 Task: Change  the formatting of the data to 'Which is Greater than 10 'In conditional formating, put the option 'Red Text. 'add another formatting option Format As Table, insert the option 'Light Gray, Table style light 1 ', change the format of Column Width to 15In the sheet  Expense Monitoring Toolbook
Action: Mouse moved to (102, 115)
Screenshot: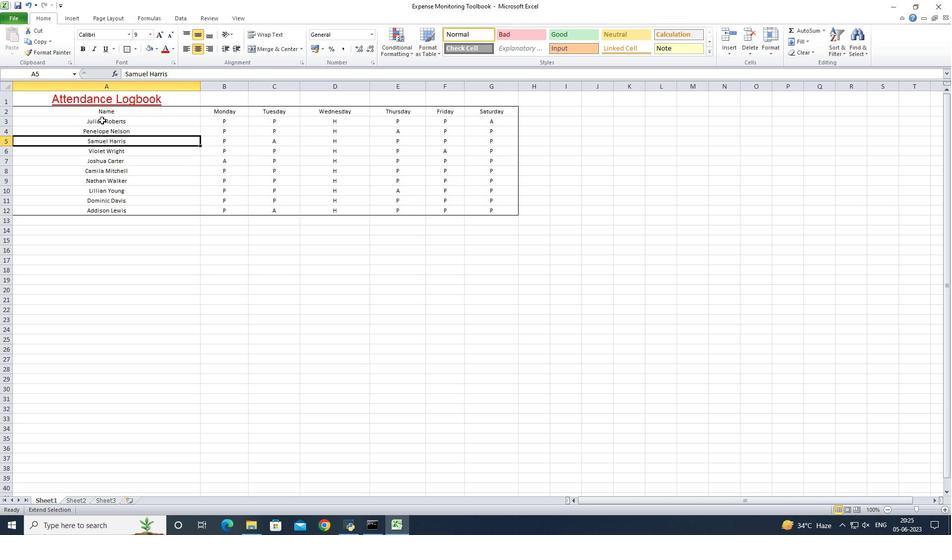 
Action: Mouse pressed left at (102, 115)
Screenshot: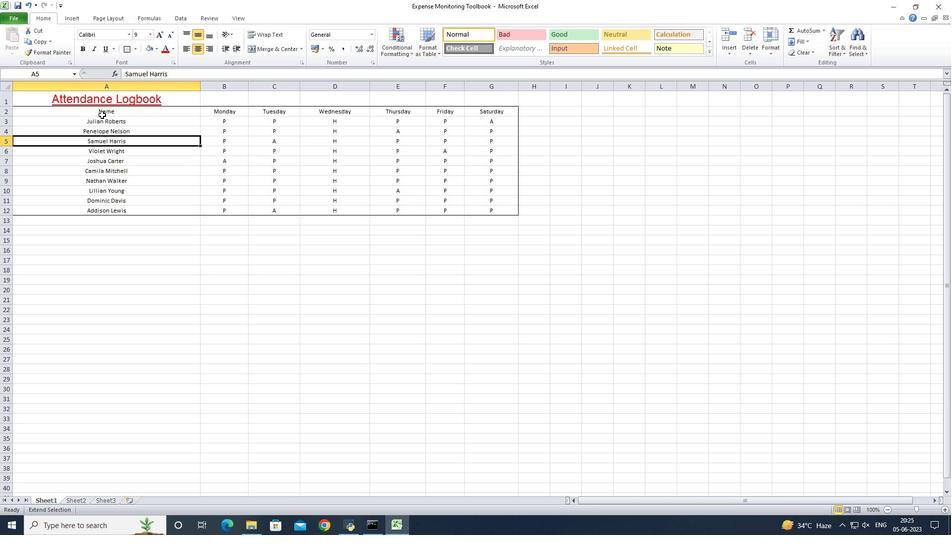 
Action: Mouse moved to (79, 119)
Screenshot: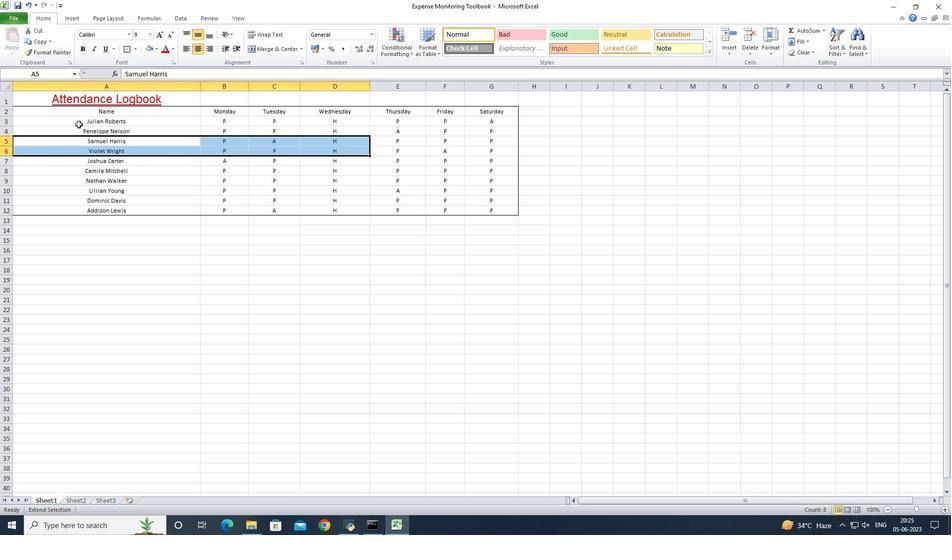 
Action: Mouse pressed left at (79, 119)
Screenshot: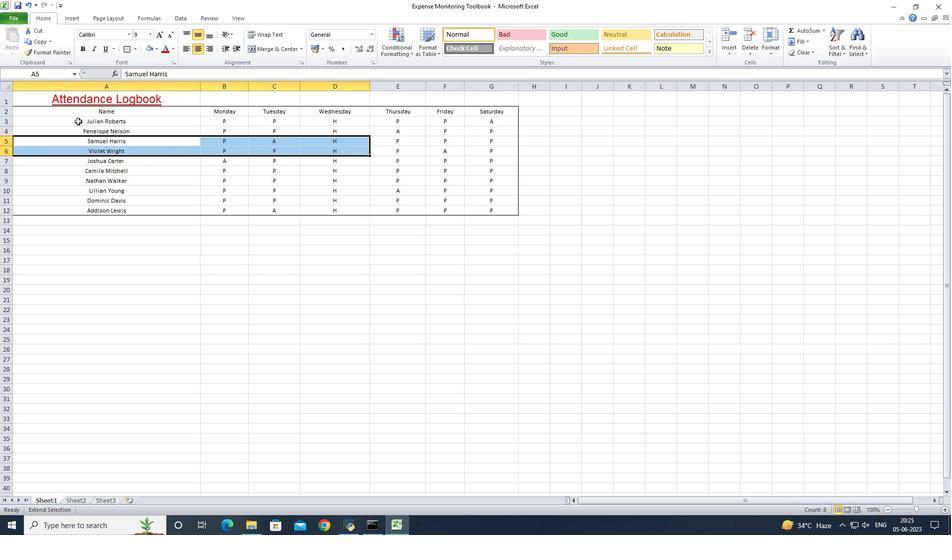 
Action: Mouse moved to (461, 37)
Screenshot: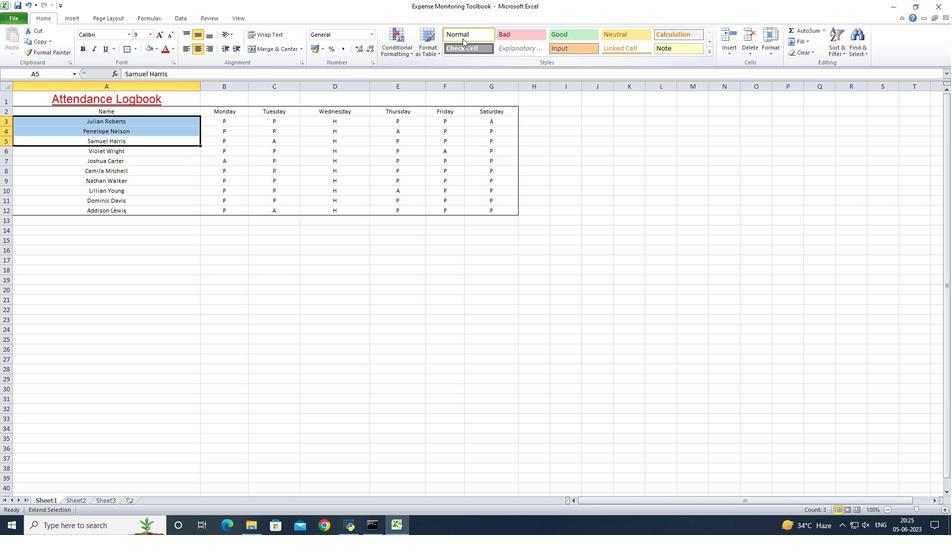 
Action: Mouse pressed left at (461, 37)
Screenshot: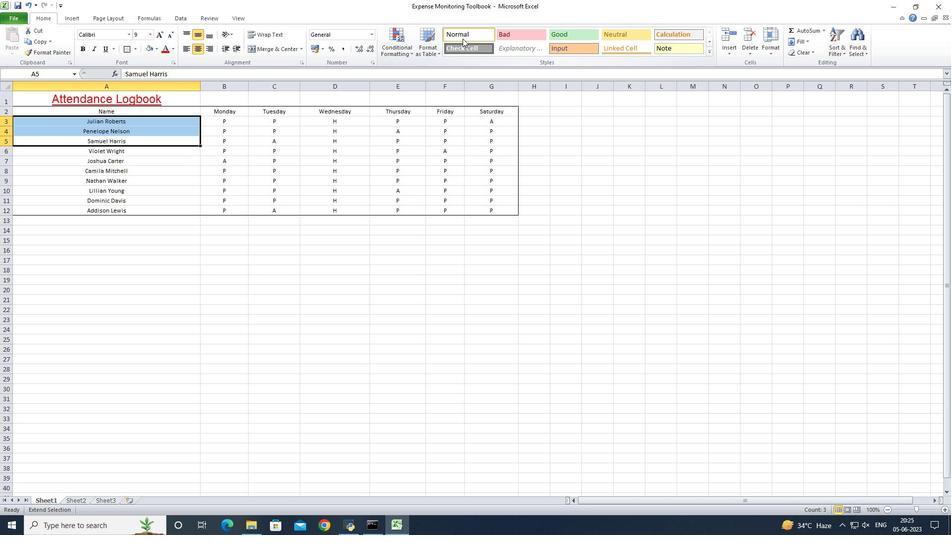 
Action: Mouse moved to (84, 142)
Screenshot: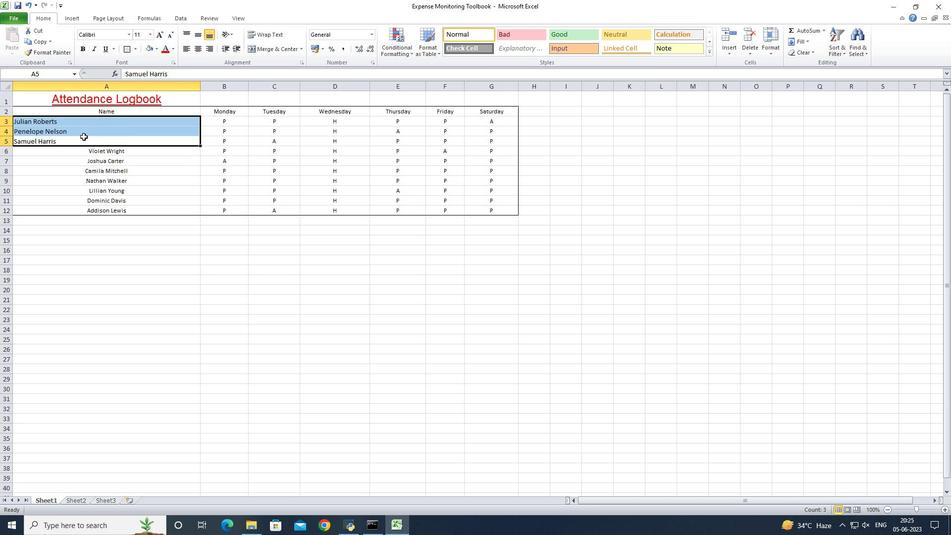 
Action: Key pressed ctrl+Z
Screenshot: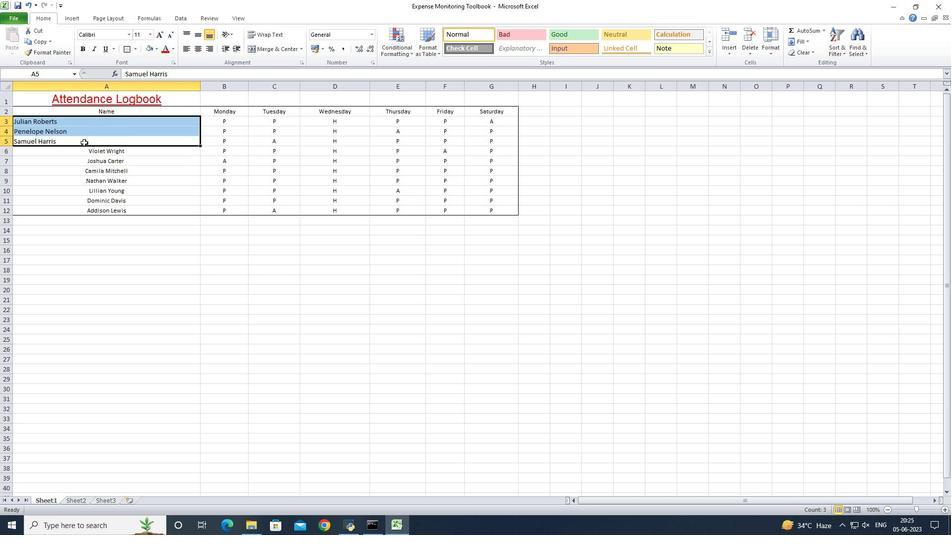 
Action: Mouse moved to (91, 176)
Screenshot: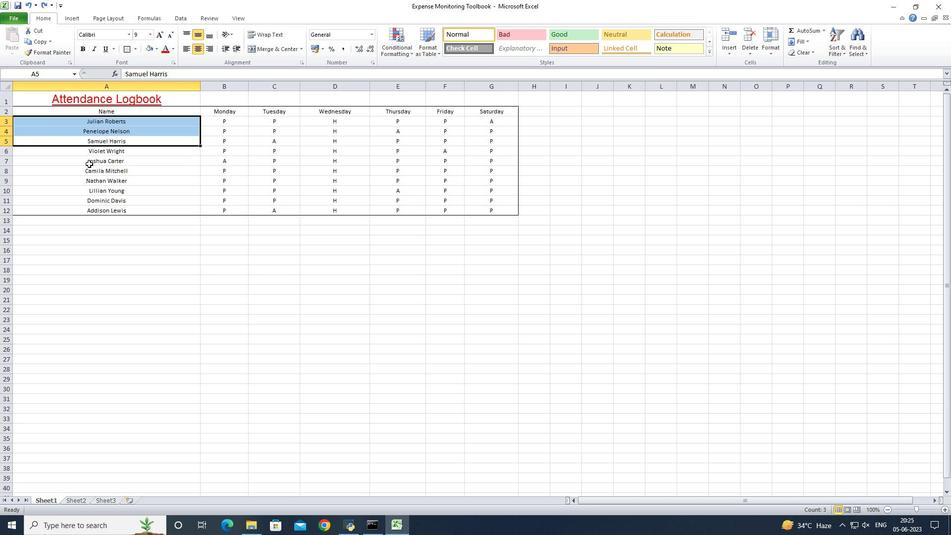 
Action: Mouse pressed left at (91, 176)
Screenshot: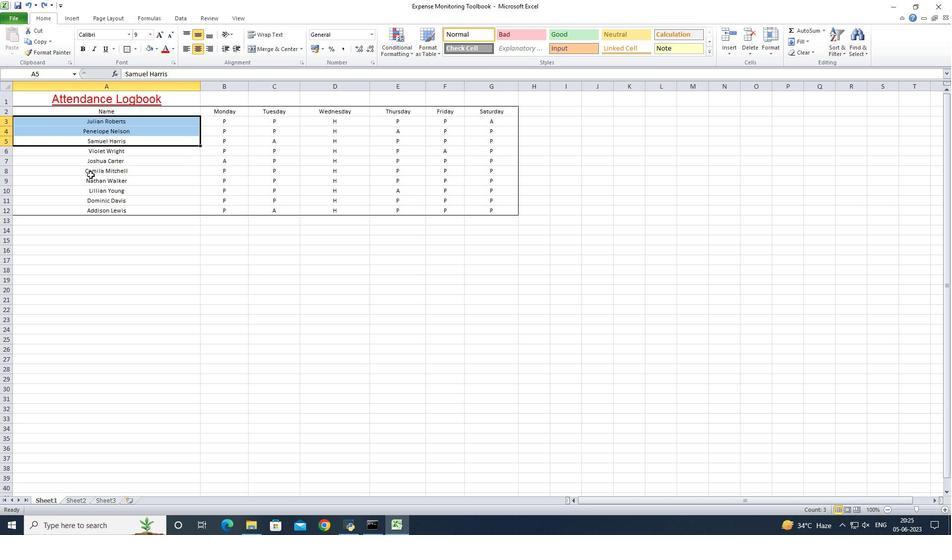 
Action: Mouse moved to (91, 112)
Screenshot: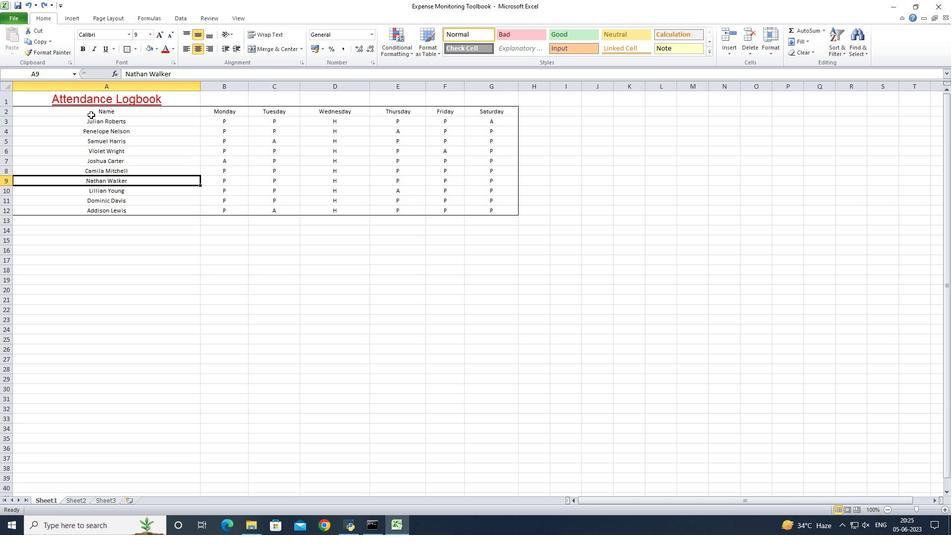 
Action: Mouse pressed left at (91, 112)
Screenshot: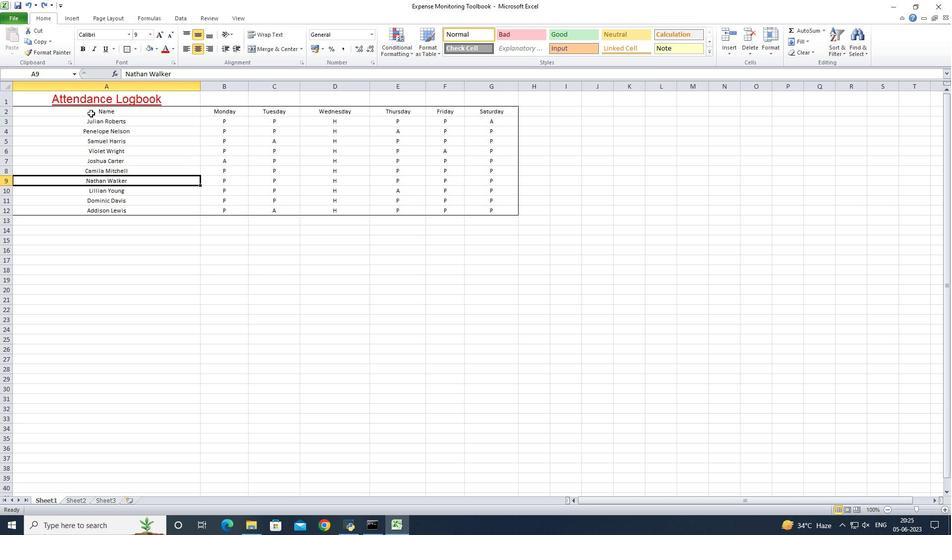 
Action: Mouse moved to (398, 50)
Screenshot: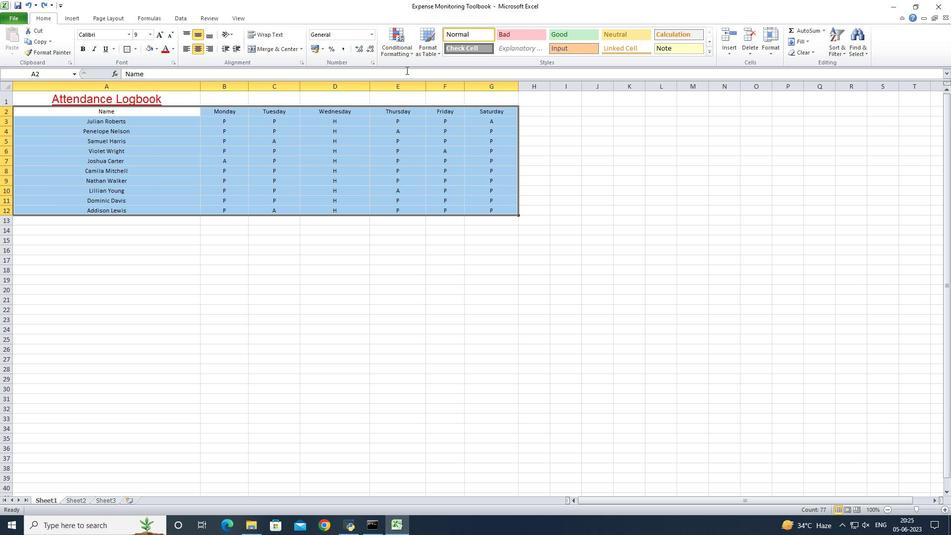 
Action: Mouse pressed left at (398, 50)
Screenshot: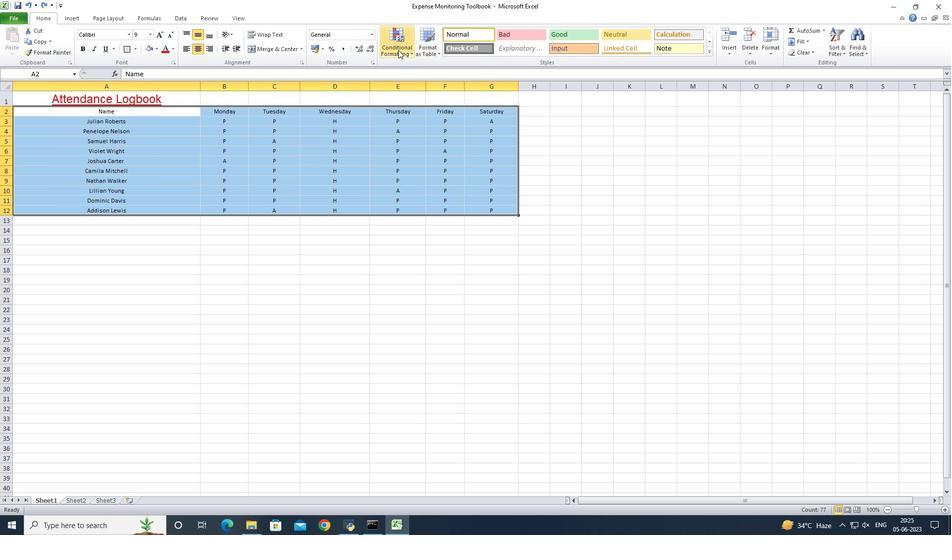 
Action: Mouse moved to (408, 66)
Screenshot: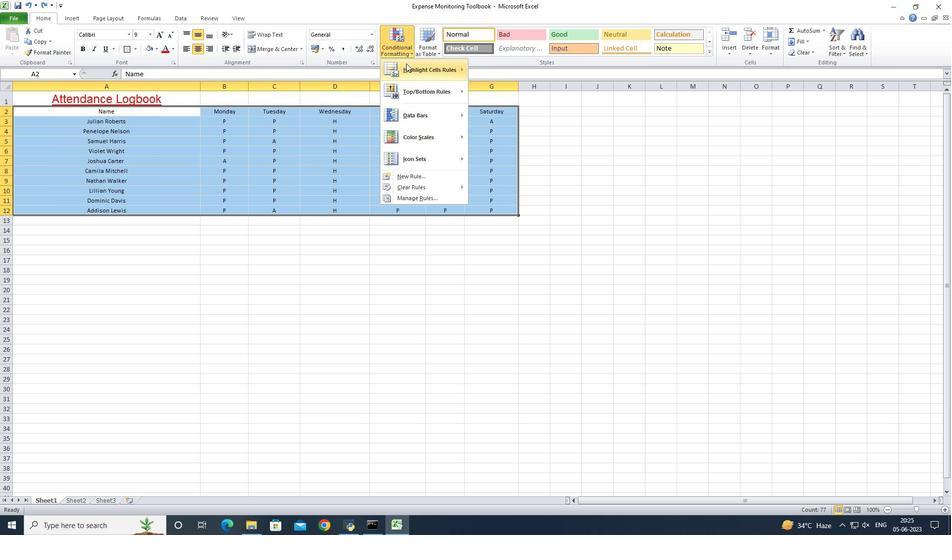 
Action: Mouse pressed left at (408, 66)
Screenshot: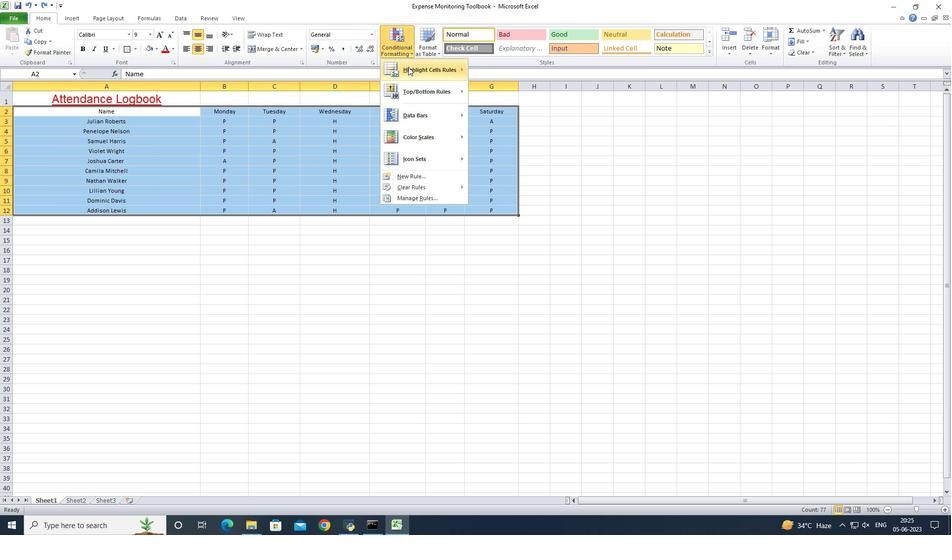 
Action: Mouse moved to (530, 73)
Screenshot: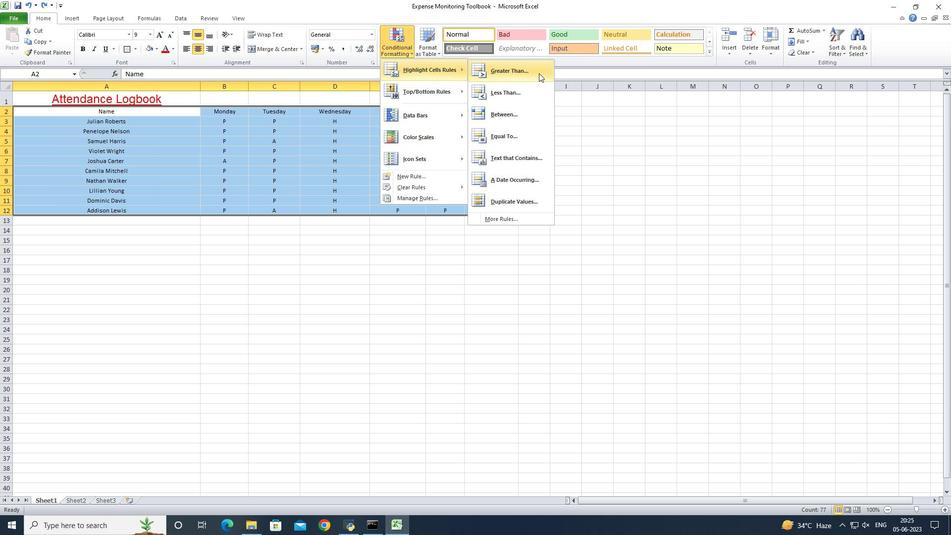 
Action: Mouse pressed left at (530, 73)
Screenshot: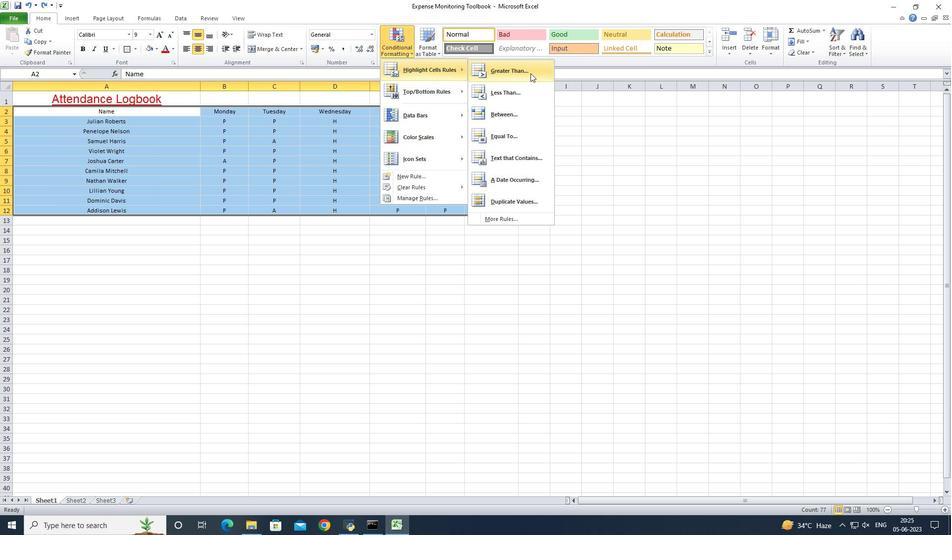 
Action: Mouse moved to (202, 252)
Screenshot: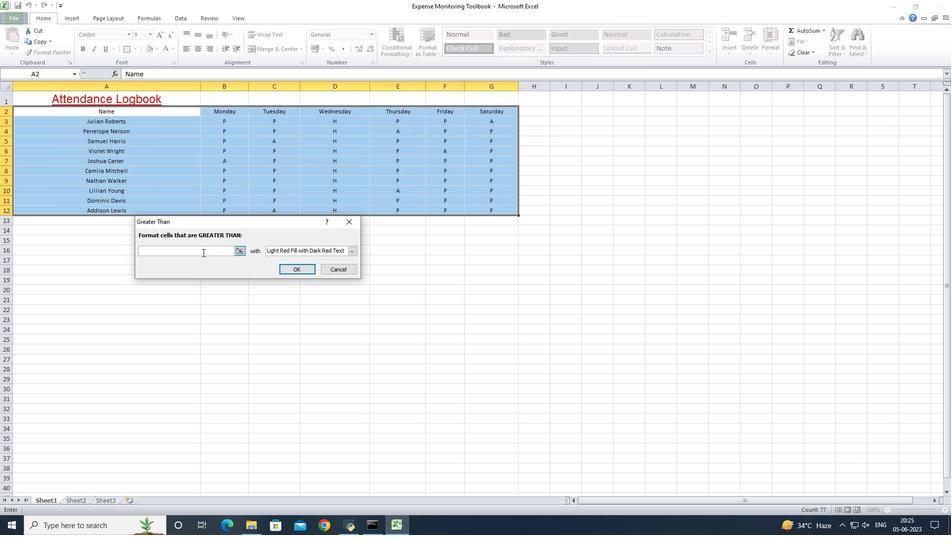 
Action: Mouse pressed left at (202, 252)
Screenshot: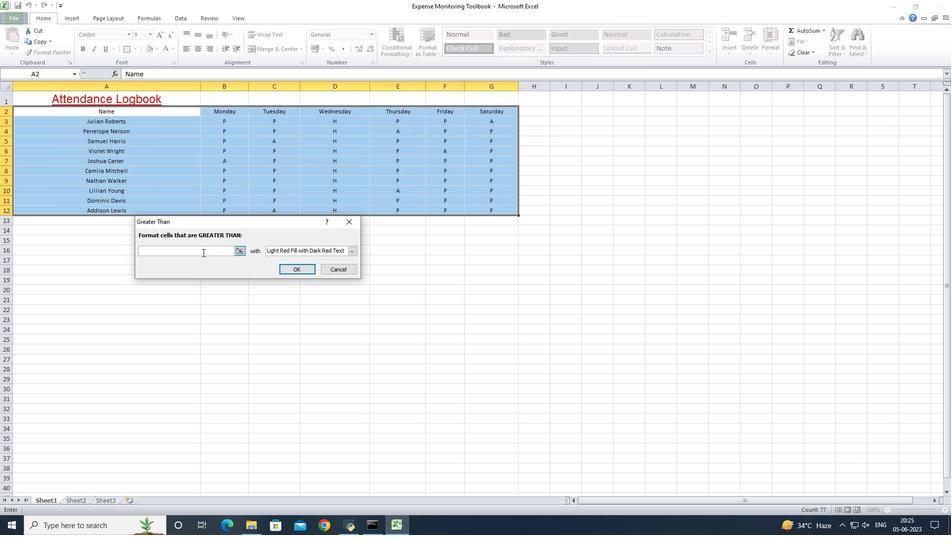 
Action: Key pressed 10
Screenshot: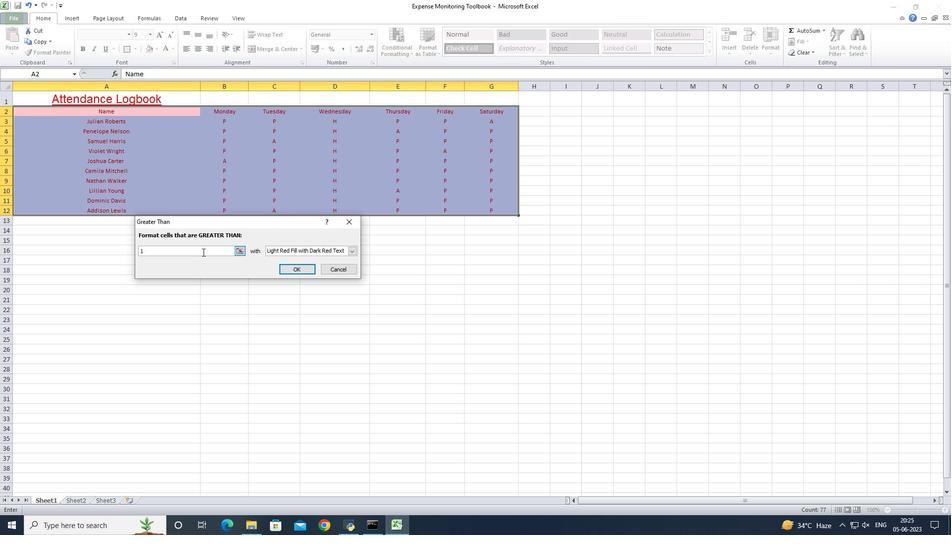 
Action: Mouse moved to (353, 246)
Screenshot: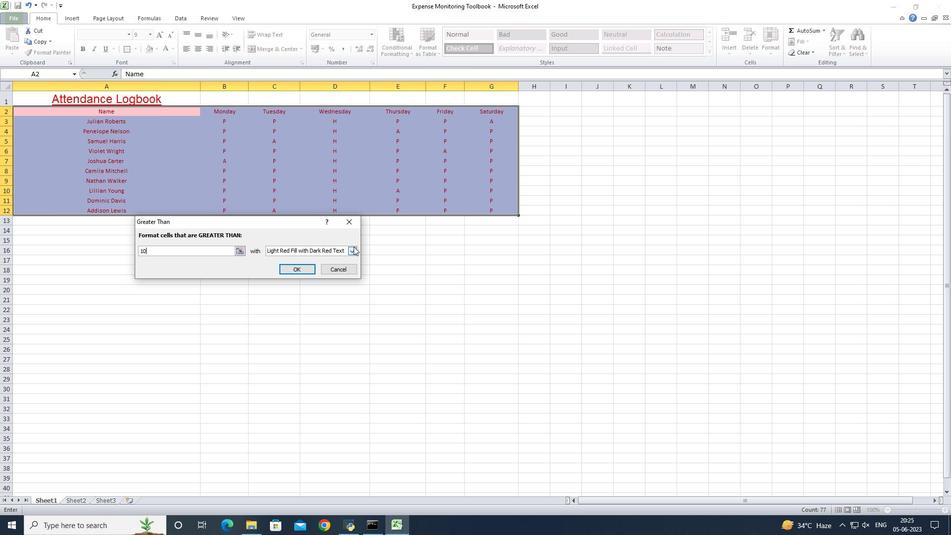 
Action: Mouse pressed left at (353, 246)
Screenshot: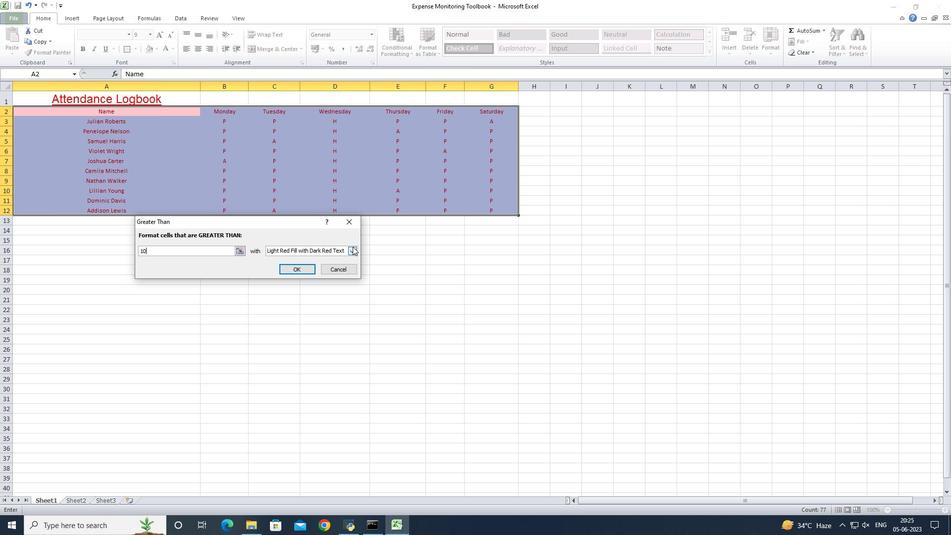 
Action: Mouse moved to (296, 285)
Screenshot: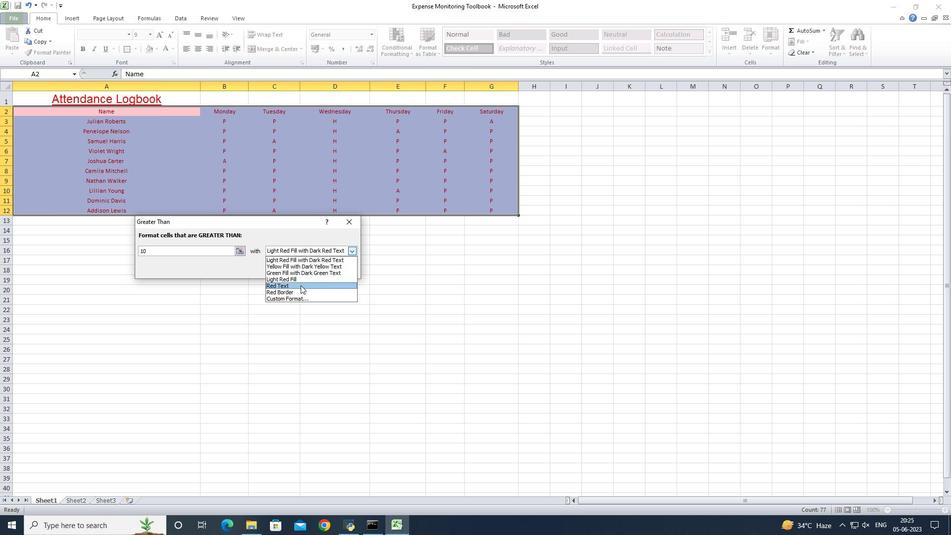 
Action: Mouse pressed left at (296, 285)
Screenshot: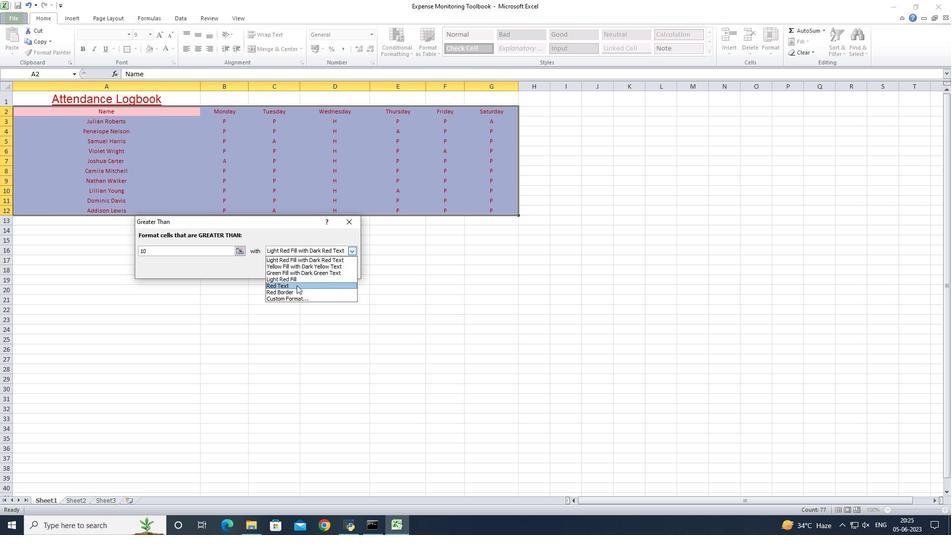 
Action: Mouse moved to (298, 271)
Screenshot: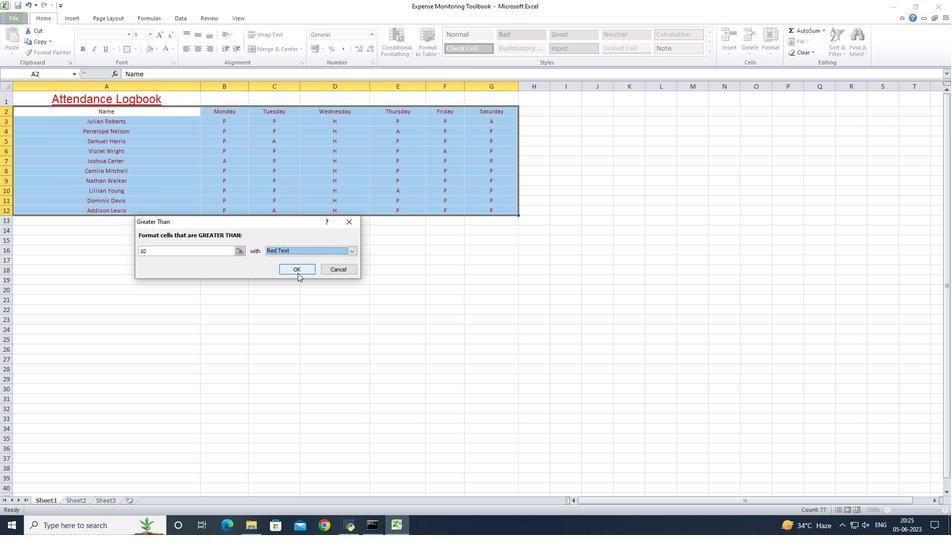 
Action: Mouse pressed left at (298, 271)
Screenshot: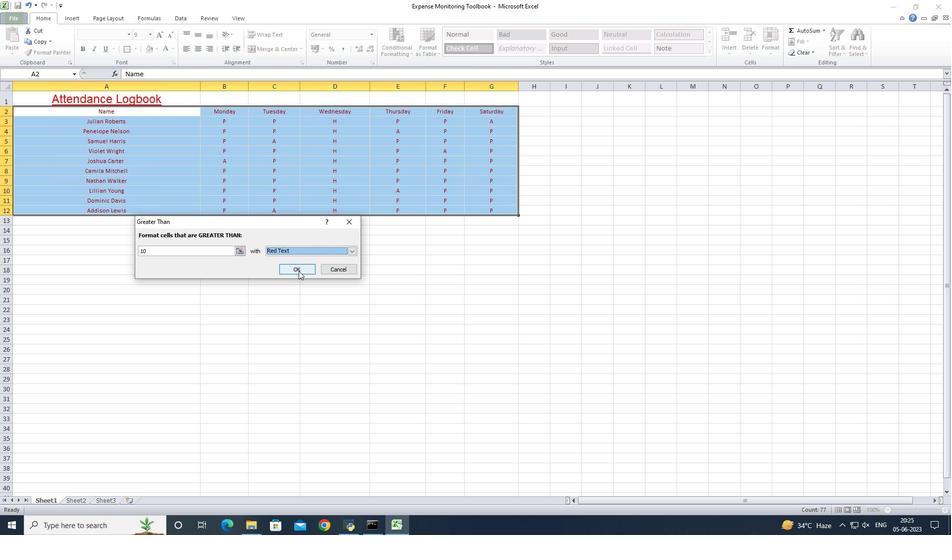 
Action: Mouse moved to (430, 50)
Screenshot: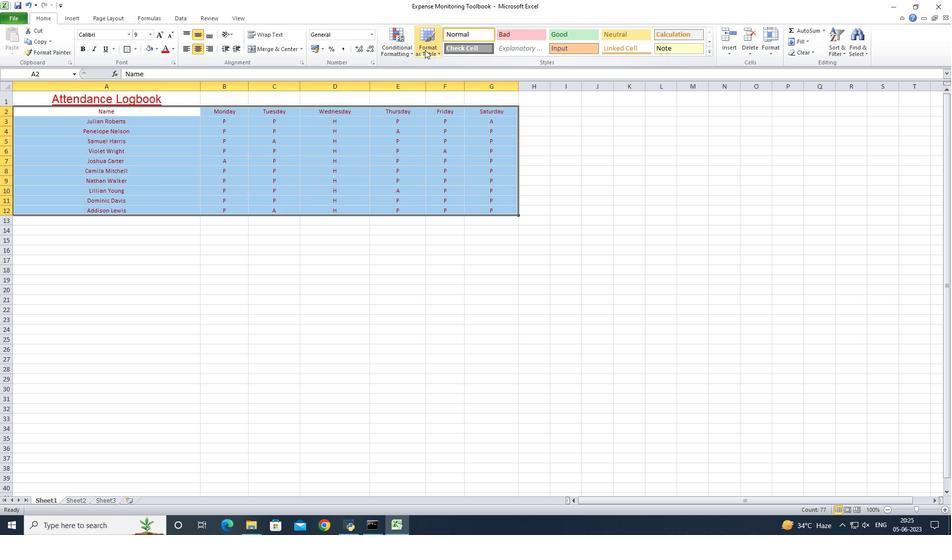 
Action: Mouse pressed left at (430, 50)
Screenshot: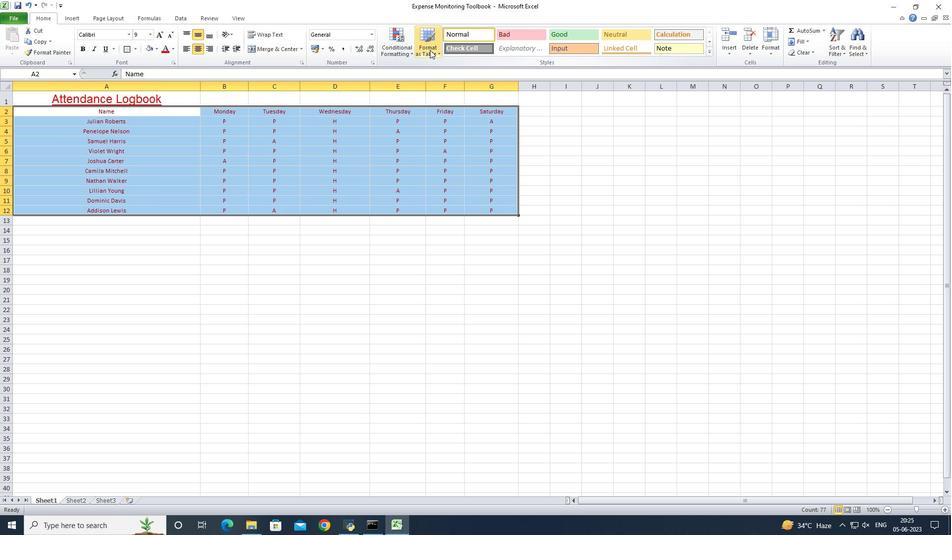 
Action: Mouse moved to (426, 83)
Screenshot: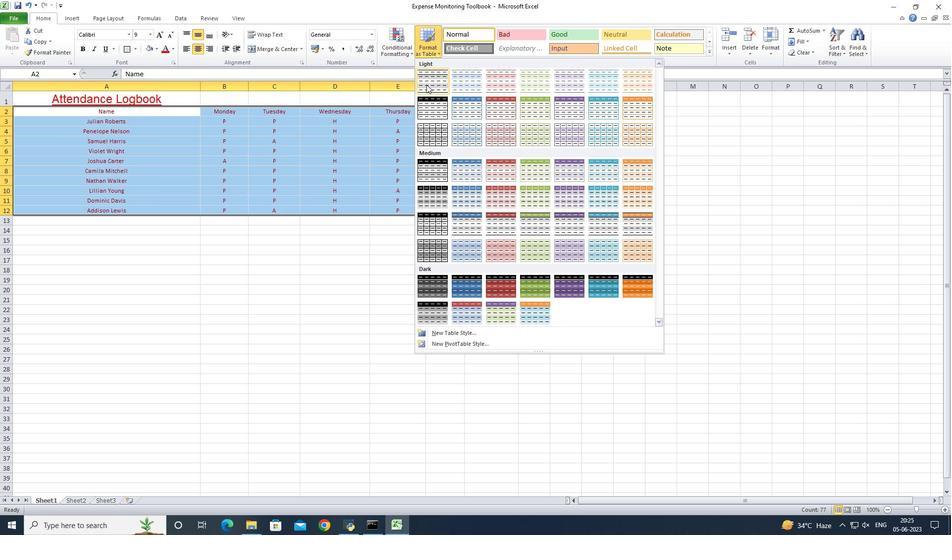 
Action: Mouse pressed left at (426, 83)
Screenshot: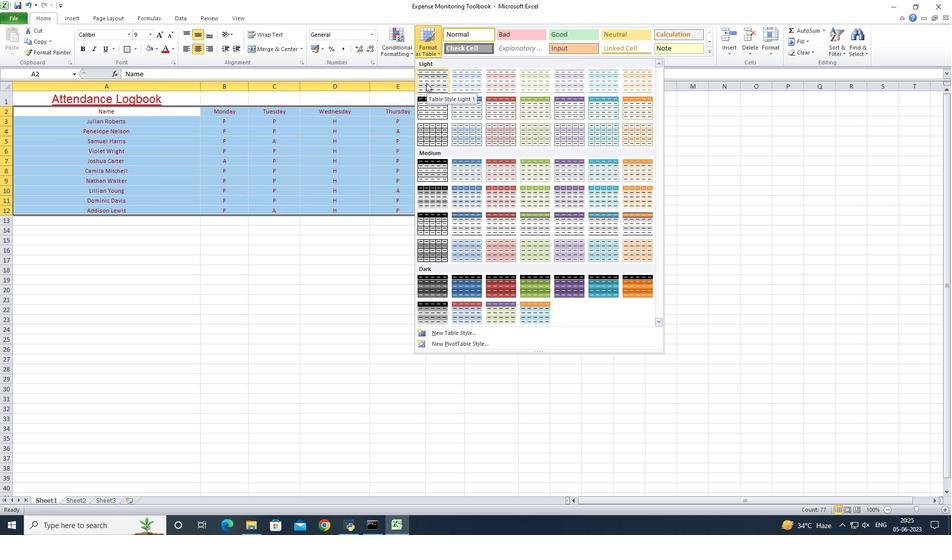
Action: Mouse moved to (243, 263)
Screenshot: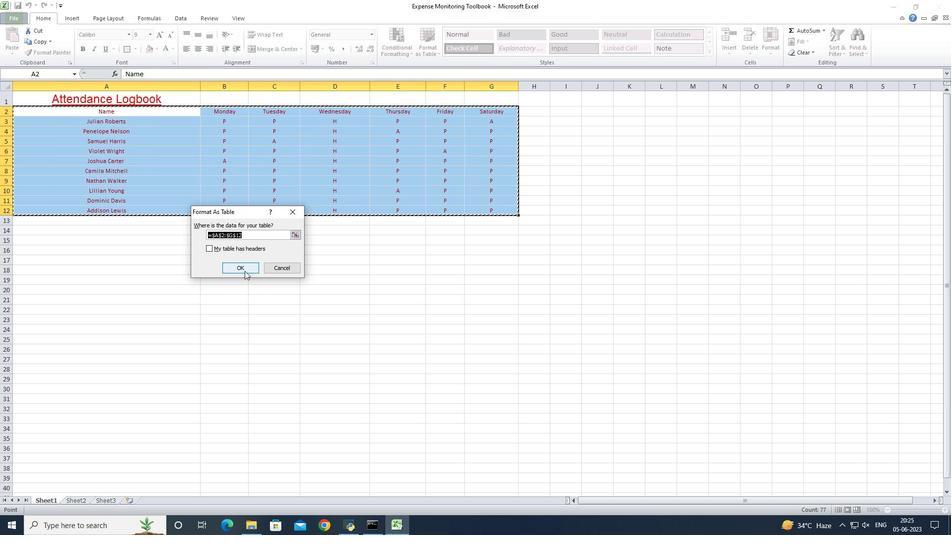 
Action: Mouse pressed left at (243, 263)
Screenshot: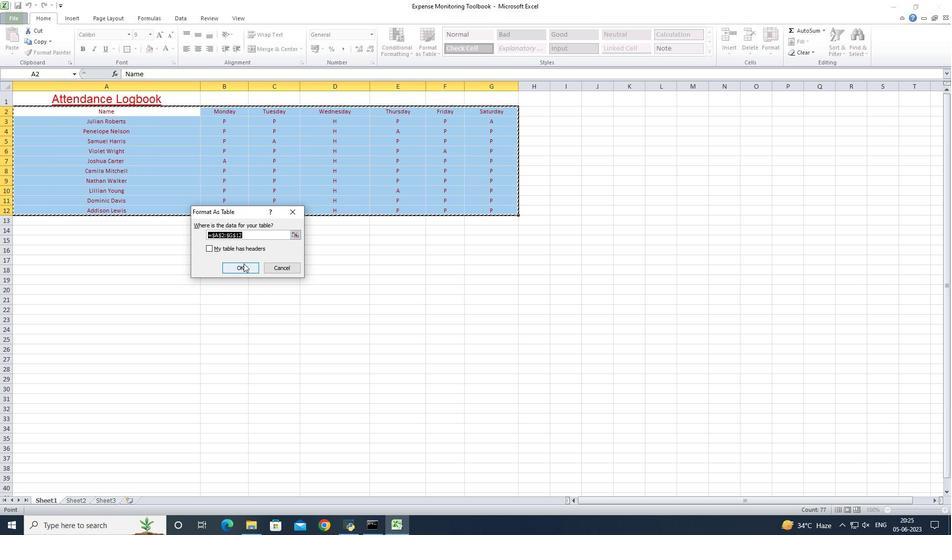 
Action: Mouse moved to (267, 268)
Screenshot: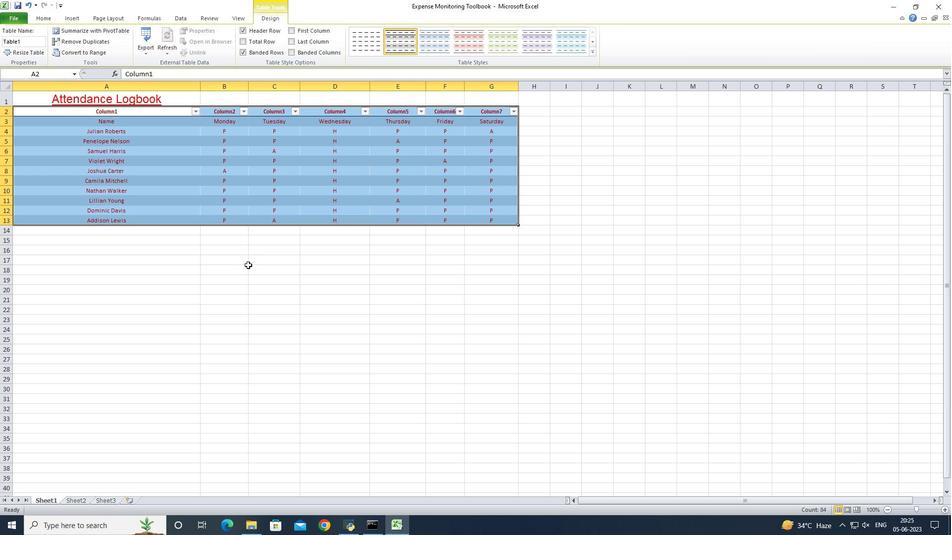 
Action: Mouse pressed left at (267, 268)
Screenshot: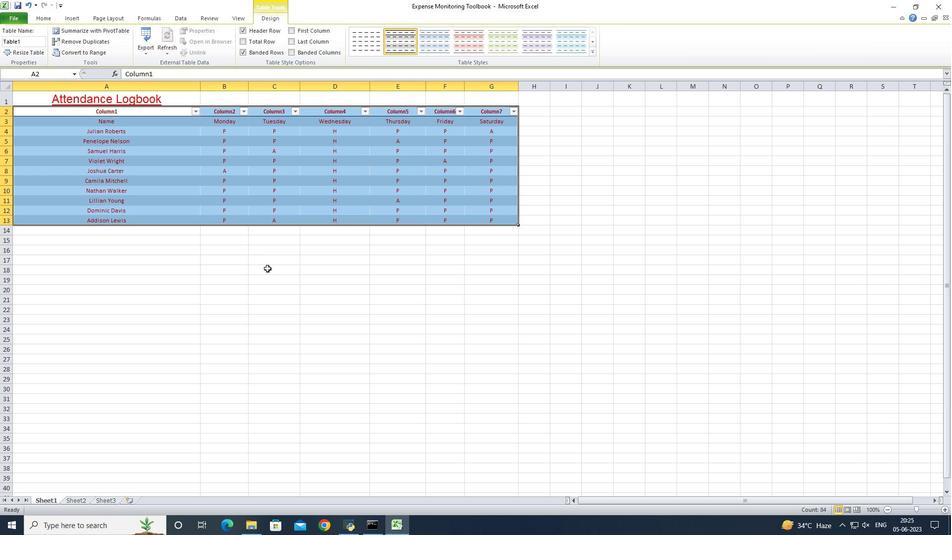 
Action: Mouse moved to (269, 253)
Screenshot: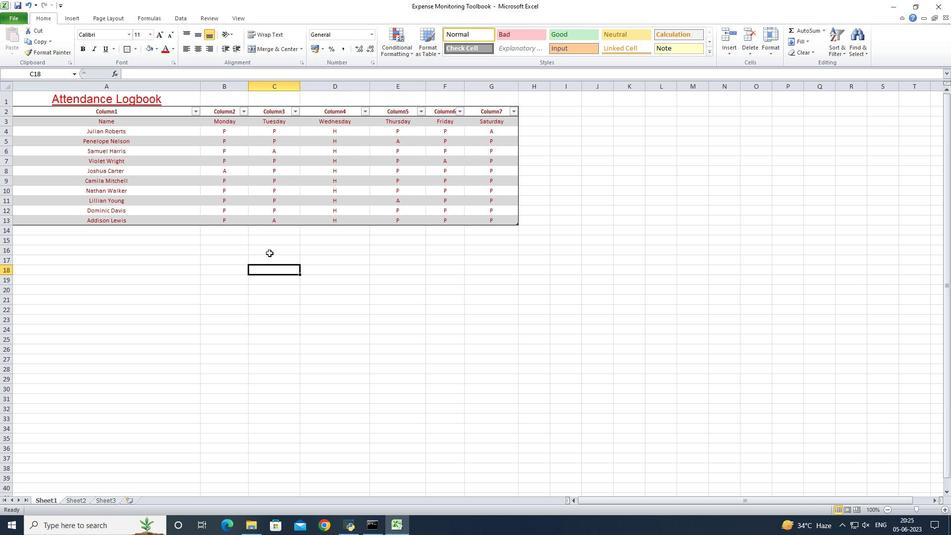 
Action: Key pressed ctrl+Z
Screenshot: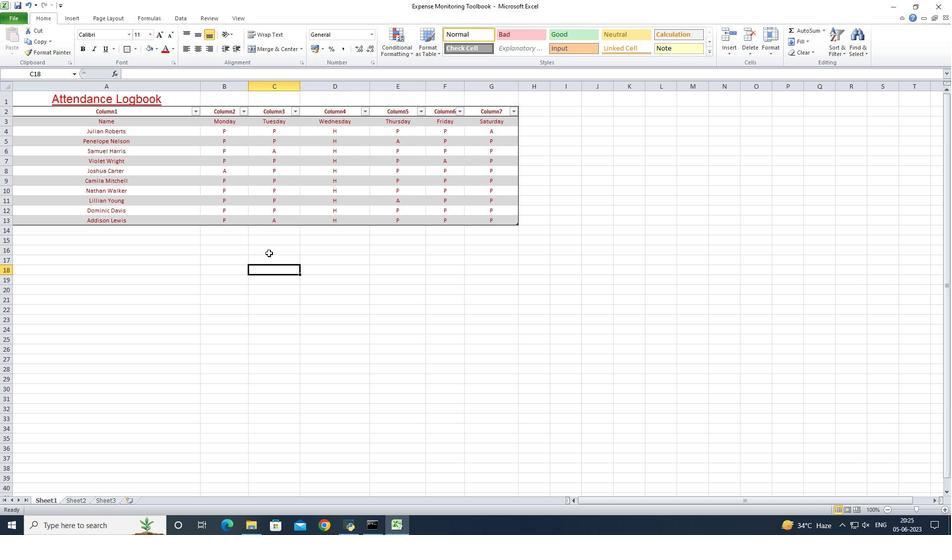 
Action: Mouse moved to (422, 43)
Screenshot: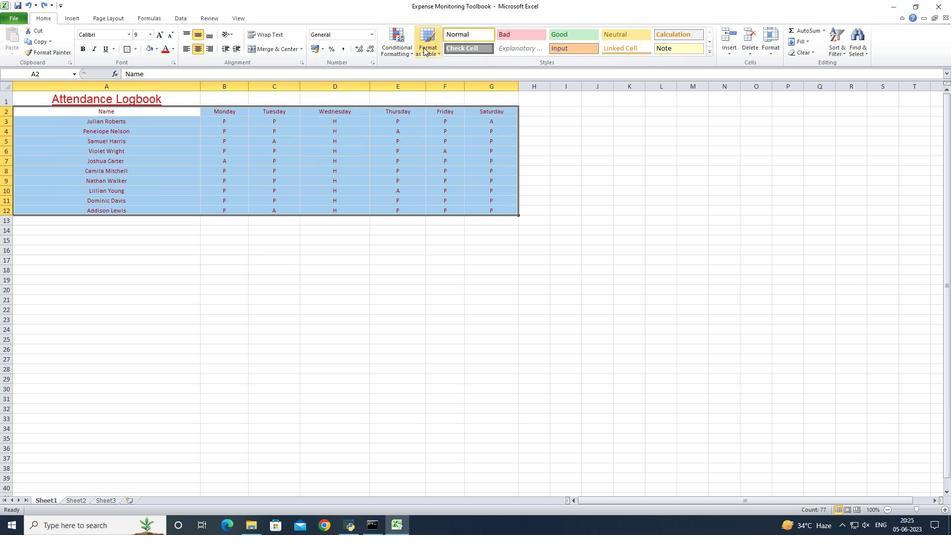 
Action: Mouse pressed left at (422, 43)
Screenshot: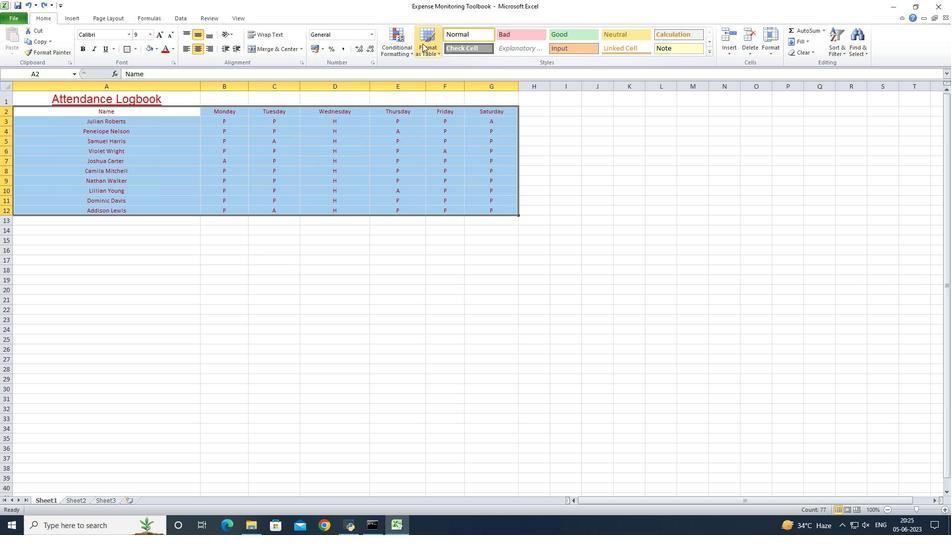 
Action: Mouse moved to (430, 80)
Screenshot: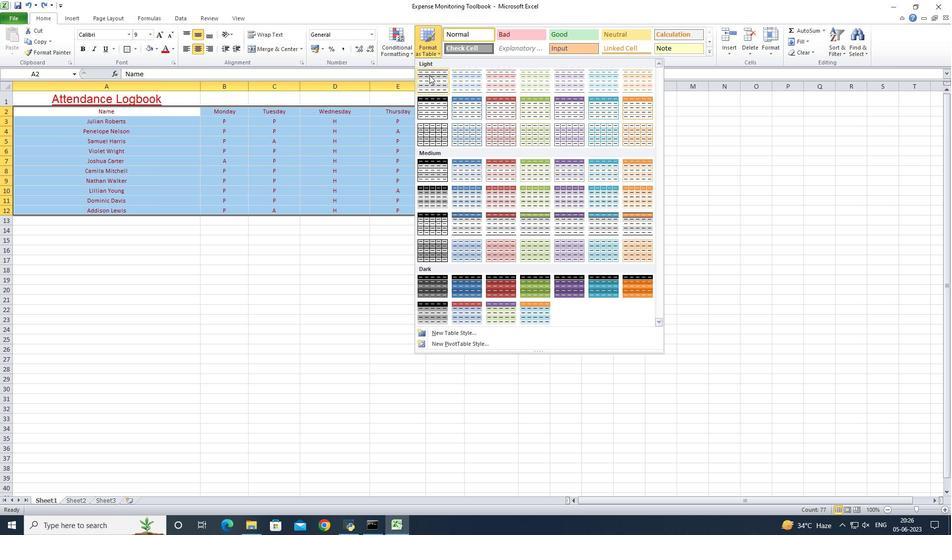 
Action: Mouse pressed left at (430, 80)
Screenshot: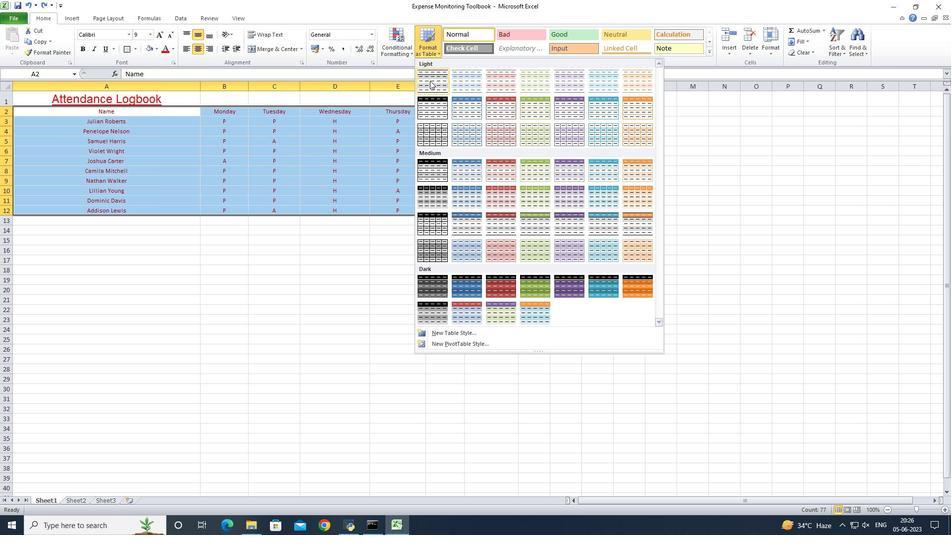 
Action: Mouse moved to (243, 267)
Screenshot: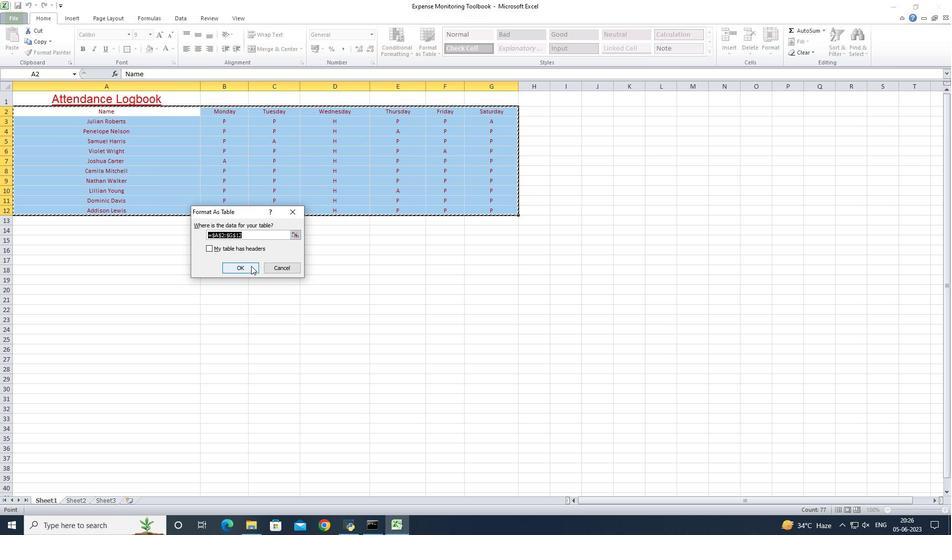 
Action: Mouse pressed left at (243, 267)
Screenshot: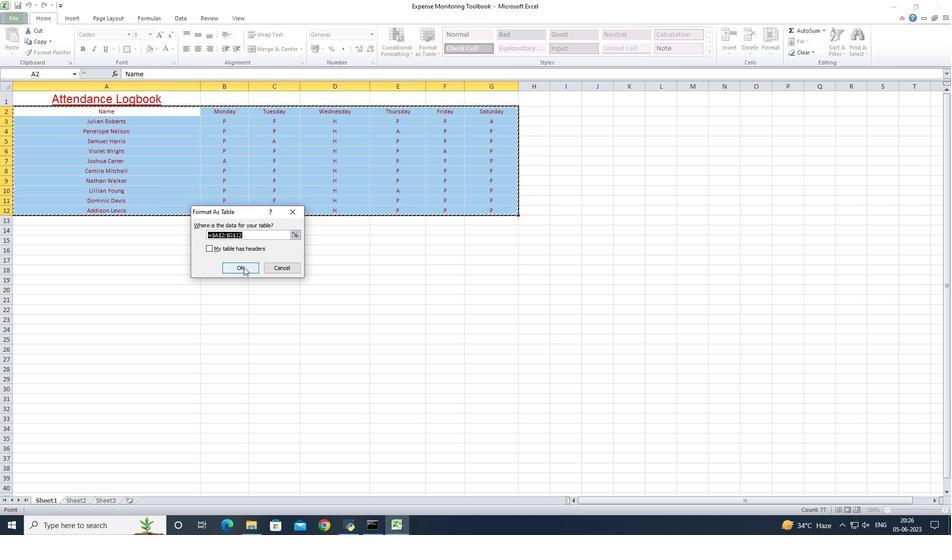 
Action: Mouse moved to (211, 111)
Screenshot: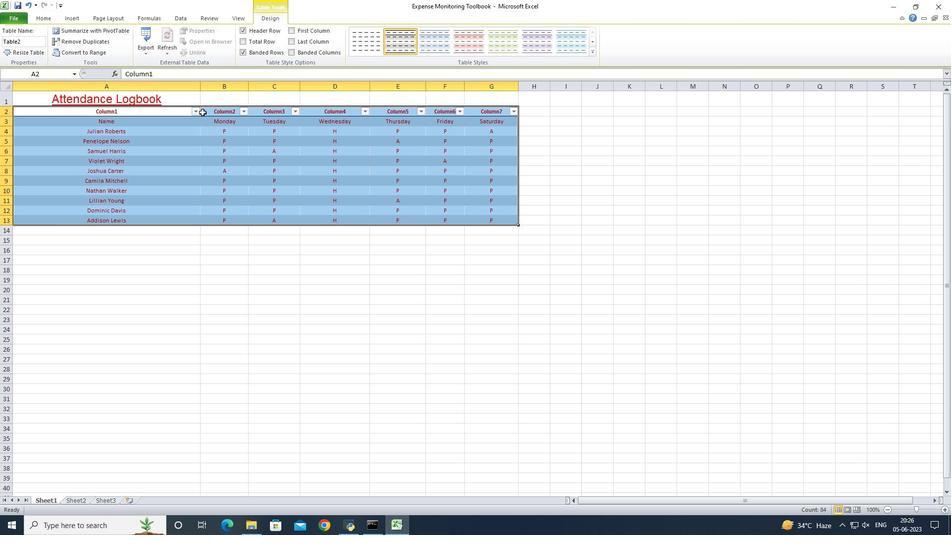 
Action: Mouse pressed right at (211, 111)
Screenshot: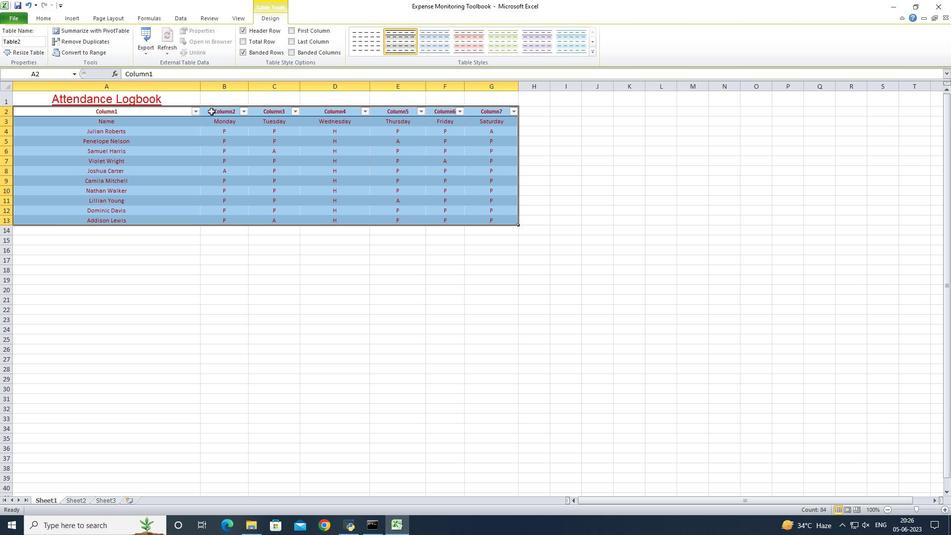 
Action: Mouse moved to (345, 254)
Screenshot: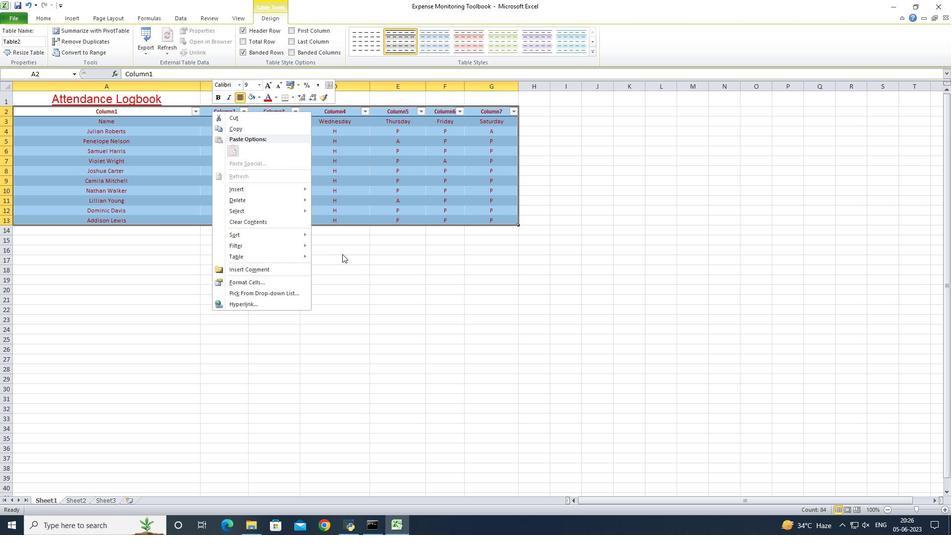 
Action: Mouse pressed left at (345, 254)
Screenshot: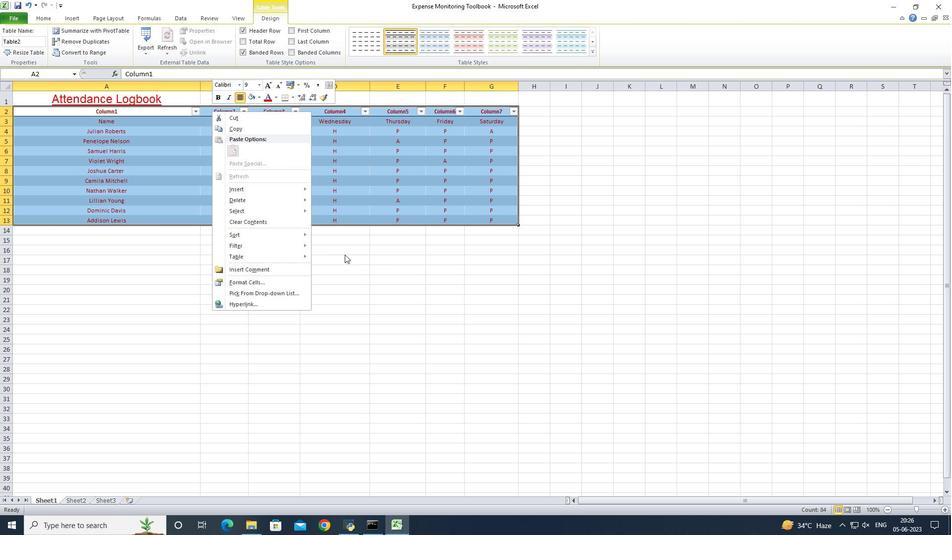 
Action: Mouse moved to (344, 254)
Screenshot: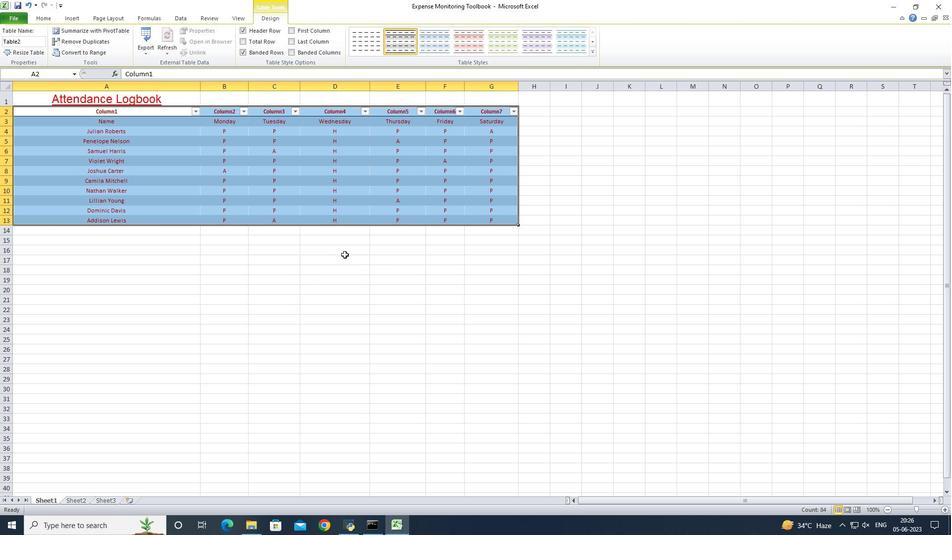 
Action: Key pressed ctrl+Z
Screenshot: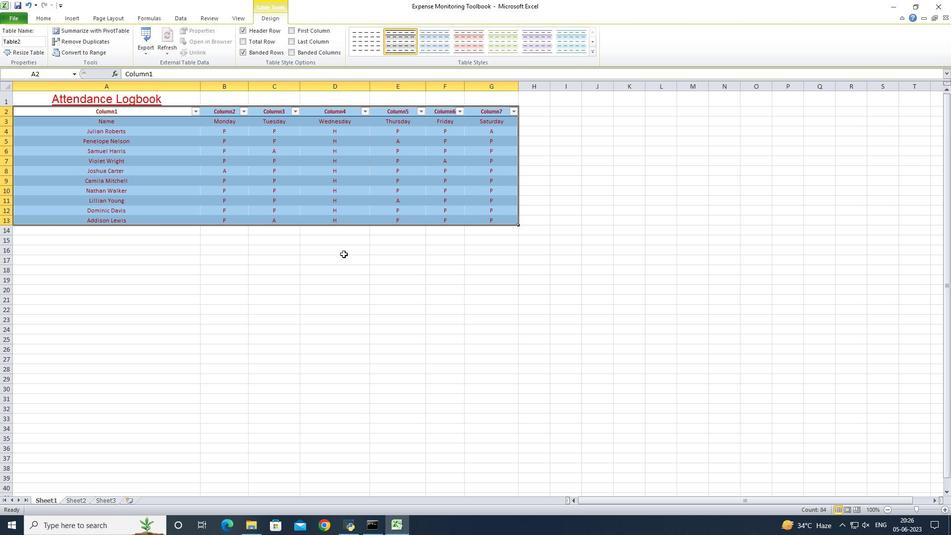 
Action: Mouse moved to (428, 52)
Screenshot: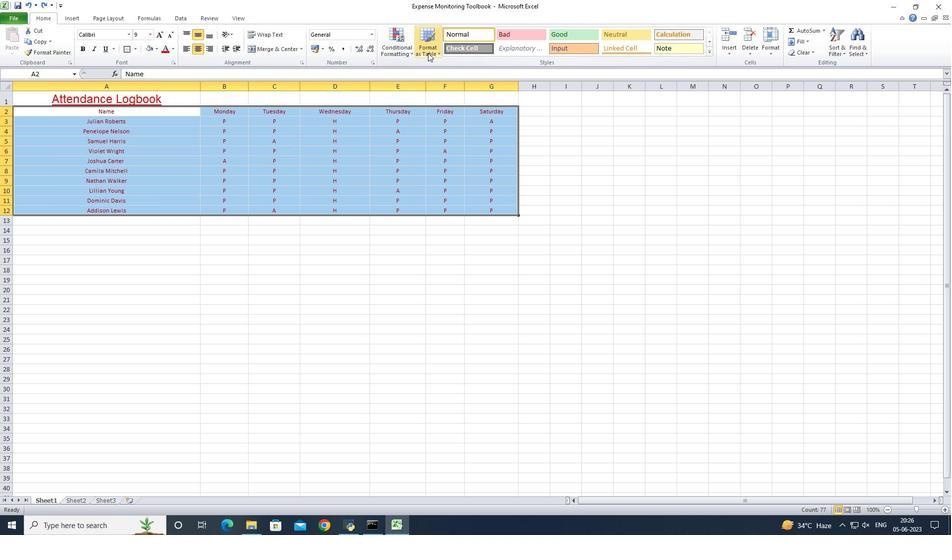 
Action: Mouse pressed left at (428, 52)
Screenshot: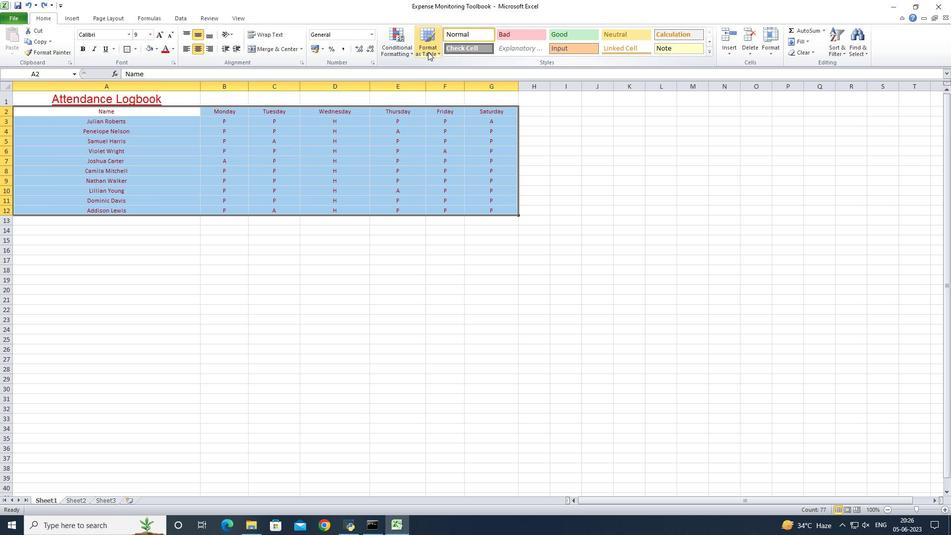 
Action: Mouse moved to (434, 85)
Screenshot: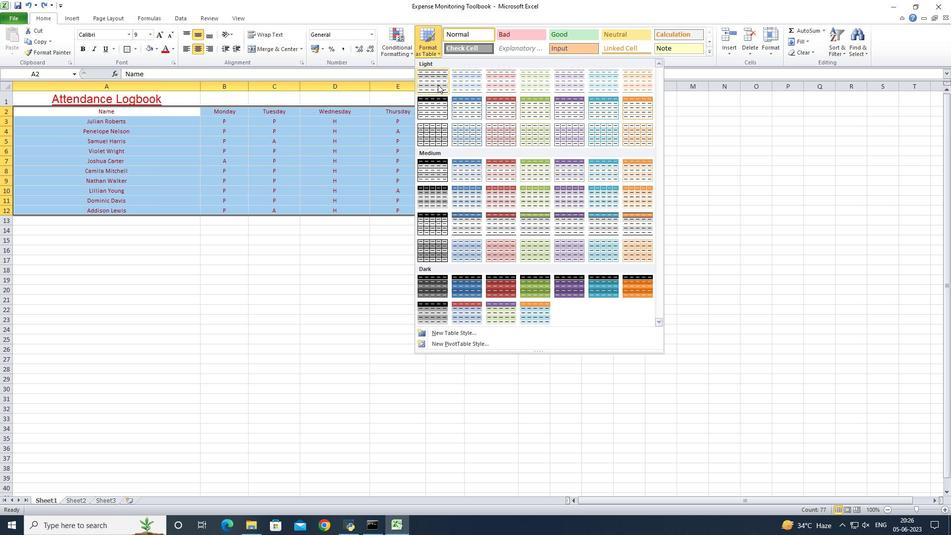 
Action: Mouse pressed left at (434, 85)
Screenshot: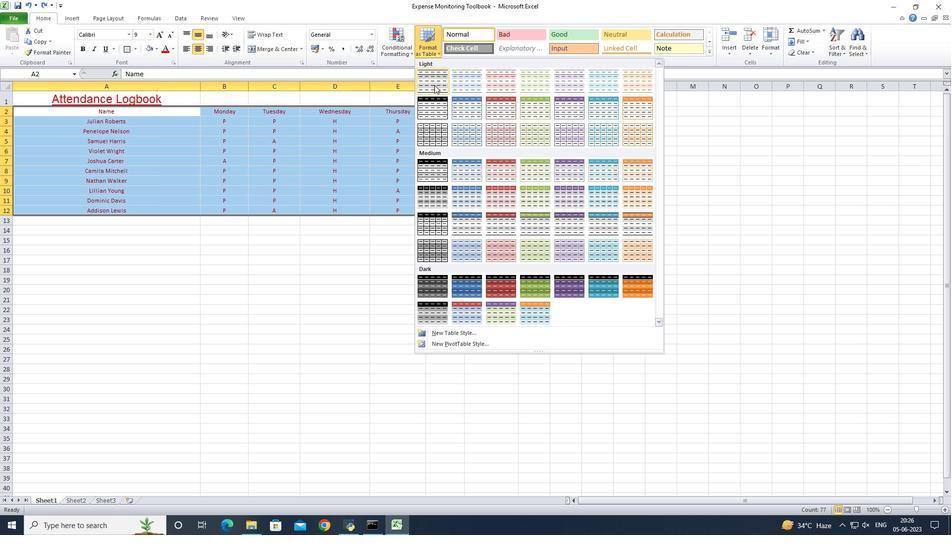 
Action: Mouse moved to (242, 272)
Screenshot: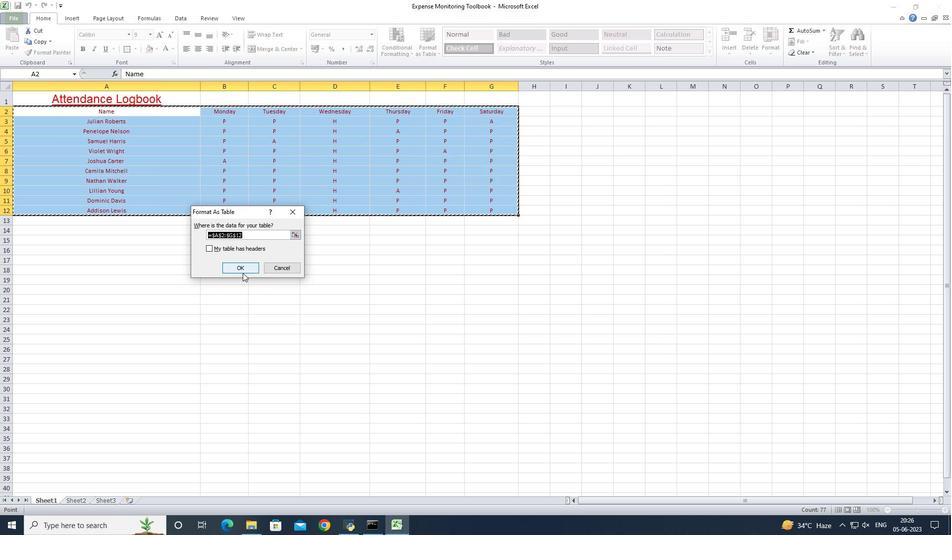 
Action: Mouse pressed left at (242, 272)
Screenshot: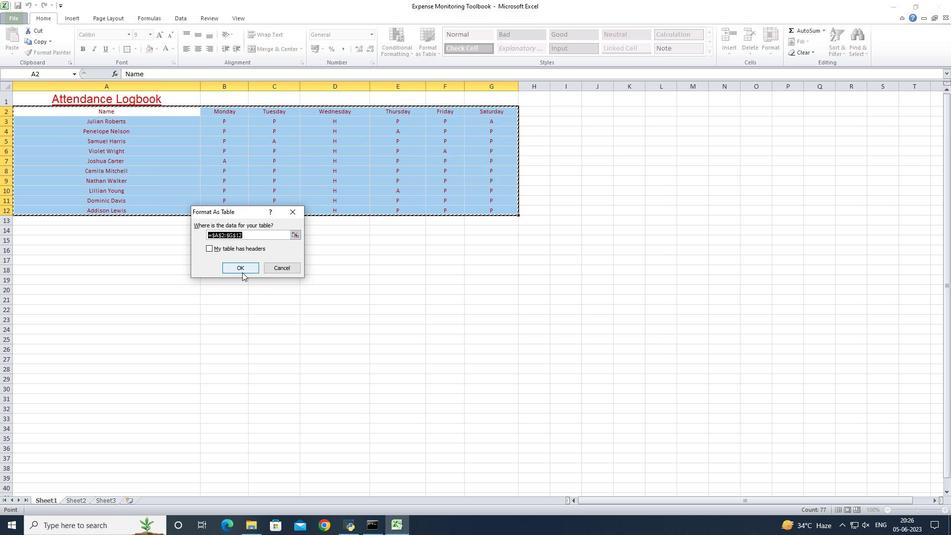 
Action: Mouse moved to (153, 115)
Screenshot: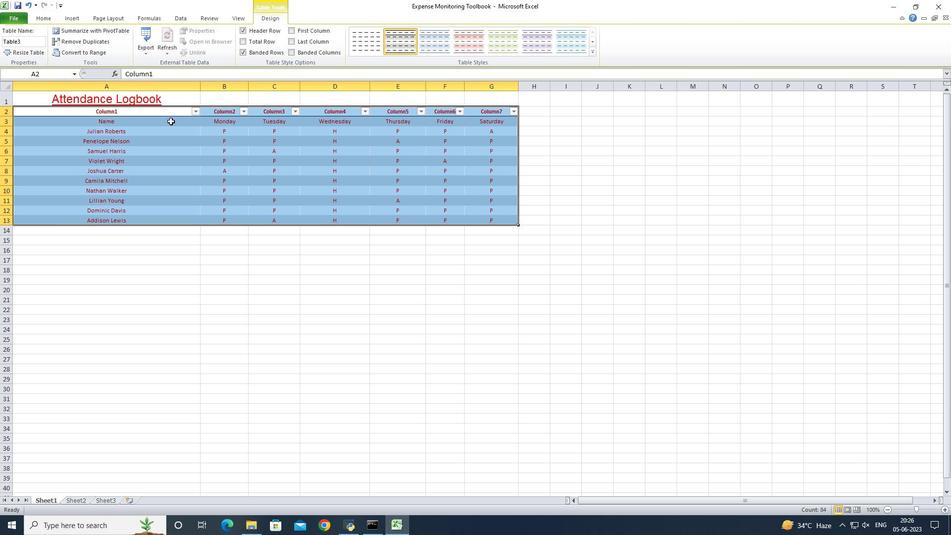 
Action: Mouse pressed left at (153, 115)
Screenshot: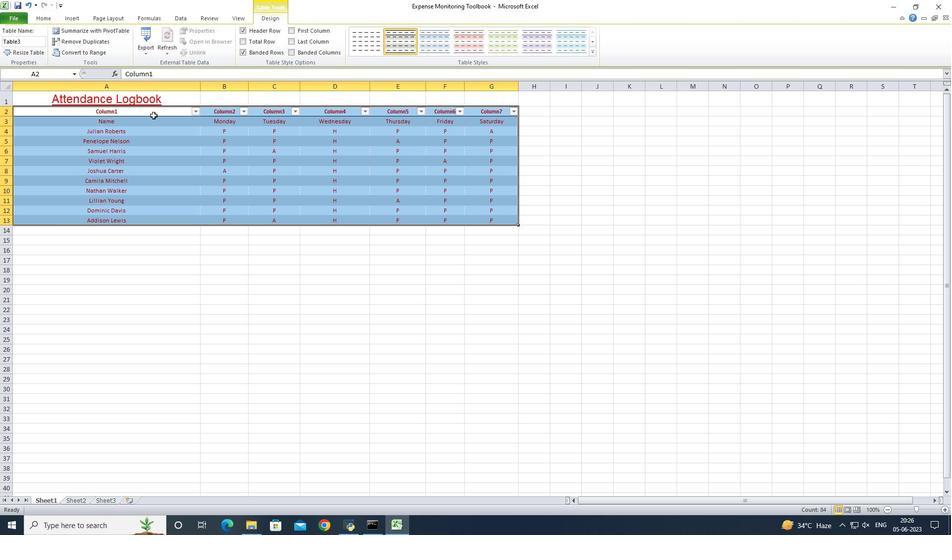 
Action: Mouse moved to (72, 96)
Screenshot: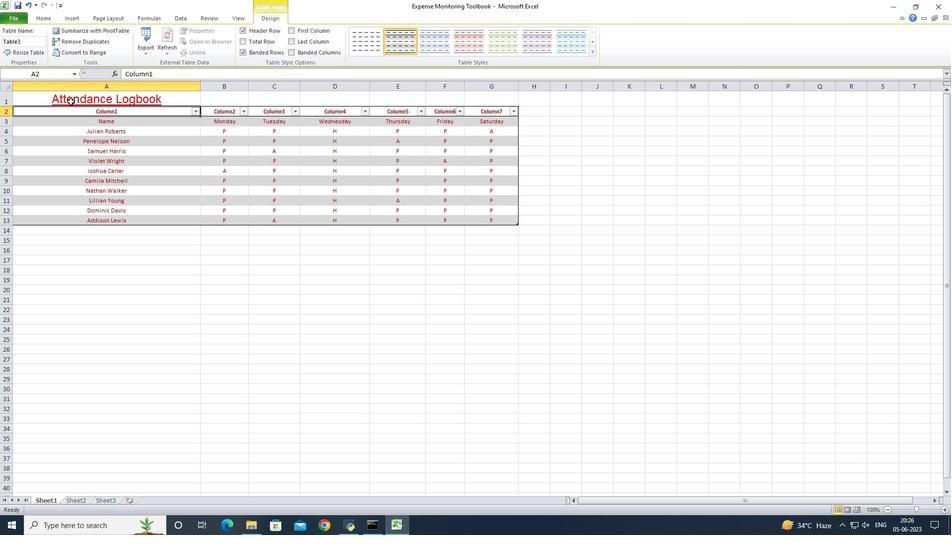 
Action: Mouse pressed left at (72, 96)
Screenshot: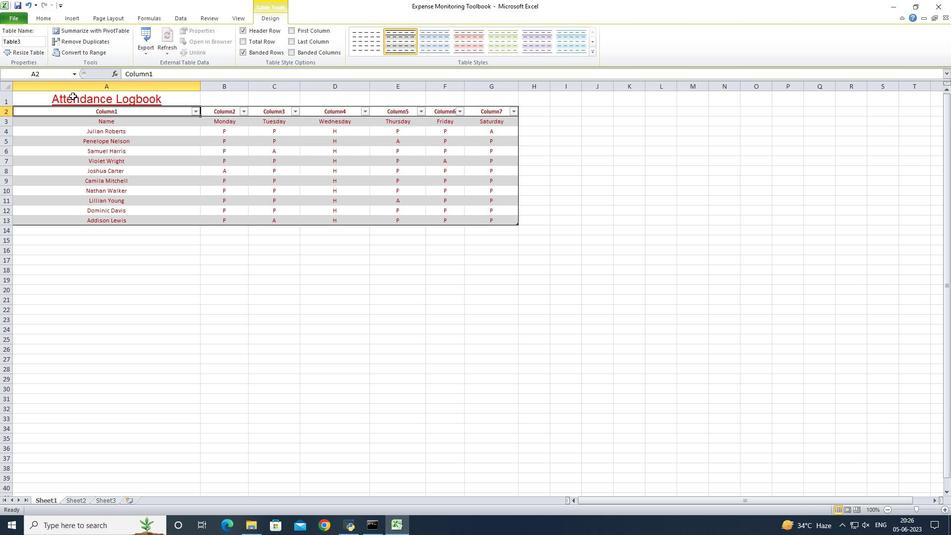 
Action: Mouse moved to (228, 101)
Screenshot: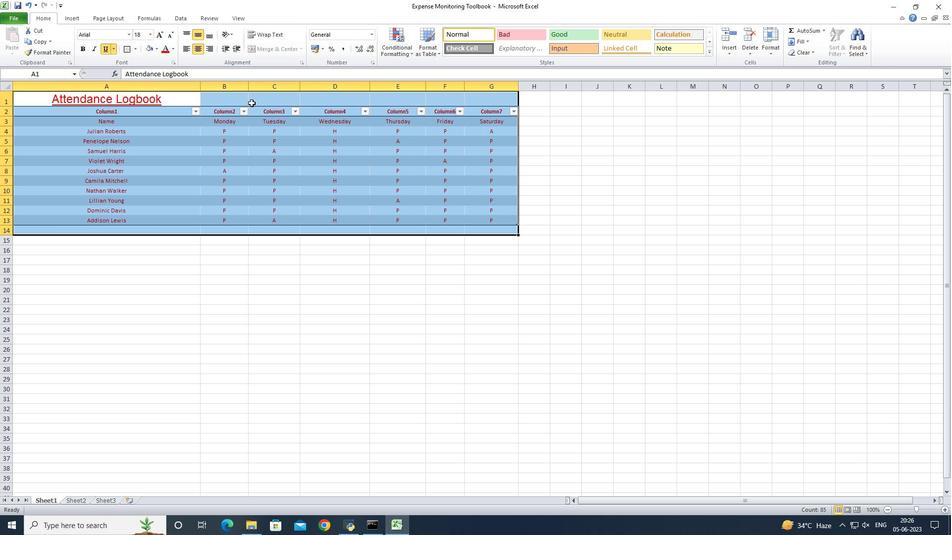 
Action: Mouse pressed right at (228, 101)
Screenshot: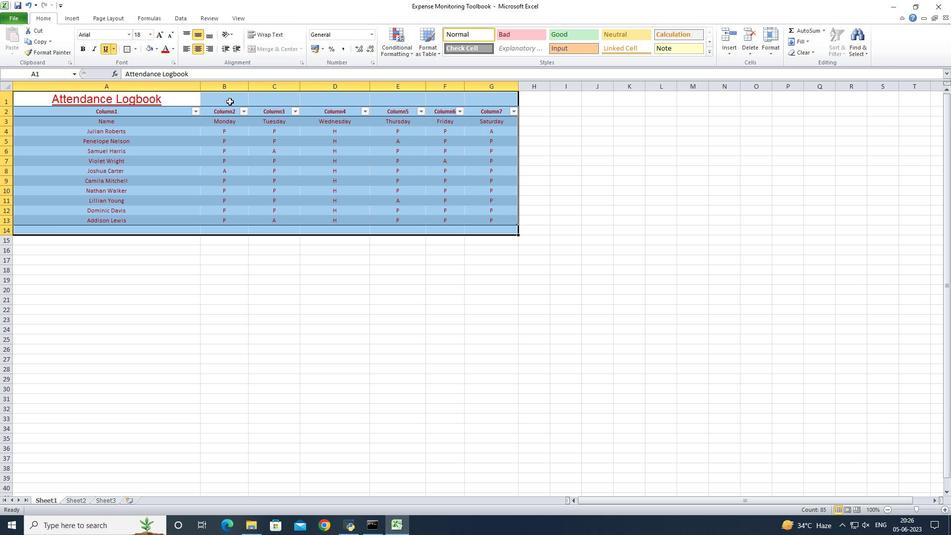 
Action: Mouse moved to (205, 234)
Screenshot: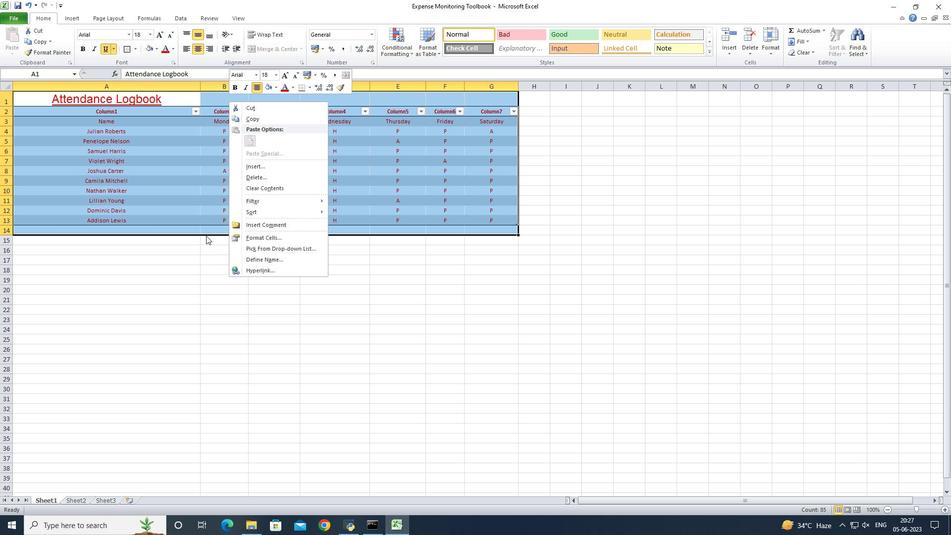 
Action: Mouse pressed left at (205, 234)
Screenshot: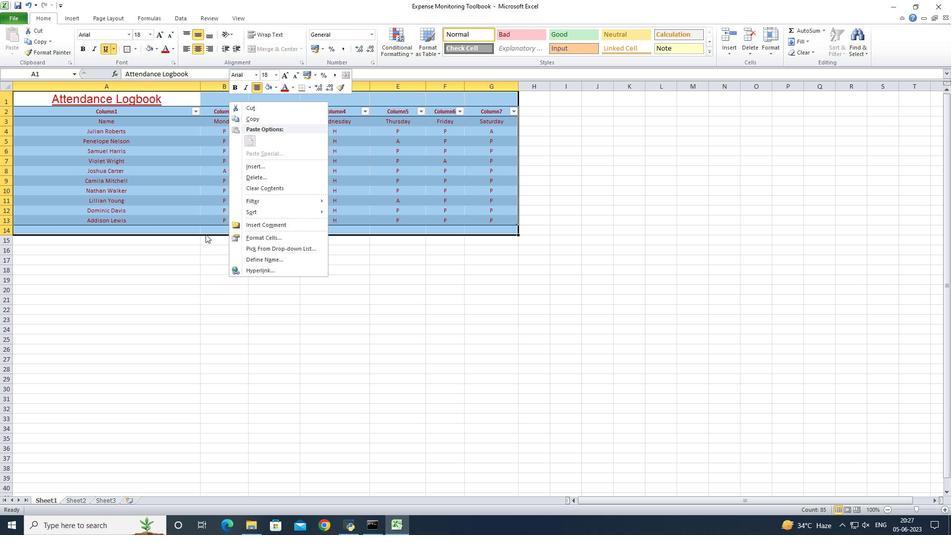 
Action: Mouse moved to (186, 98)
Screenshot: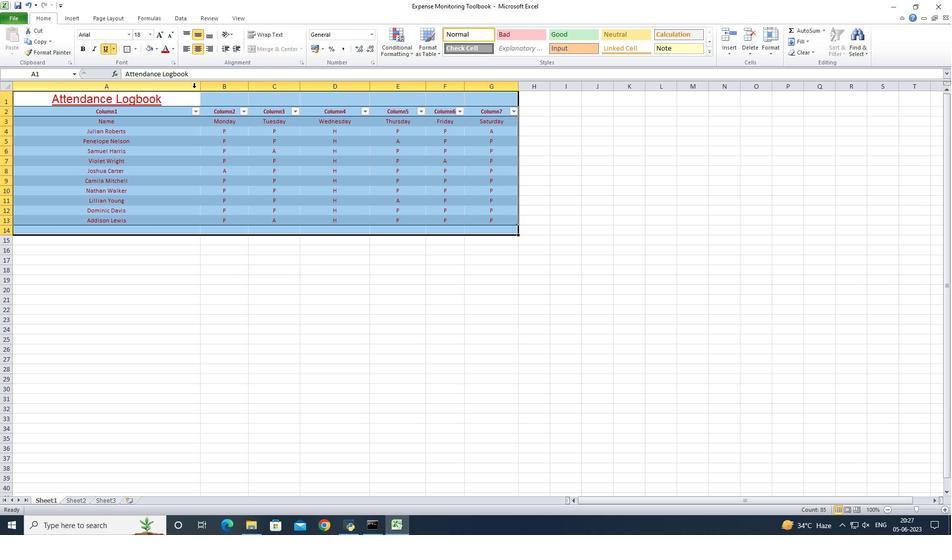 
Action: Mouse pressed left at (186, 98)
Screenshot: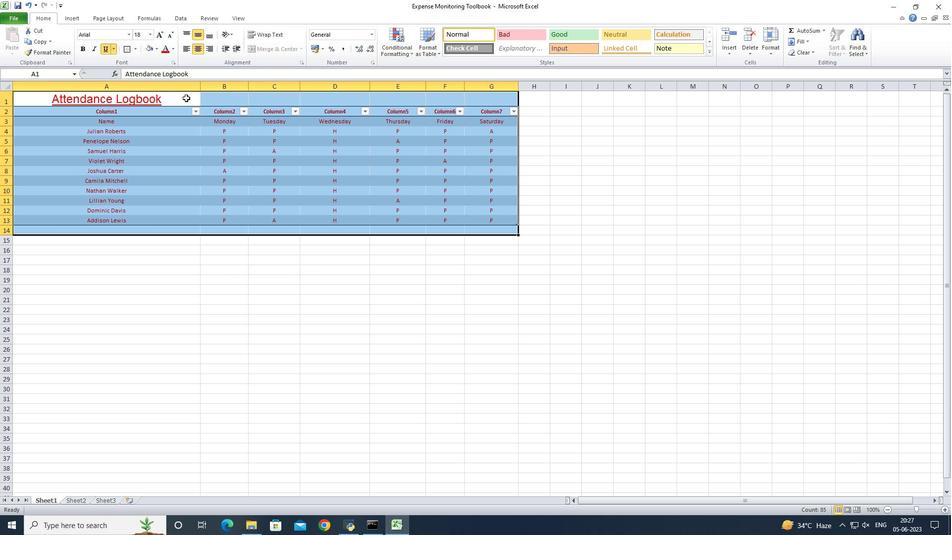 
Action: Mouse moved to (380, 98)
Screenshot: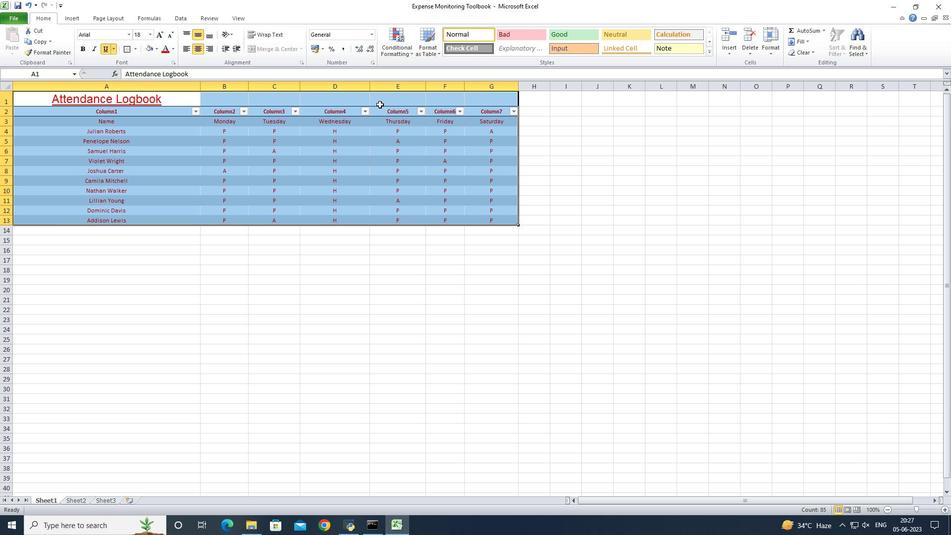 
Action: Mouse pressed right at (380, 98)
Screenshot: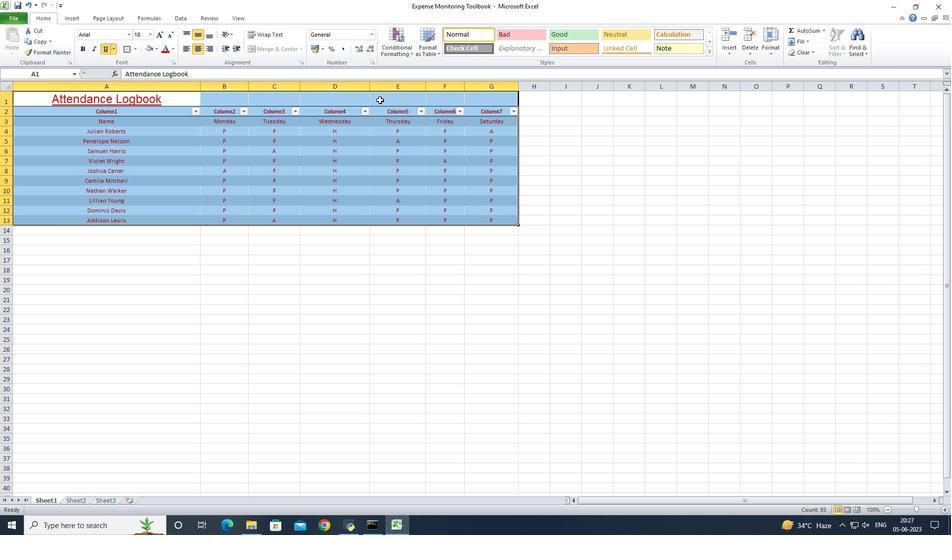 
Action: Mouse moved to (434, 234)
Screenshot: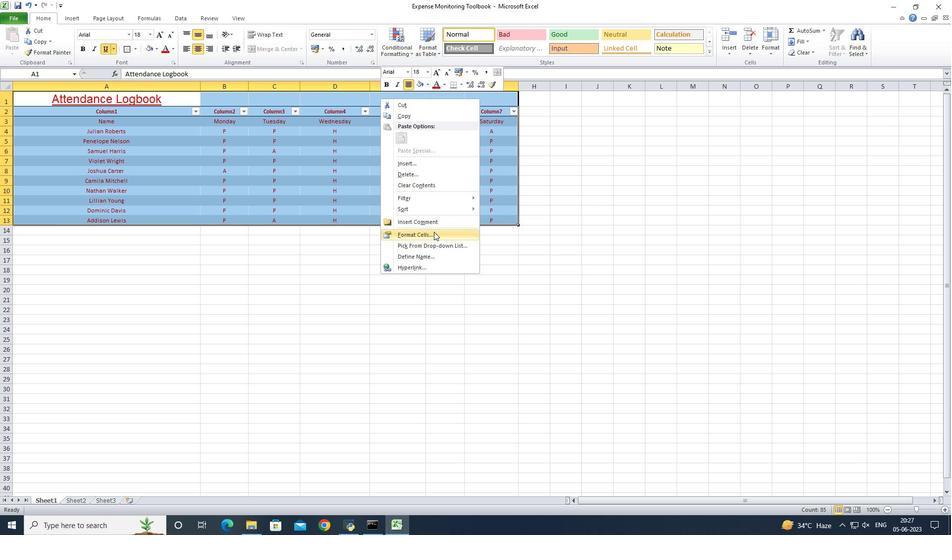 
Action: Mouse pressed left at (434, 234)
Screenshot: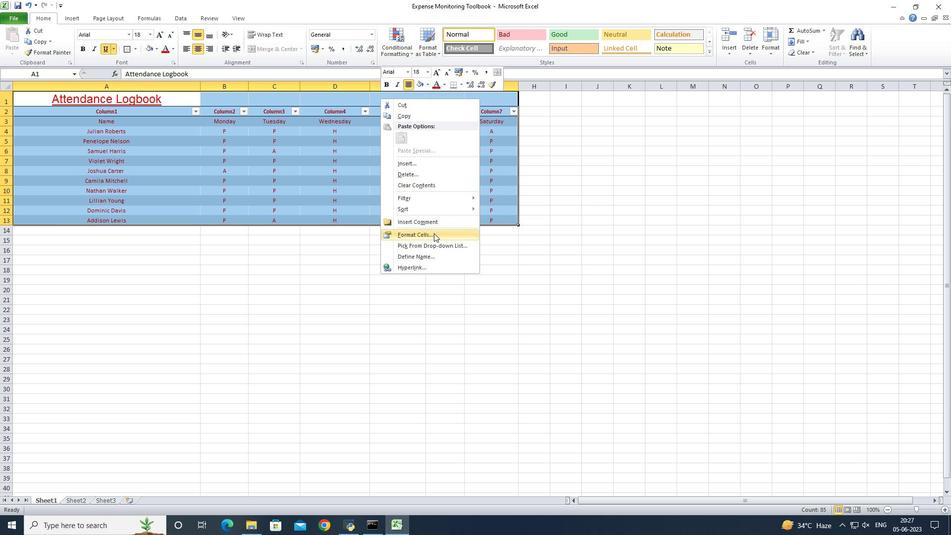 
Action: Mouse moved to (266, 271)
Screenshot: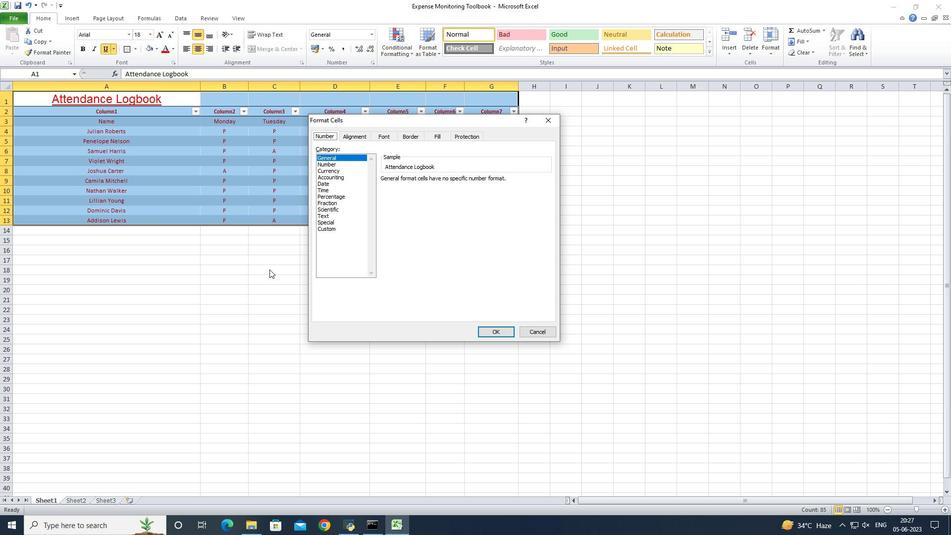 
Action: Mouse pressed left at (266, 271)
Screenshot: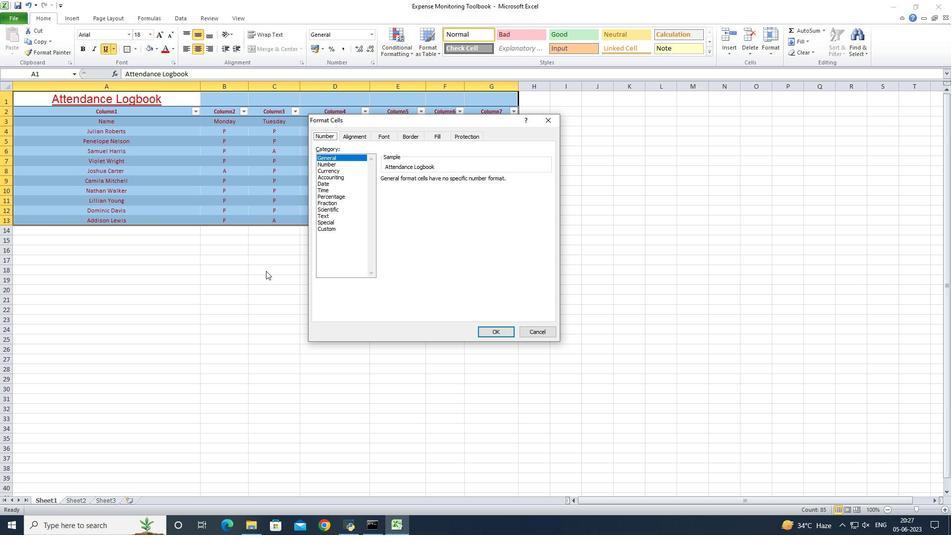 
Action: Mouse moved to (536, 332)
Screenshot: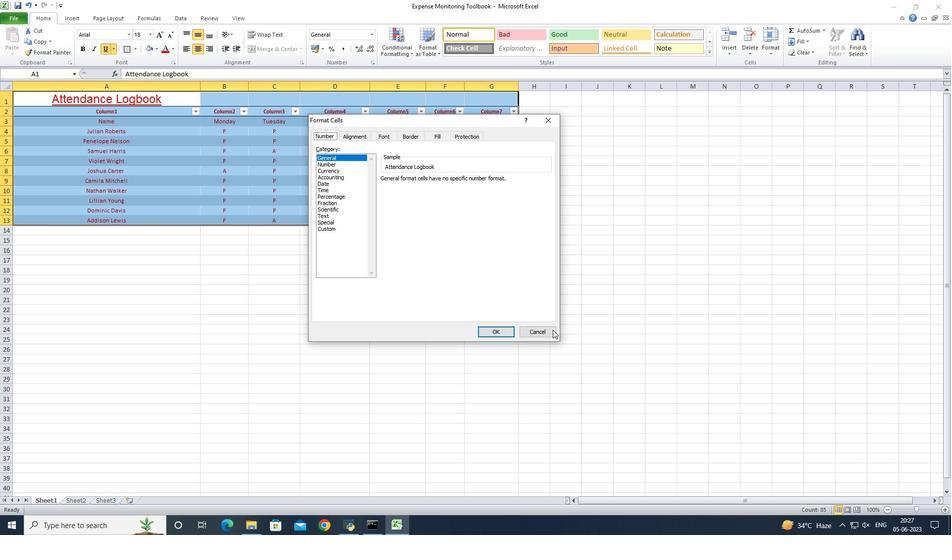 
Action: Mouse pressed left at (536, 332)
Screenshot: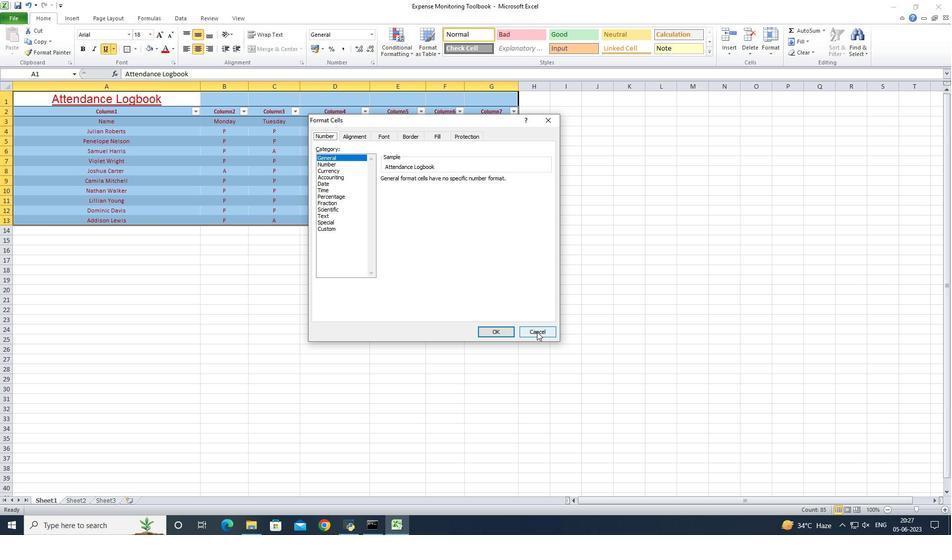 
Action: Mouse moved to (441, 105)
Screenshot: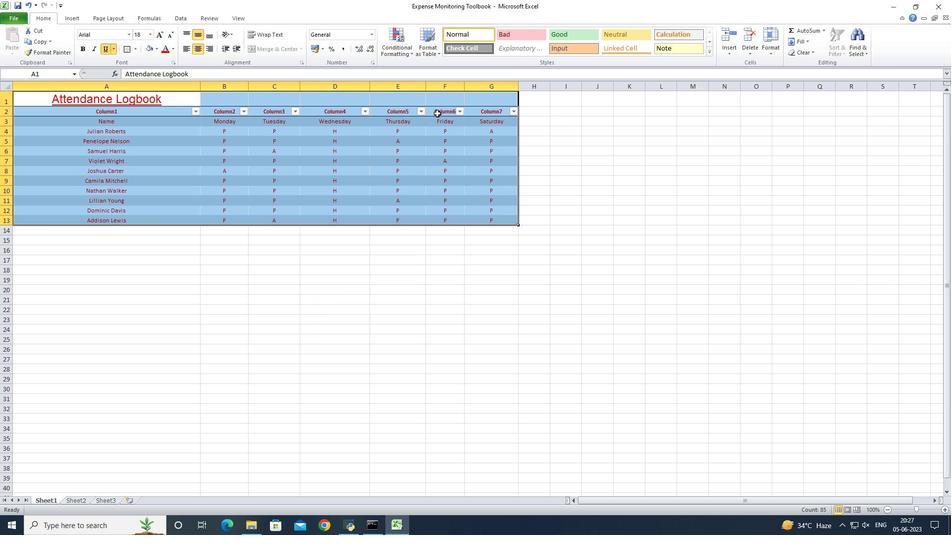 
Action: Mouse pressed right at (441, 105)
Screenshot: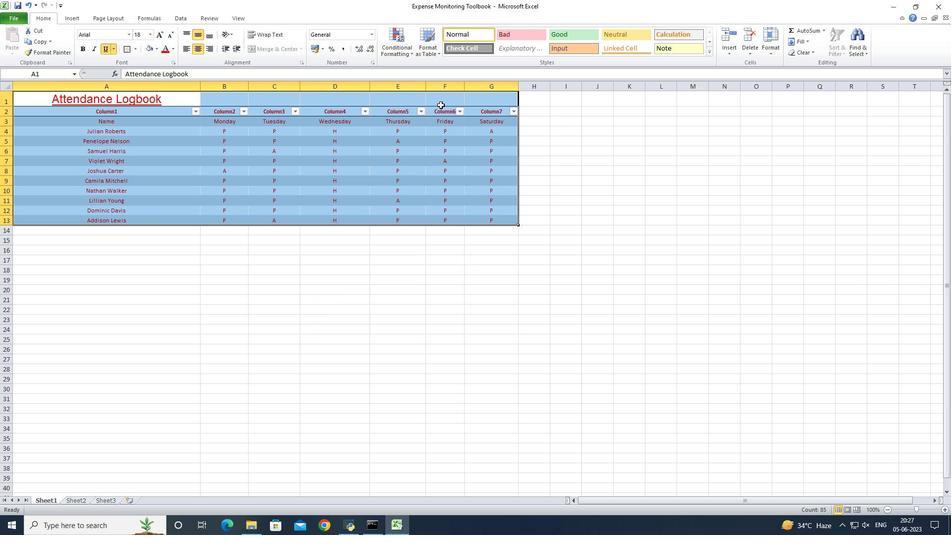 
Action: Mouse moved to (382, 100)
Screenshot: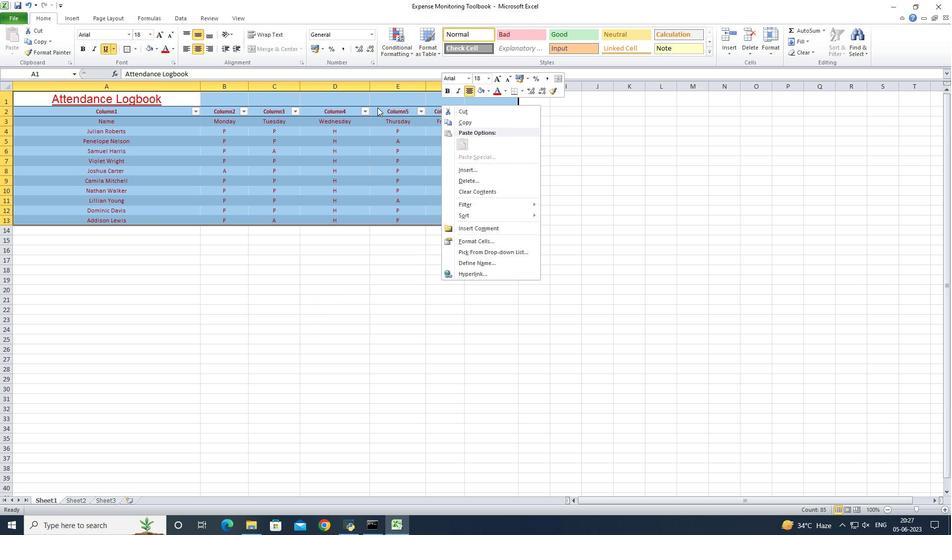 
Action: Mouse pressed left at (382, 100)
Screenshot: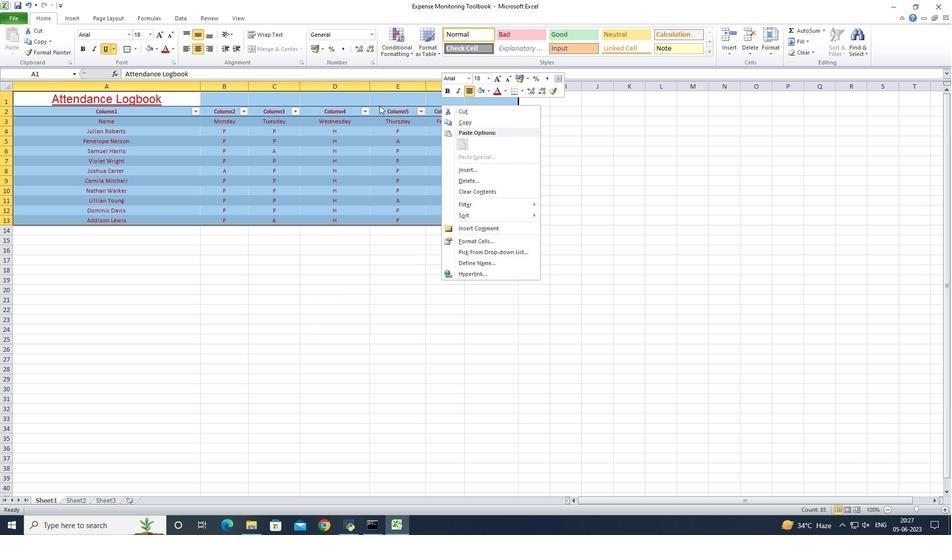 
Action: Mouse pressed left at (382, 100)
Screenshot: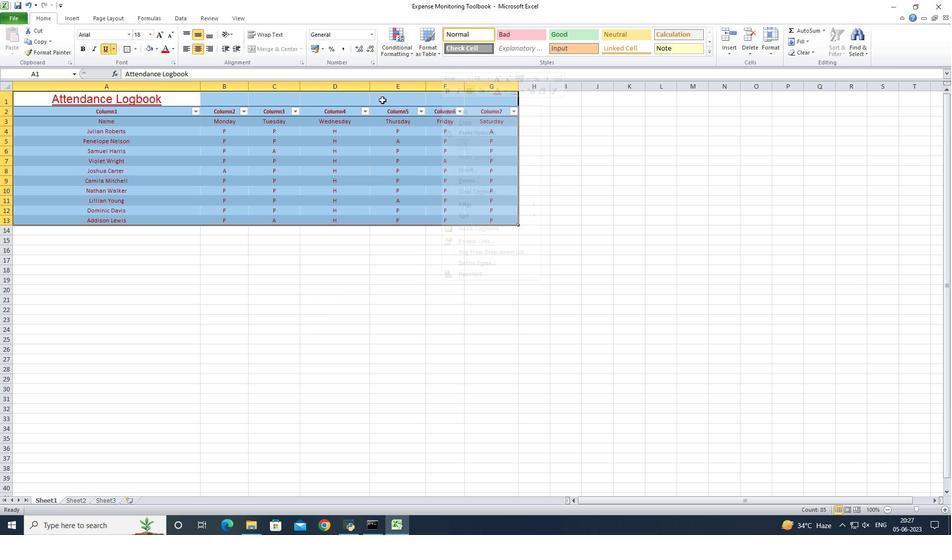 
Action: Mouse moved to (139, 100)
Screenshot: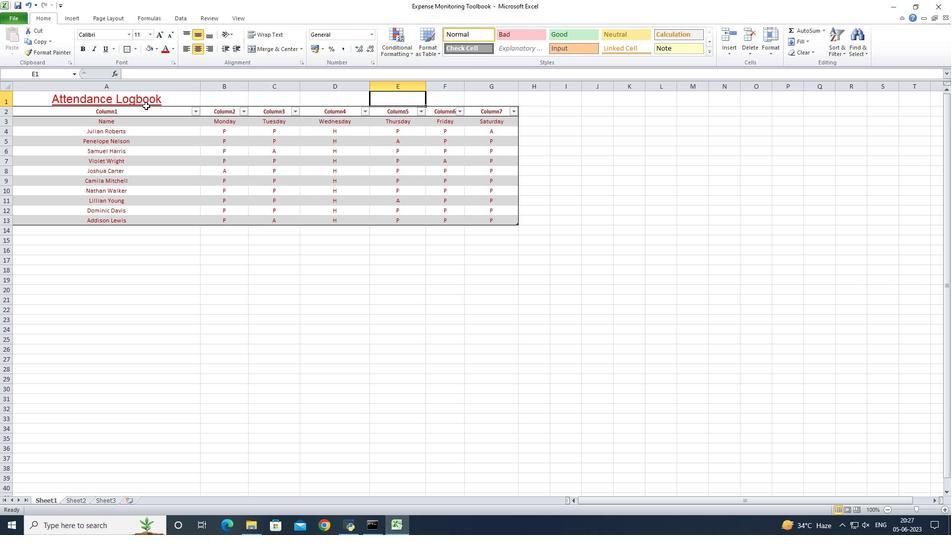 
Action: Mouse pressed left at (139, 100)
Screenshot: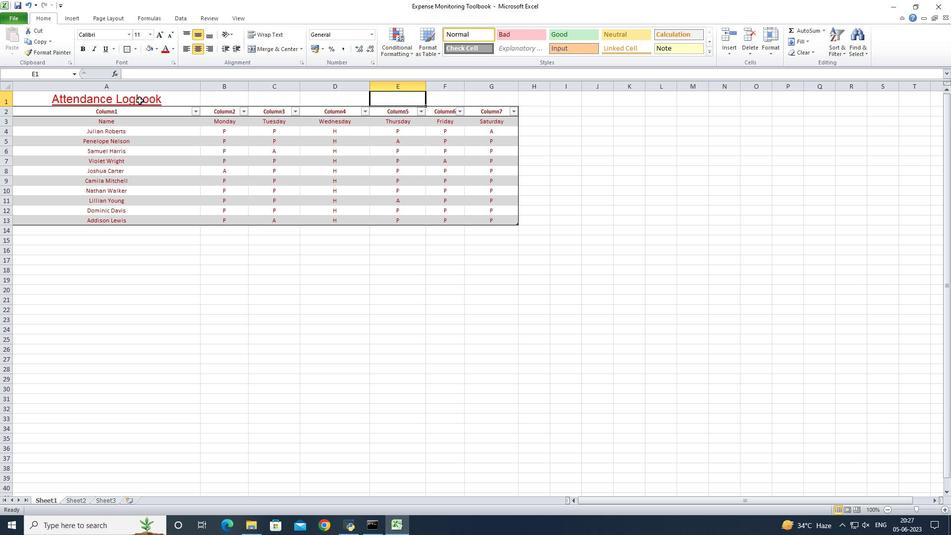 
Action: Mouse moved to (424, 103)
Screenshot: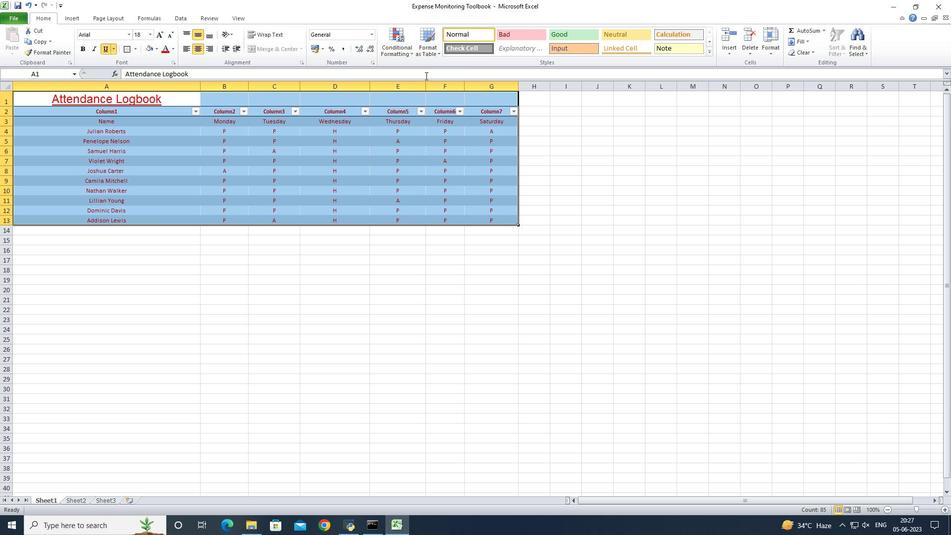
Action: Mouse pressed right at (424, 103)
Screenshot: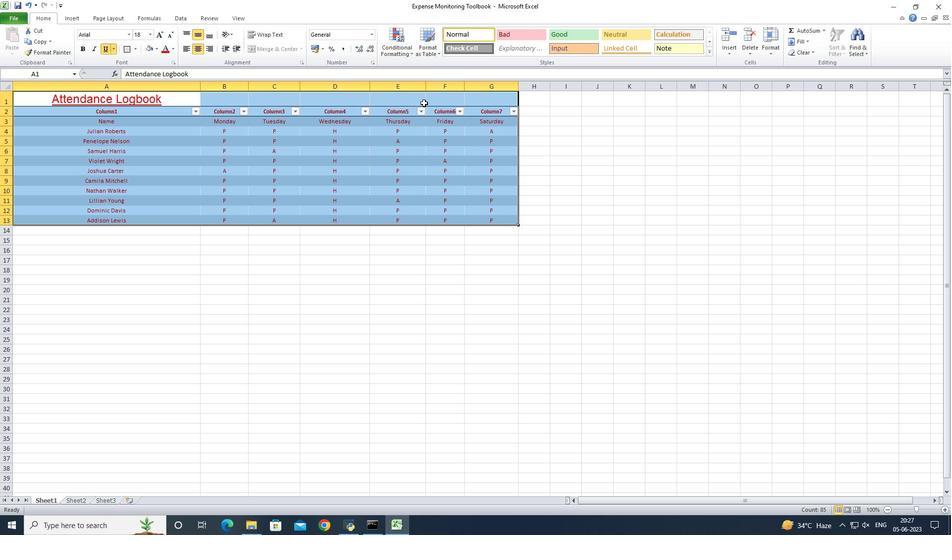 
Action: Mouse moved to (491, 167)
Screenshot: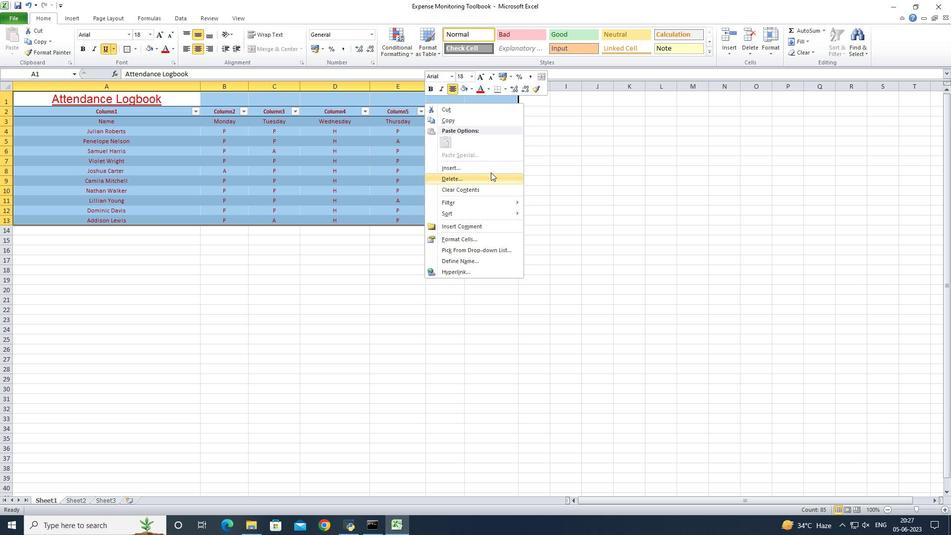 
Action: Mouse pressed left at (491, 167)
Screenshot: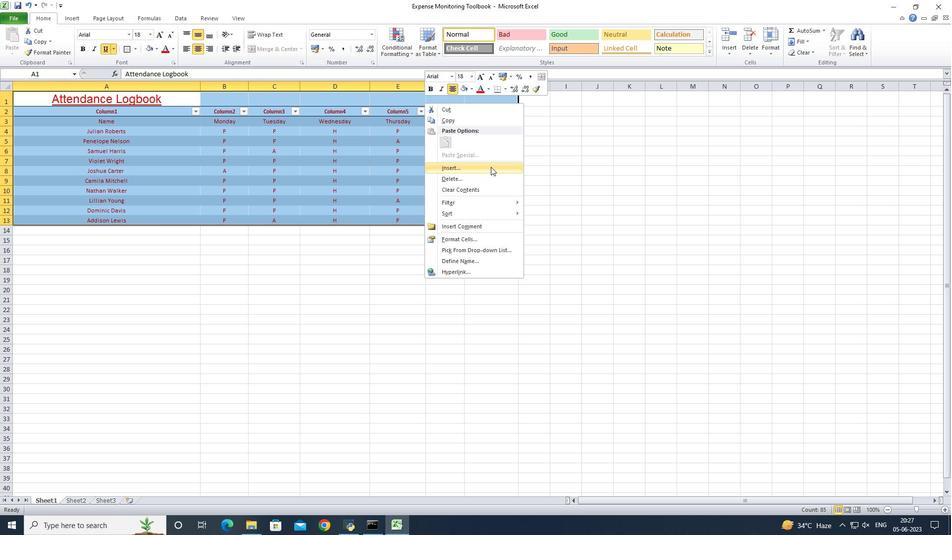 
Action: Mouse moved to (500, 194)
Screenshot: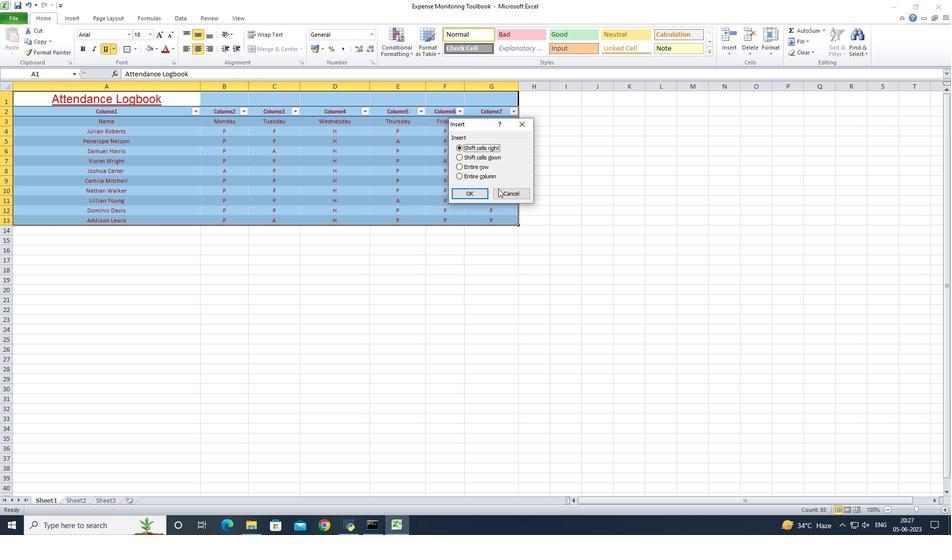 
Action: Mouse pressed left at (500, 194)
Screenshot: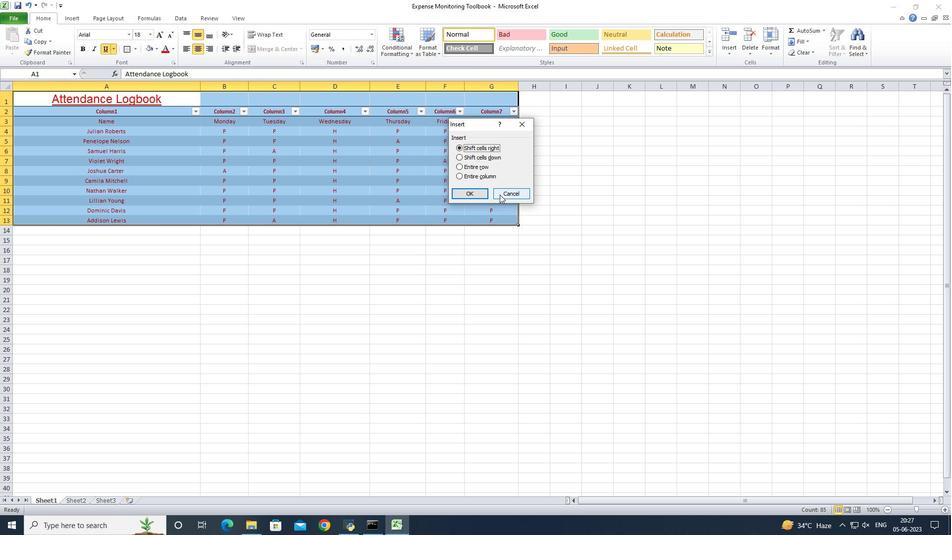 
Action: Mouse moved to (510, 294)
Screenshot: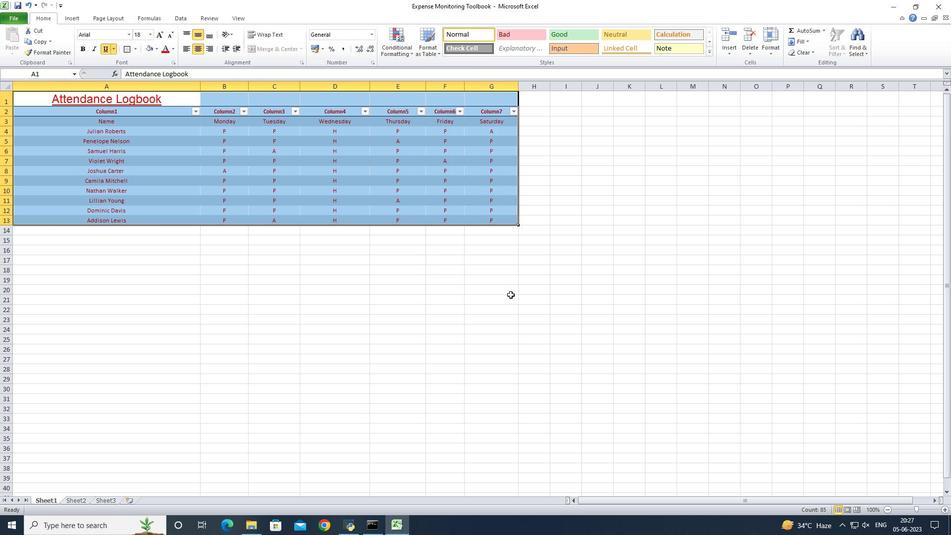 
Action: Key pressed ctrl+Z
Screenshot: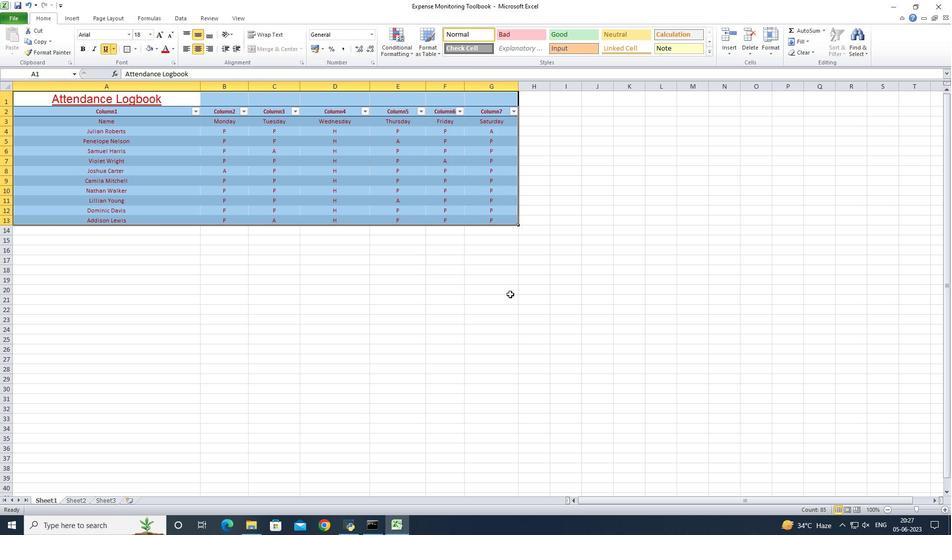 
Action: Mouse moved to (113, 100)
Screenshot: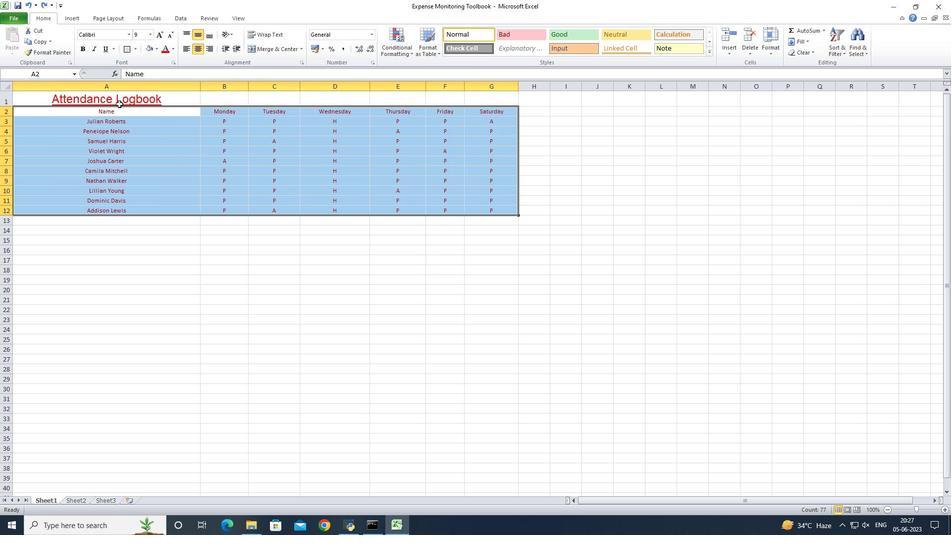 
Action: Mouse pressed left at (113, 100)
Screenshot: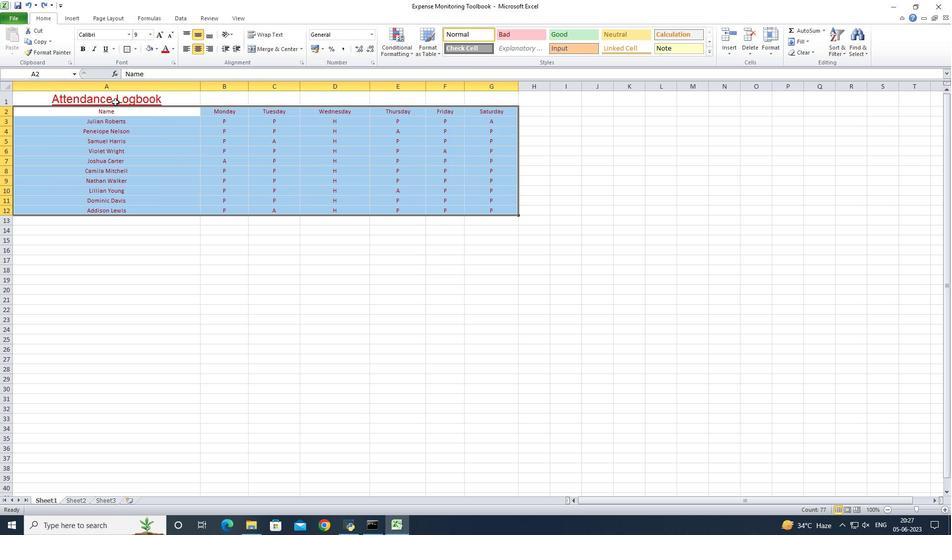 
Action: Mouse moved to (429, 110)
Screenshot: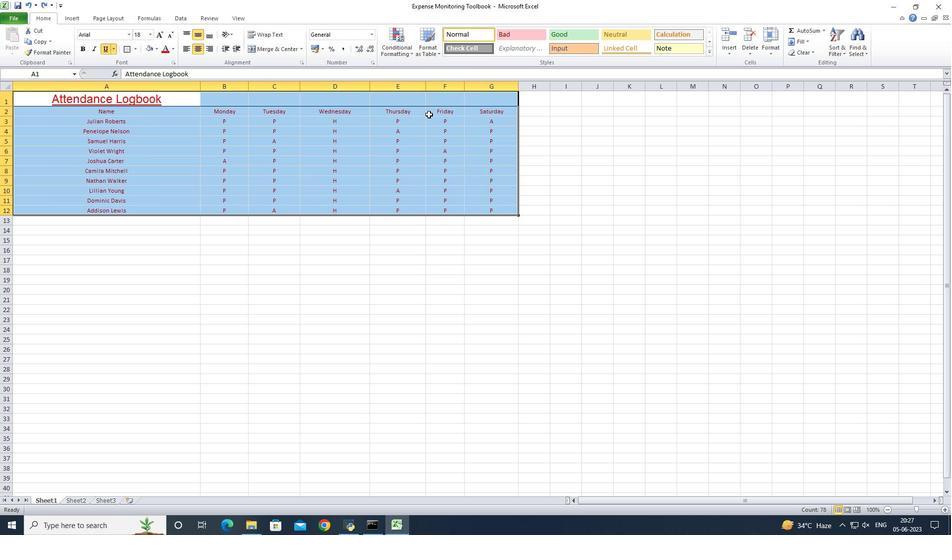 
Action: Mouse pressed right at (429, 110)
Screenshot: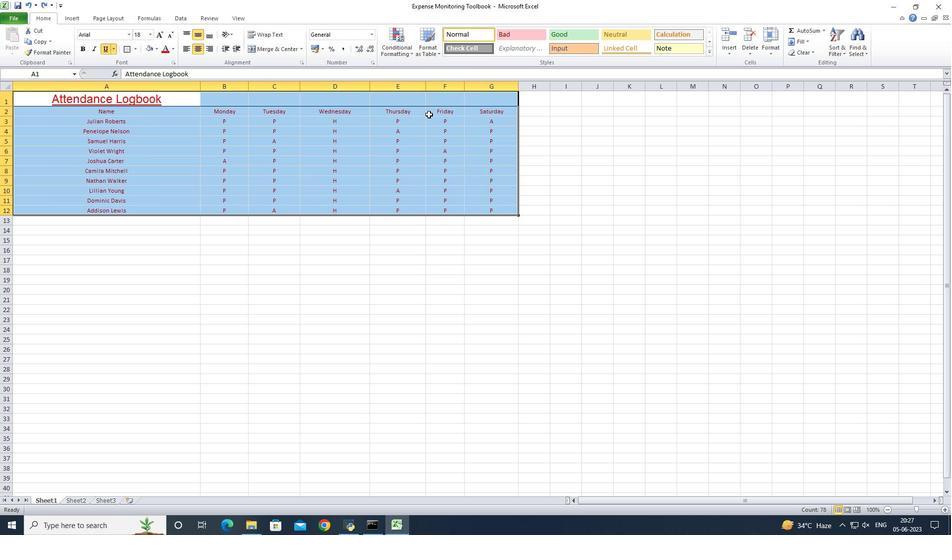 
Action: Mouse moved to (71, 95)
Screenshot: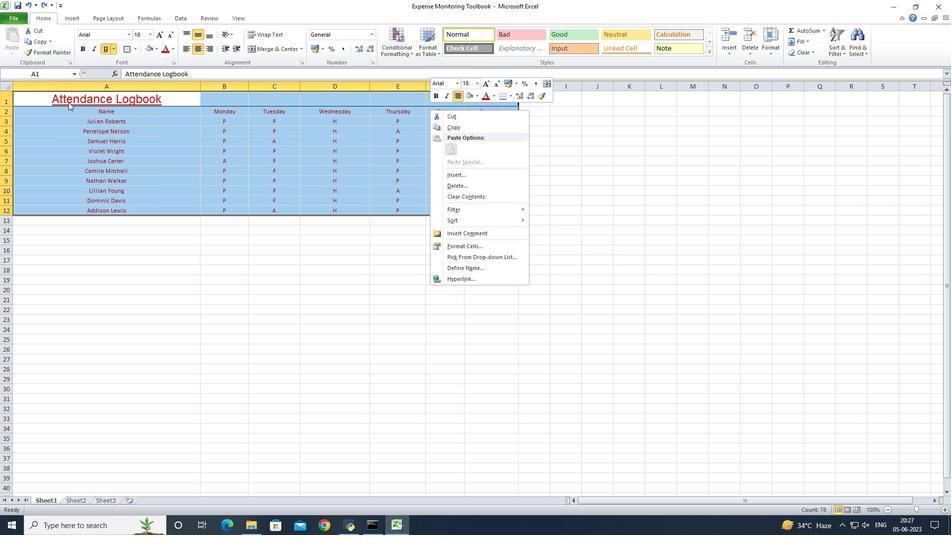 
Action: Mouse pressed left at (71, 95)
Screenshot: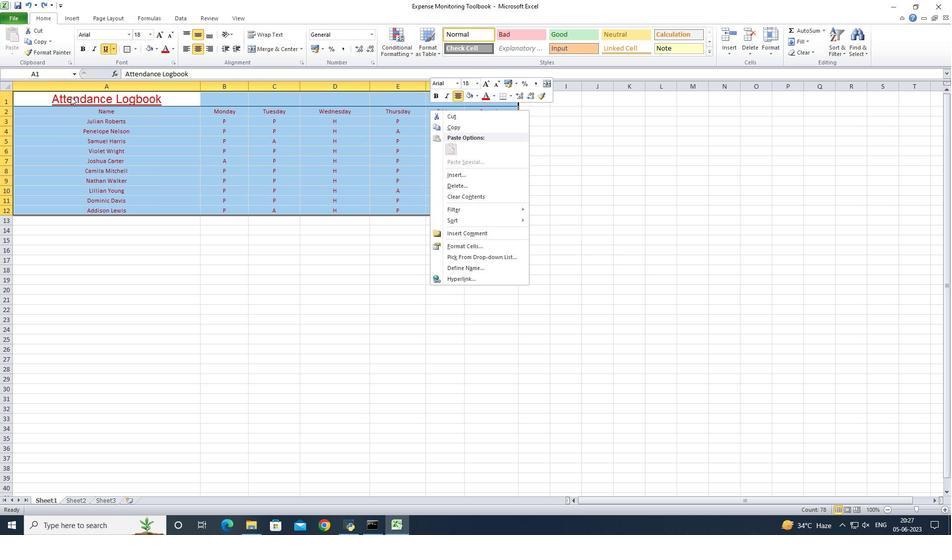 
Action: Mouse moved to (423, 46)
Screenshot: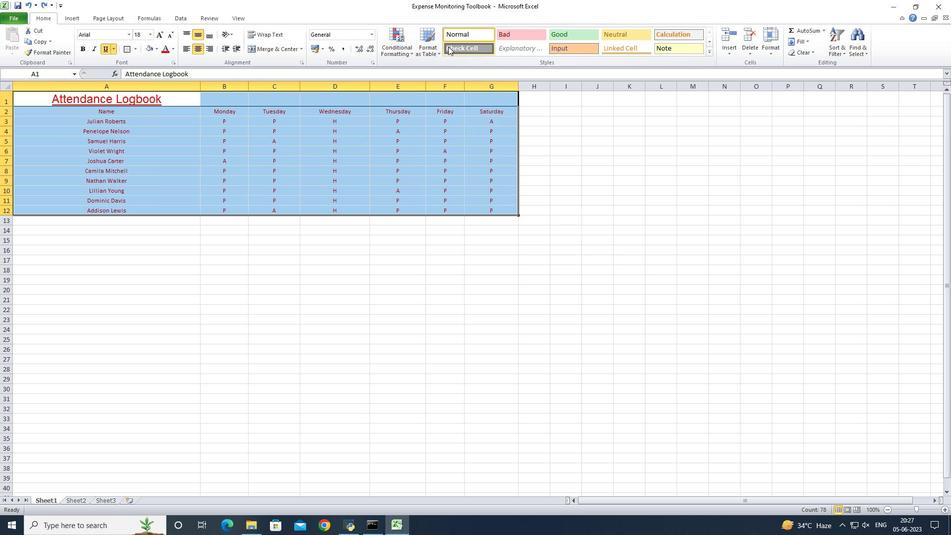
Action: Mouse pressed left at (423, 46)
Screenshot: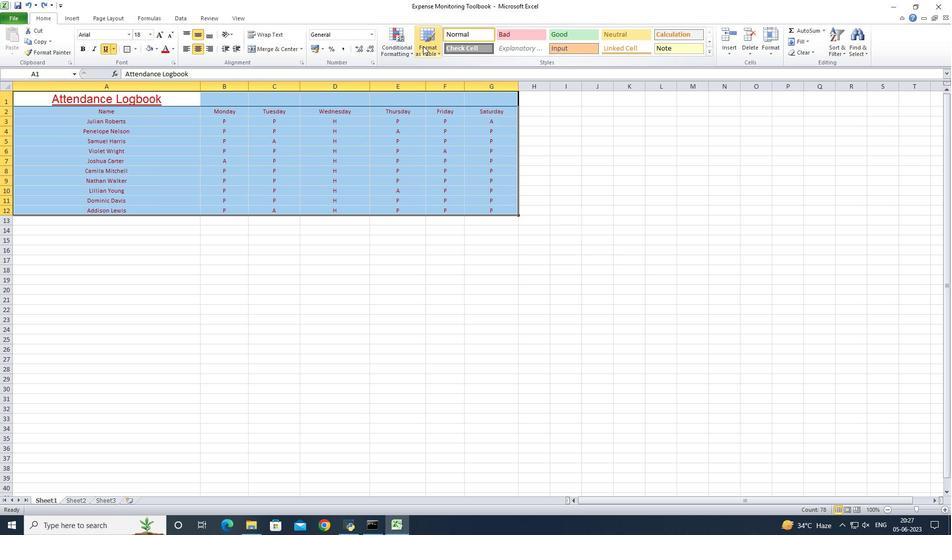 
Action: Mouse moved to (425, 84)
Screenshot: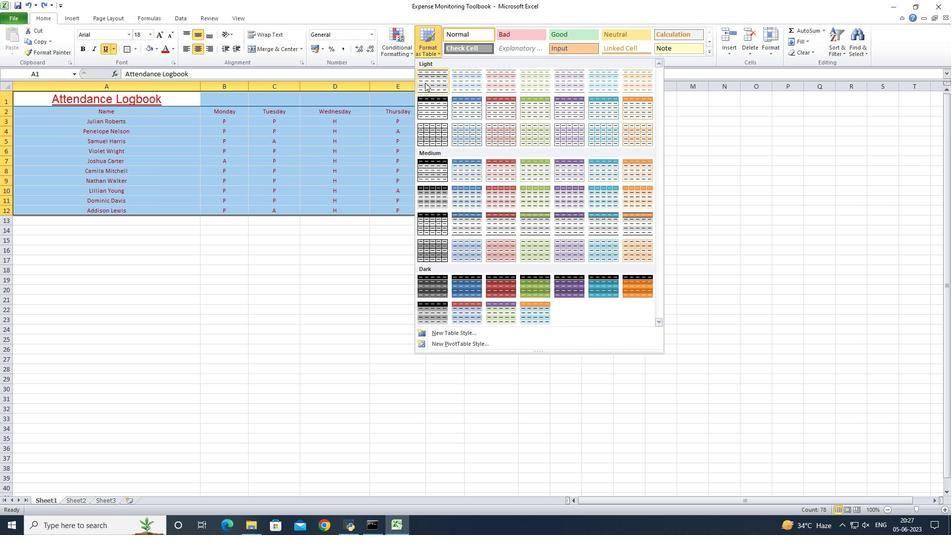 
Action: Mouse pressed left at (425, 84)
Screenshot: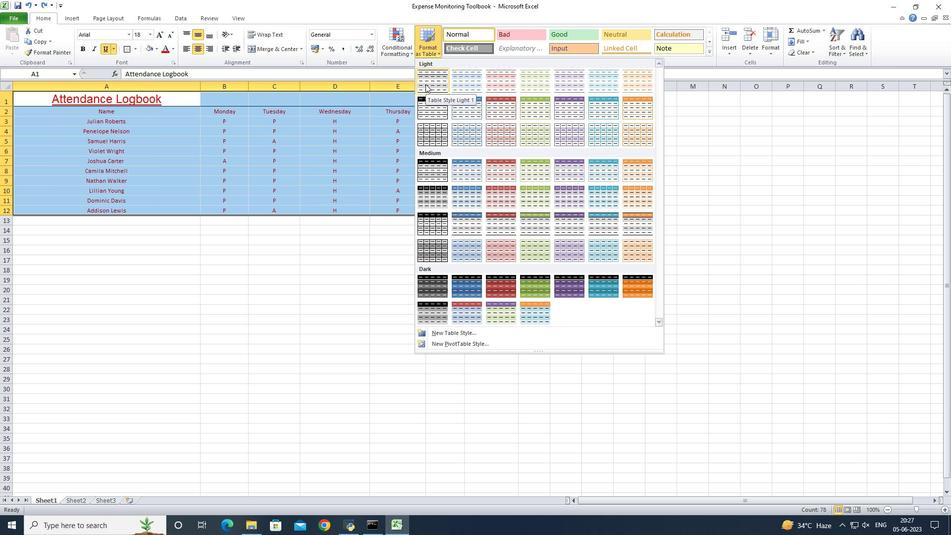 
Action: Mouse moved to (230, 270)
Screenshot: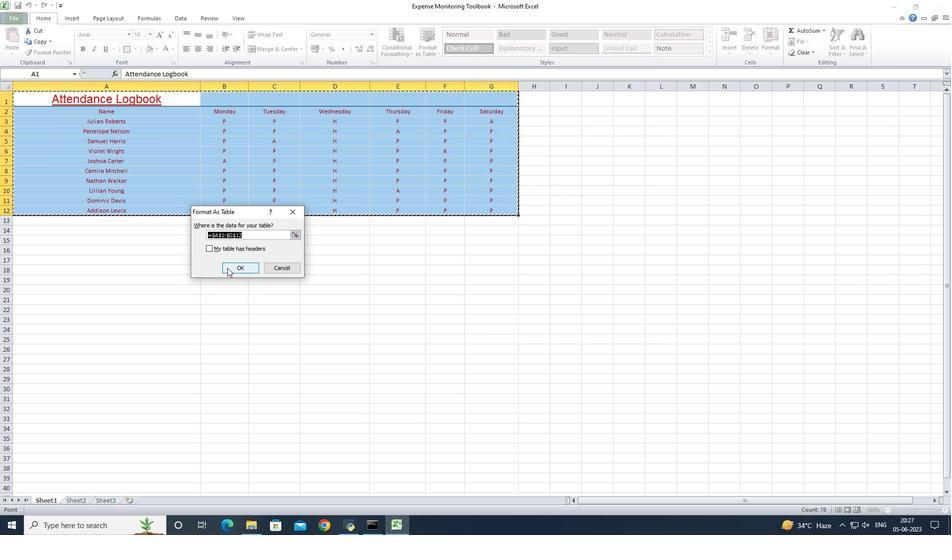 
Action: Mouse pressed left at (230, 270)
Screenshot: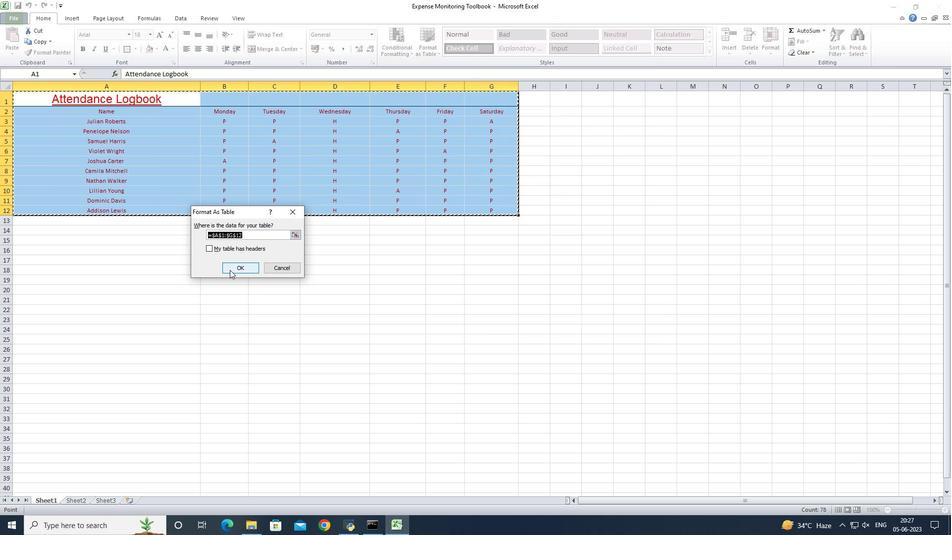 
Action: Mouse moved to (302, 118)
Screenshot: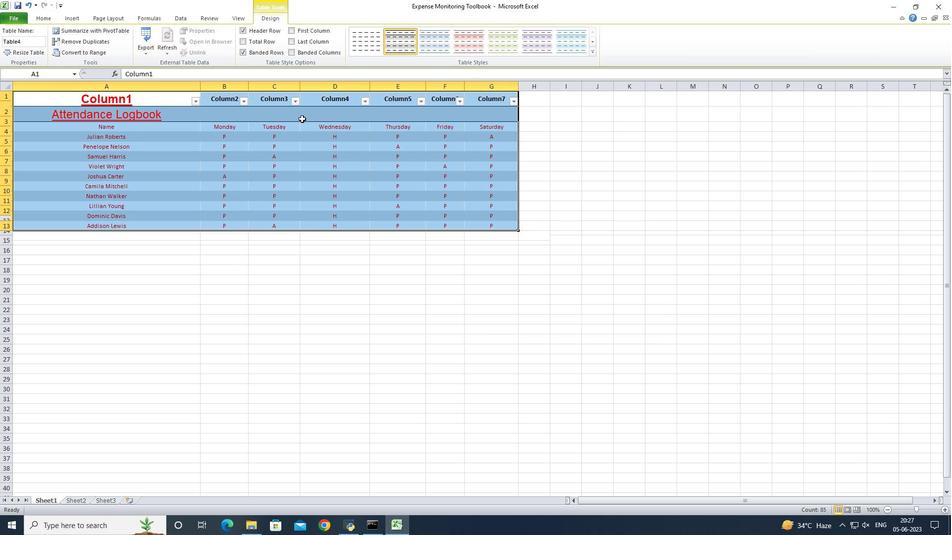 
Action: Key pressed ctrl+Z
Screenshot: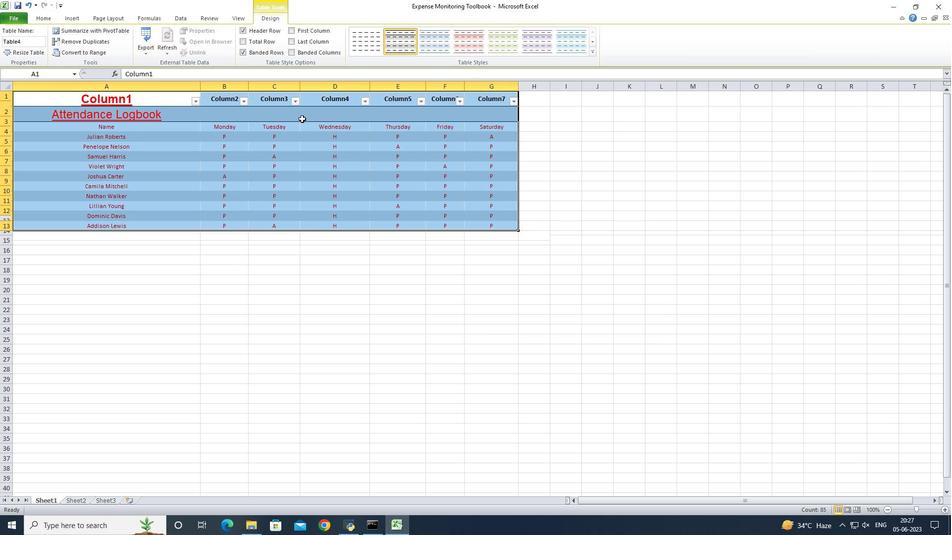 
Action: Mouse moved to (133, 100)
Screenshot: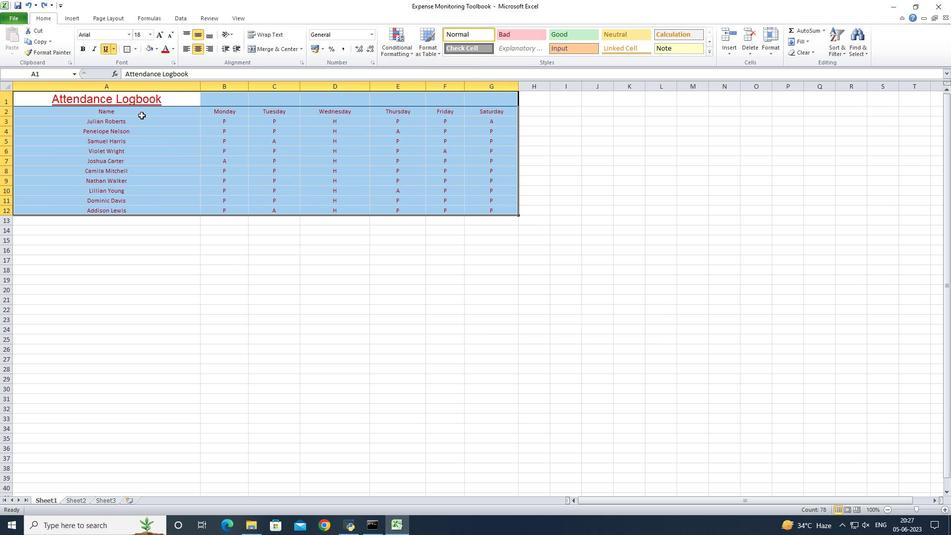 
Action: Mouse pressed left at (133, 100)
Screenshot: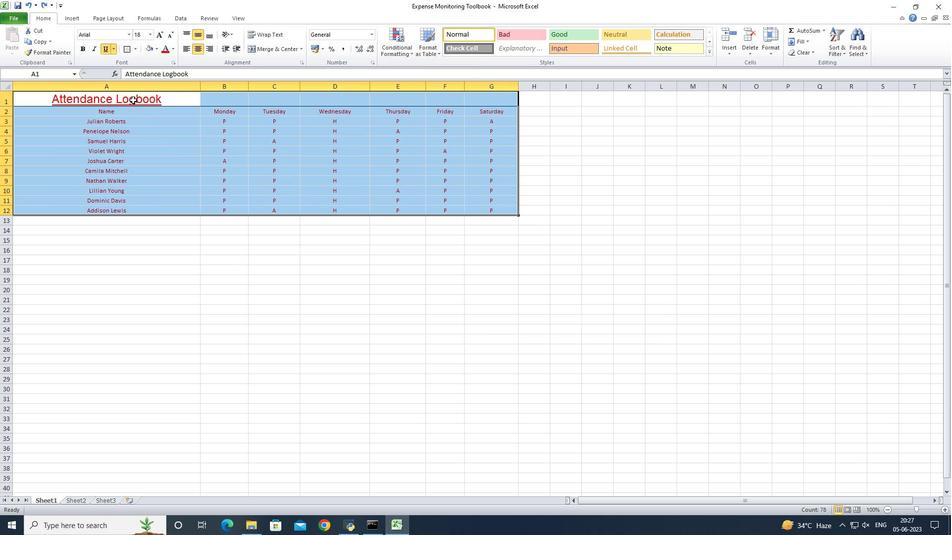 
Action: Mouse moved to (121, 114)
Screenshot: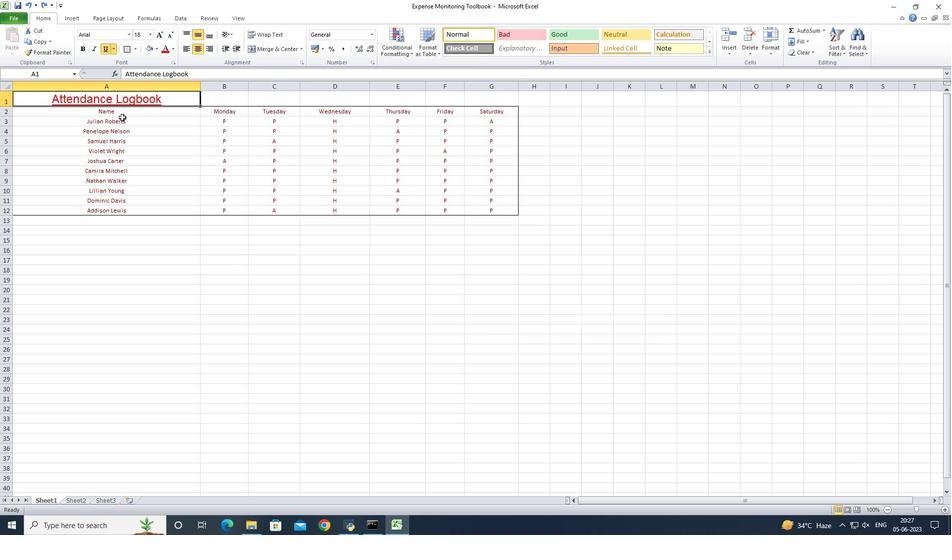 
Action: Mouse pressed left at (121, 114)
Screenshot: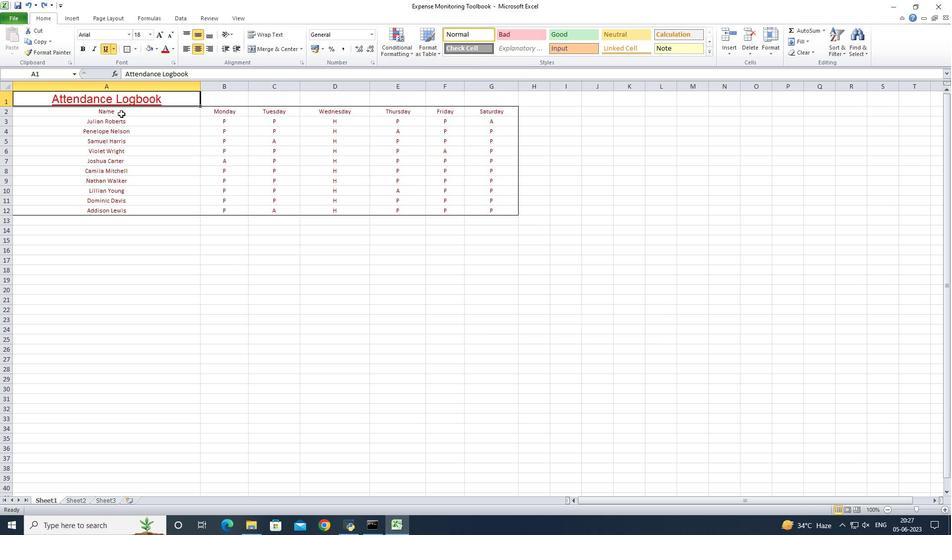 
Action: Mouse moved to (429, 56)
Screenshot: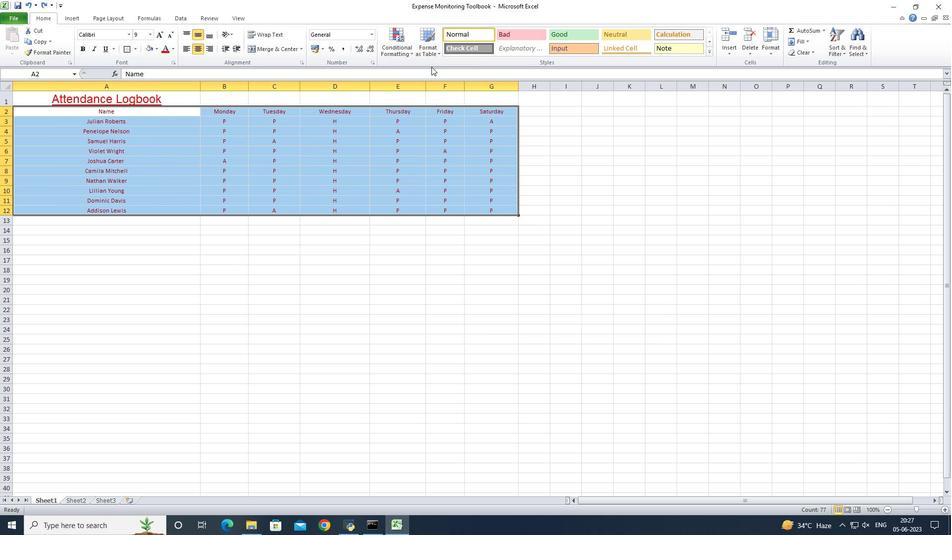 
Action: Mouse pressed left at (429, 56)
Screenshot: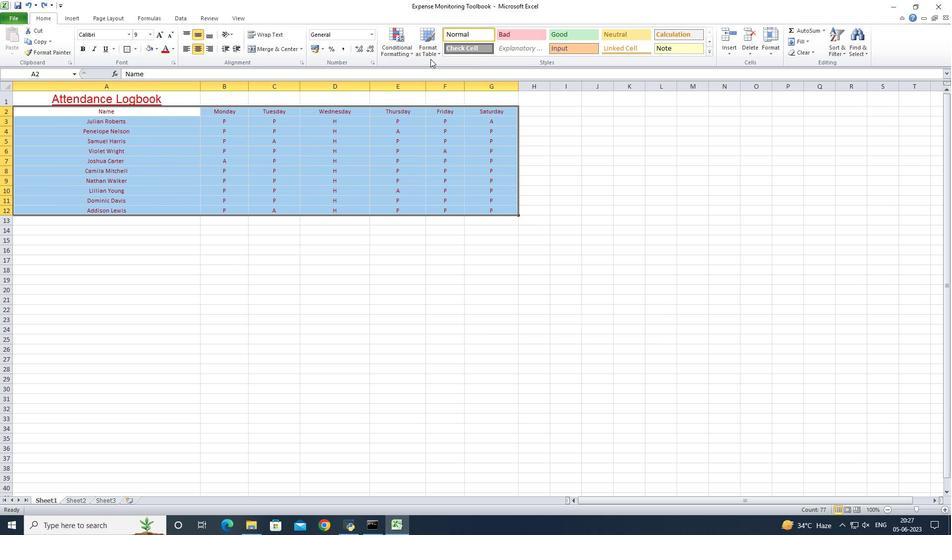 
Action: Mouse moved to (433, 81)
Screenshot: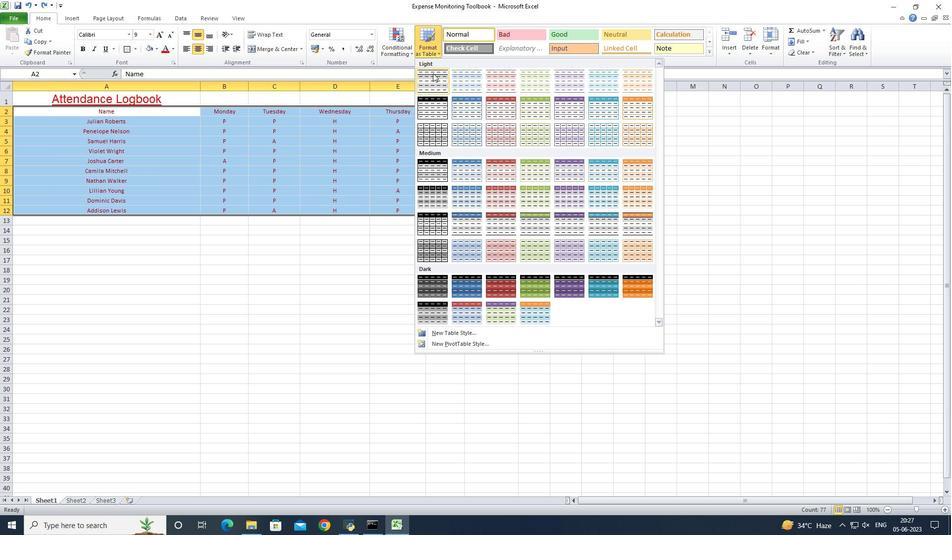 
Action: Mouse pressed left at (433, 81)
Screenshot: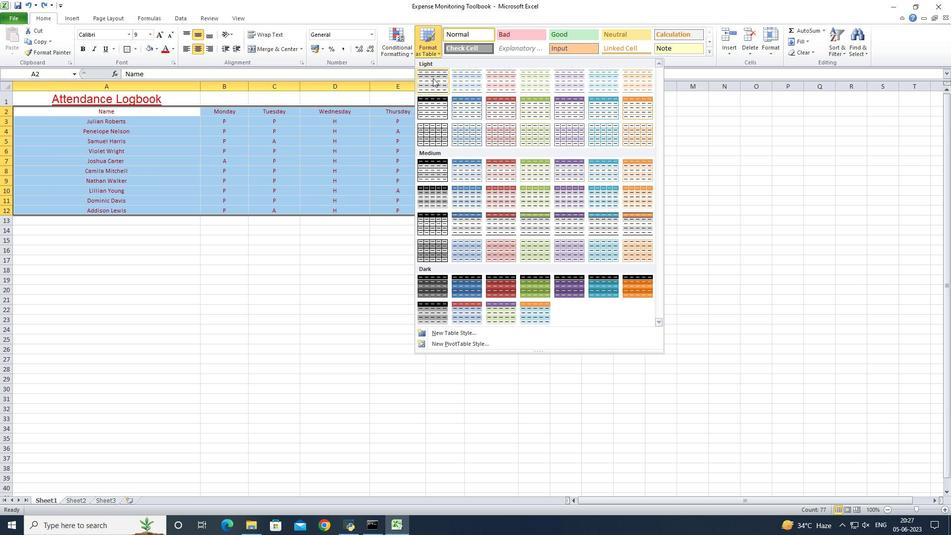 
Action: Mouse moved to (245, 267)
Screenshot: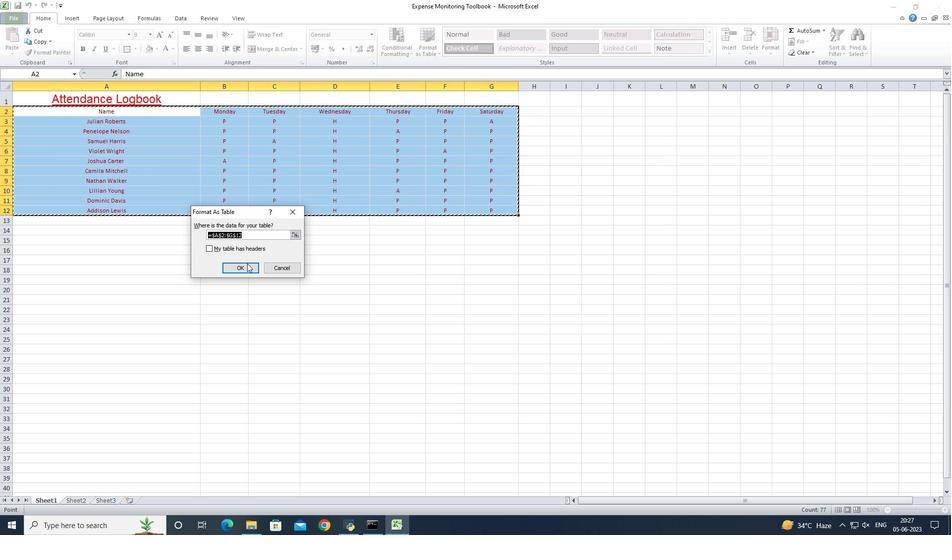 
Action: Mouse pressed left at (245, 267)
Screenshot: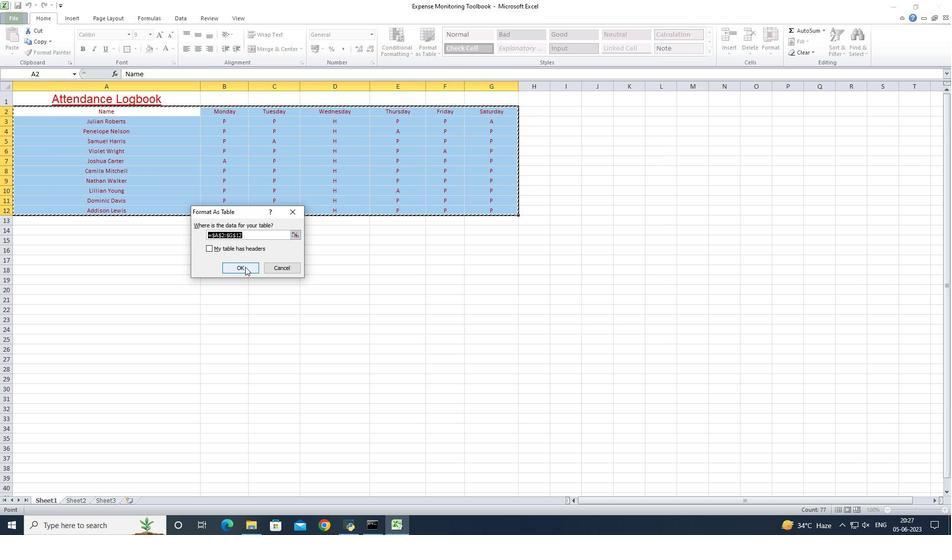 
Action: Mouse moved to (383, 264)
Screenshot: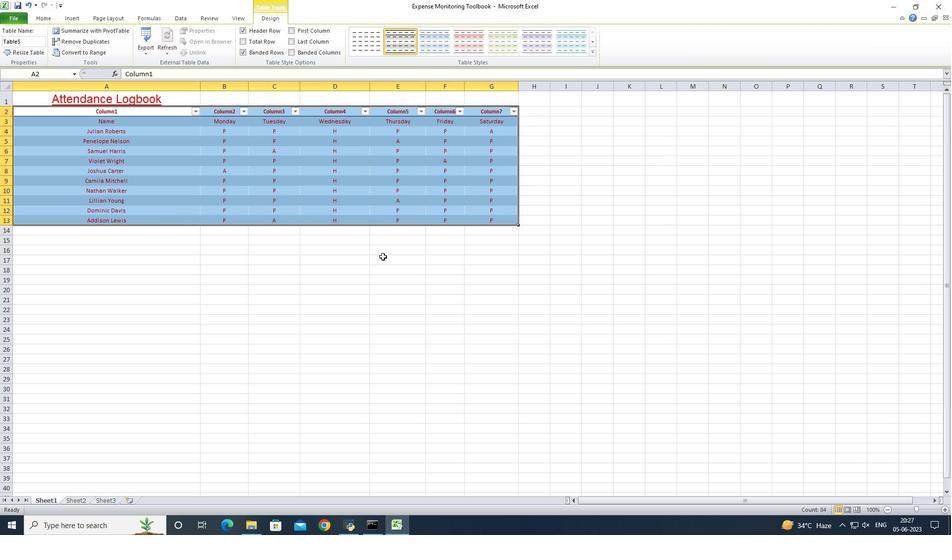 
Action: Mouse pressed left at (383, 264)
Screenshot: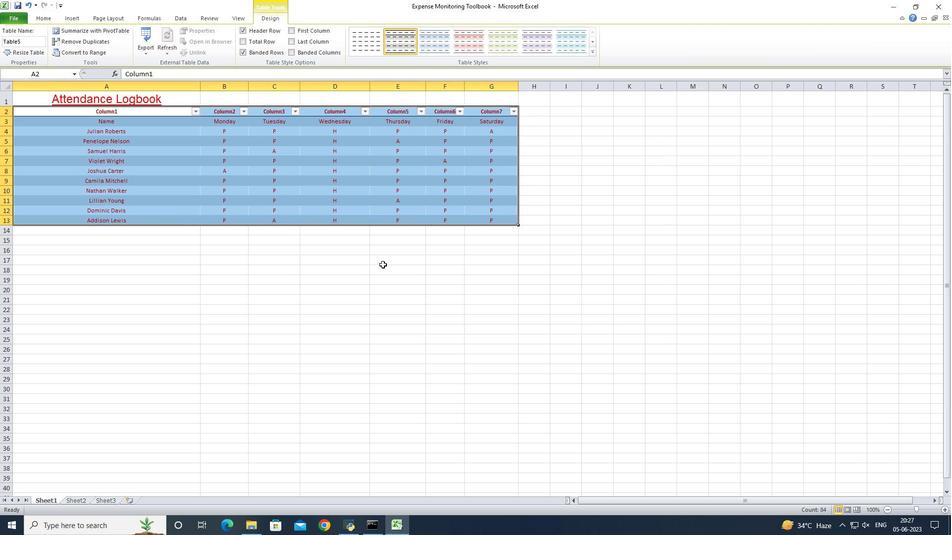 
Action: Mouse moved to (356, 47)
Screenshot: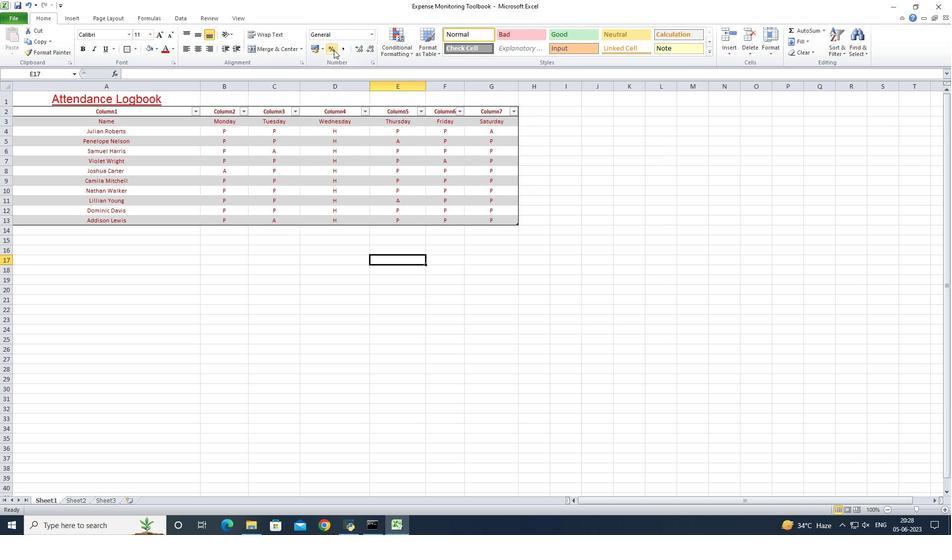 
Action: Mouse pressed left at (356, 47)
Screenshot: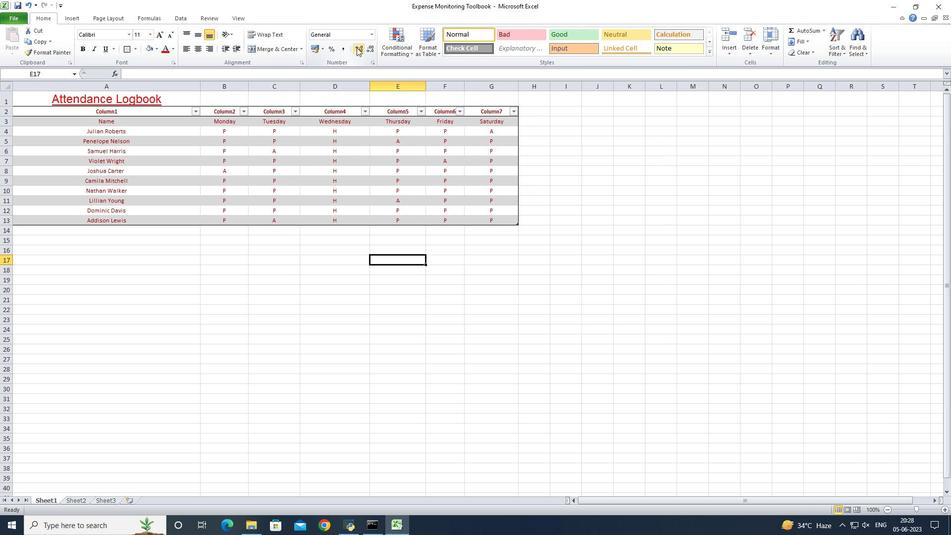 
Action: Mouse moved to (357, 48)
Screenshot: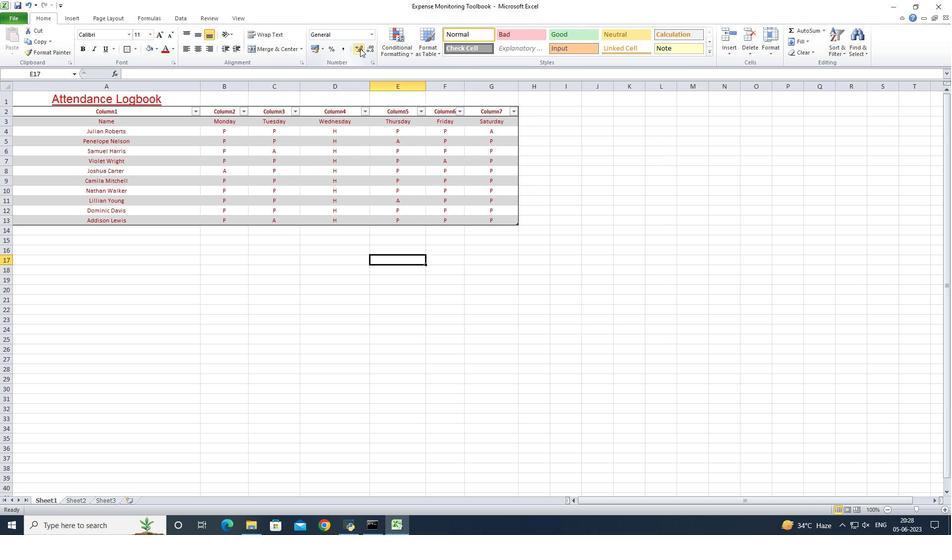 
Action: Mouse pressed left at (357, 48)
Screenshot: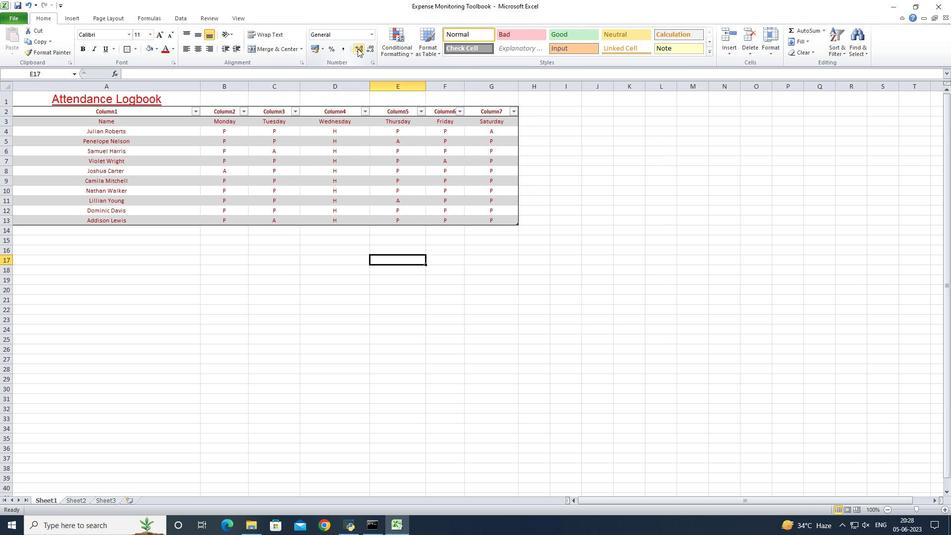 
Action: Mouse moved to (177, 99)
Screenshot: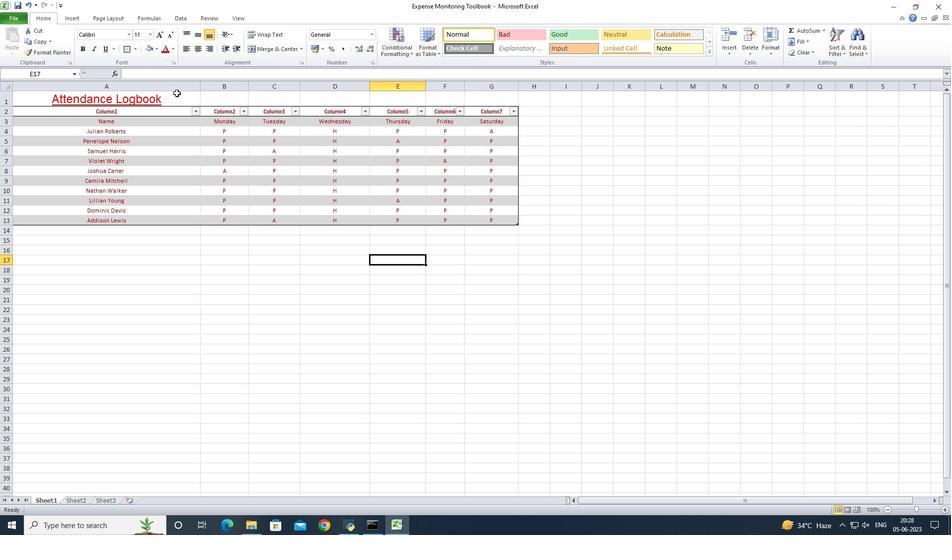 
Action: Mouse pressed right at (177, 99)
Screenshot: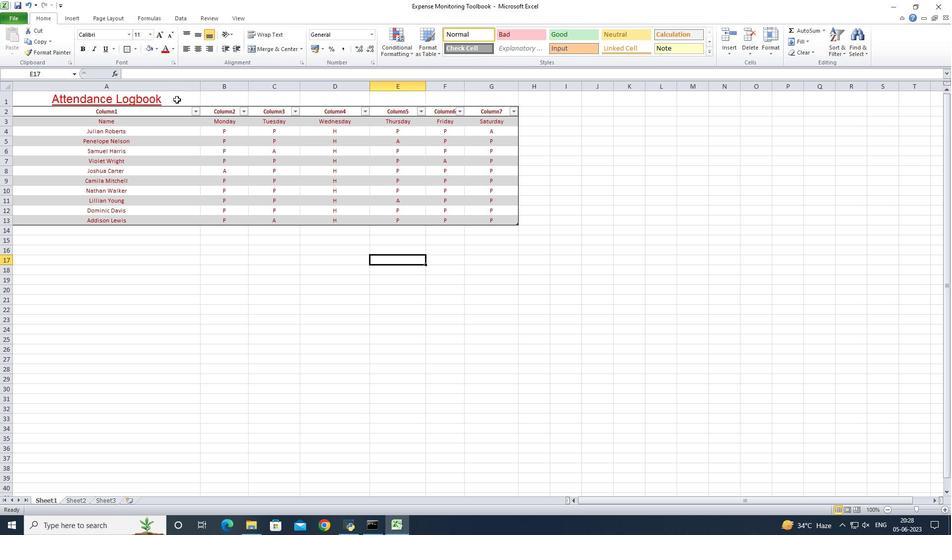 
Action: Mouse moved to (357, 130)
Screenshot: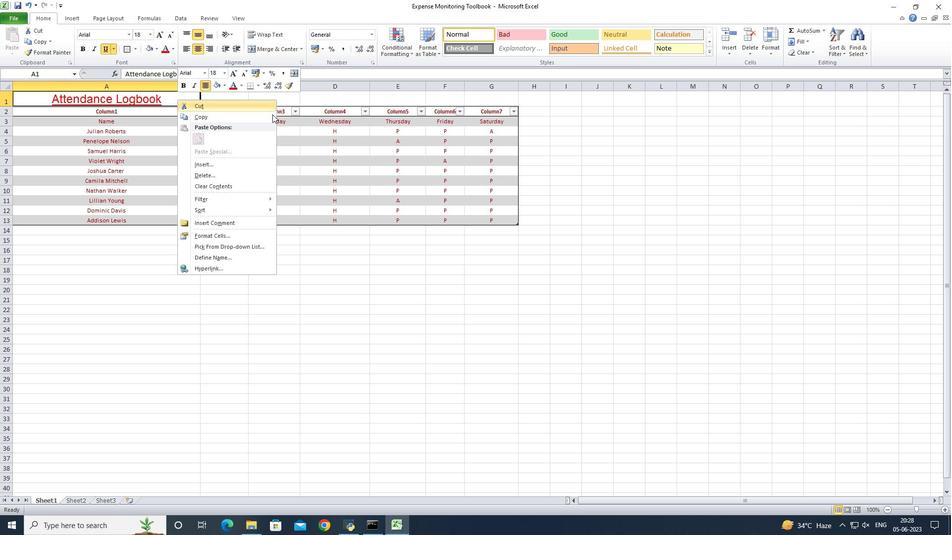 
Action: Mouse pressed left at (357, 130)
Screenshot: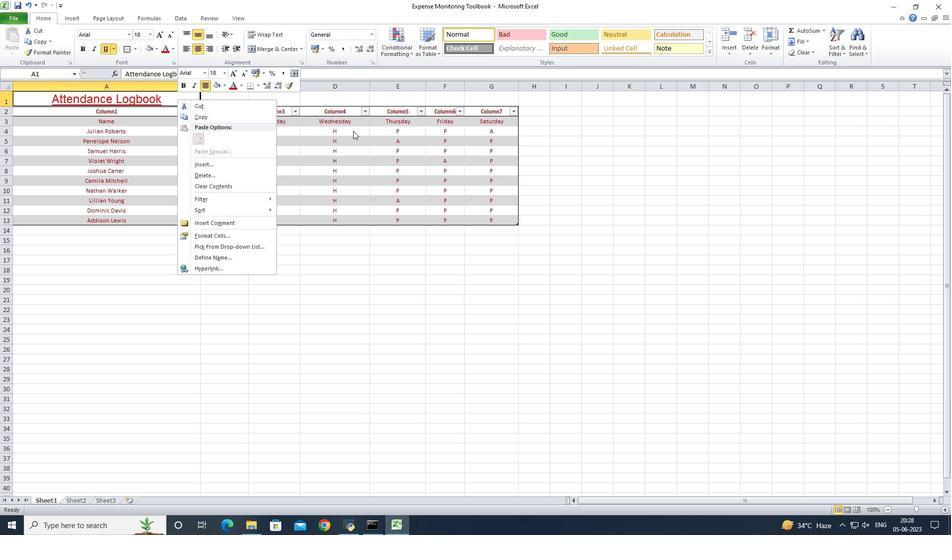 
Action: Mouse moved to (142, 115)
Screenshot: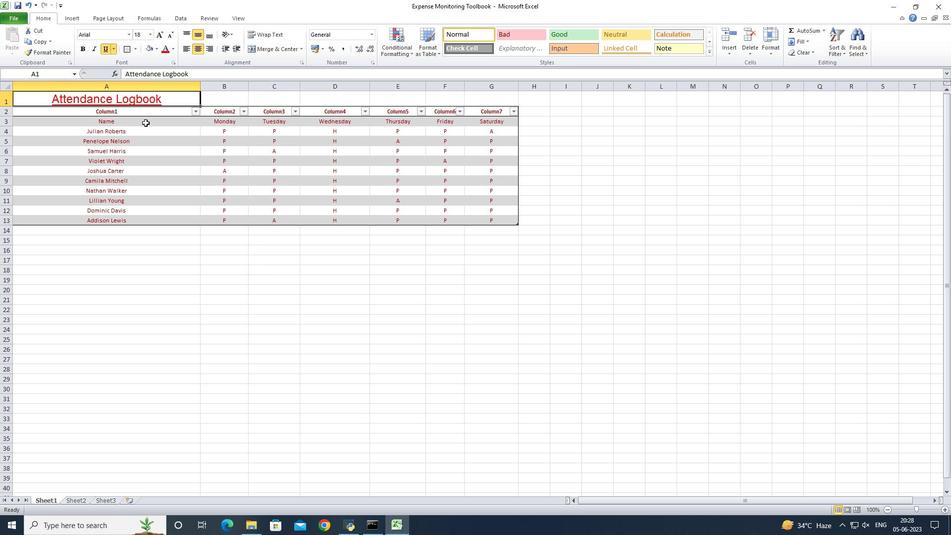 
Action: Mouse pressed left at (142, 115)
Screenshot: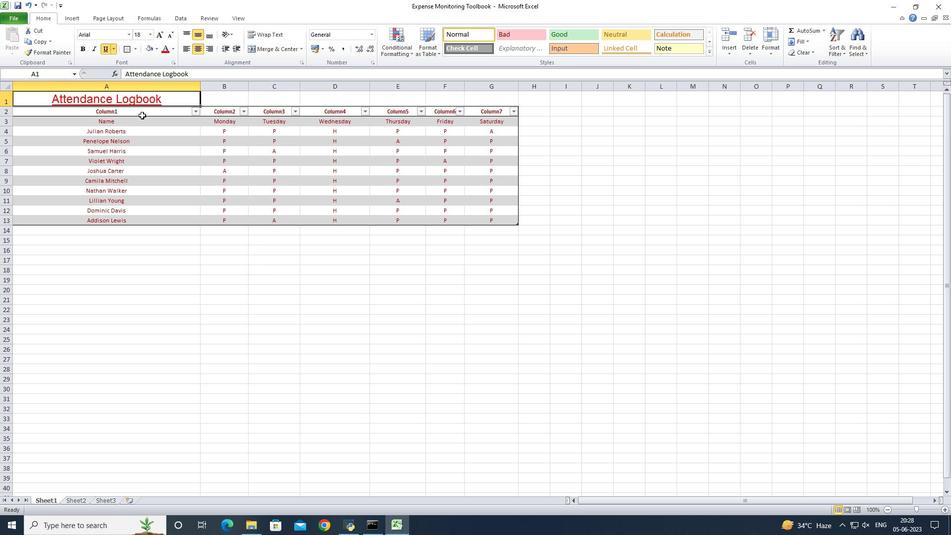 
Action: Mouse moved to (365, 35)
Screenshot: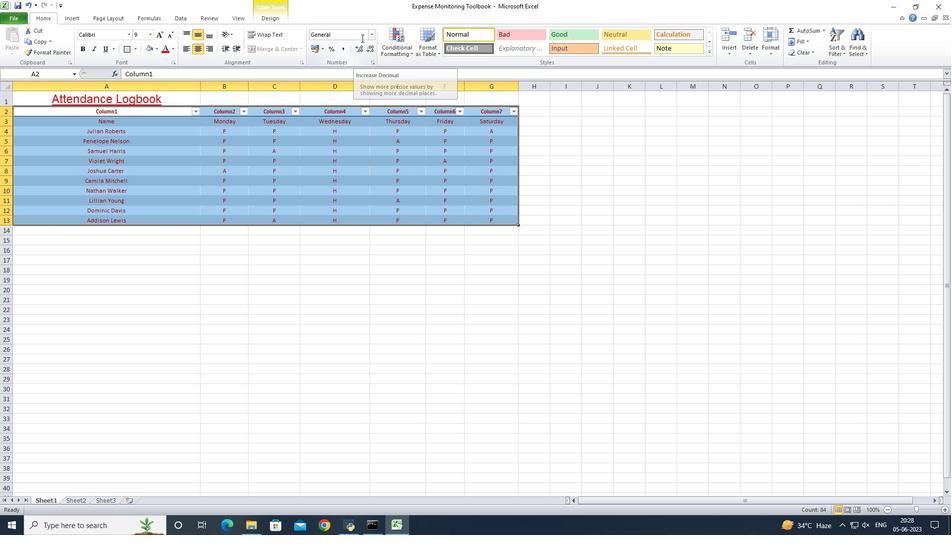 
Action: Mouse pressed left at (365, 35)
Screenshot: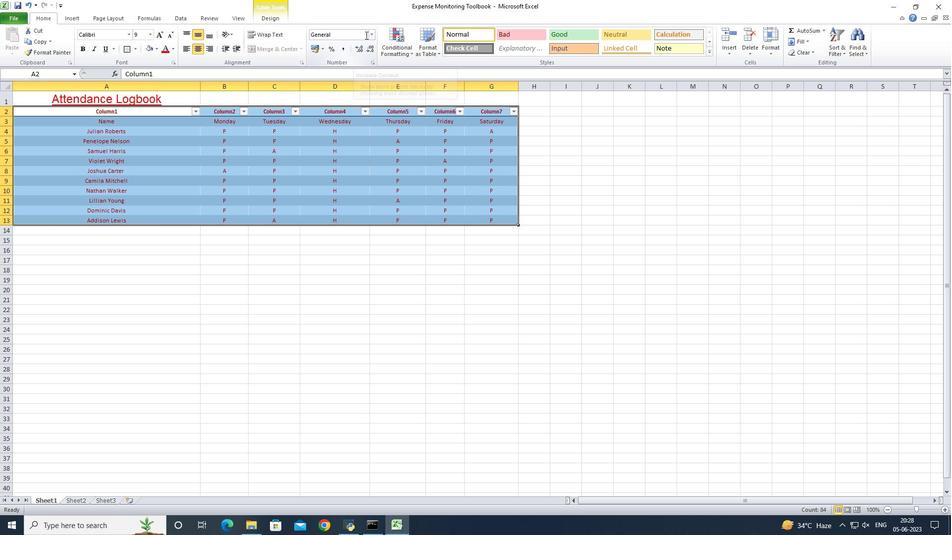 
Action: Mouse moved to (370, 36)
Screenshot: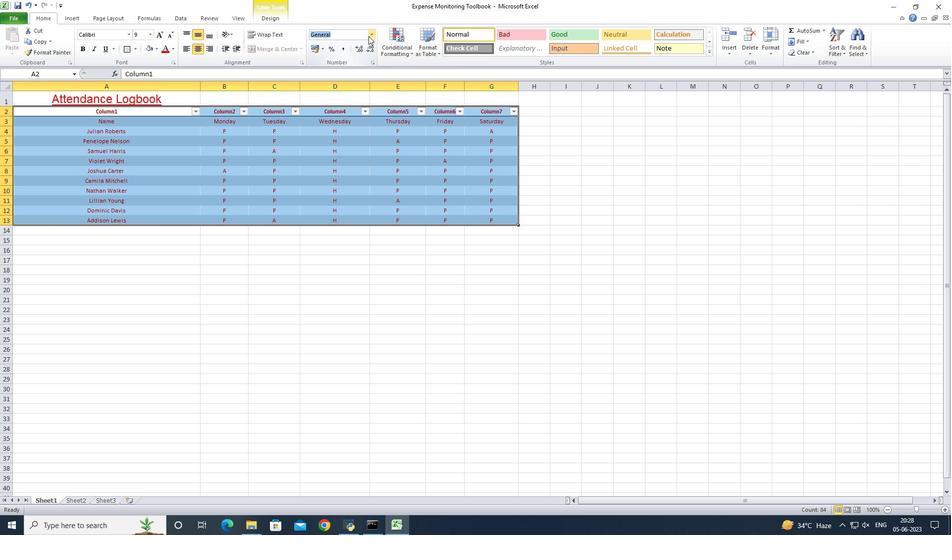 
Action: Mouse pressed left at (370, 36)
Screenshot: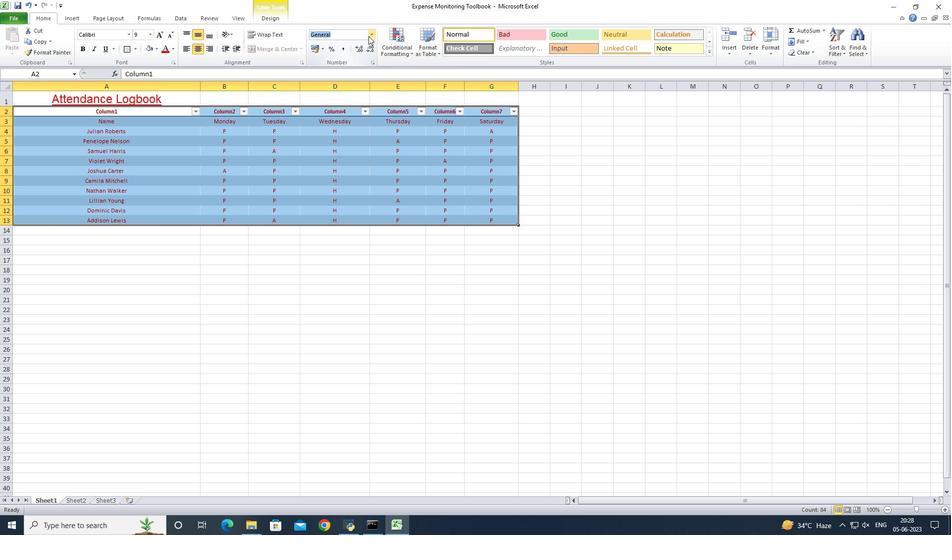 
Action: Mouse moved to (368, 169)
Screenshot: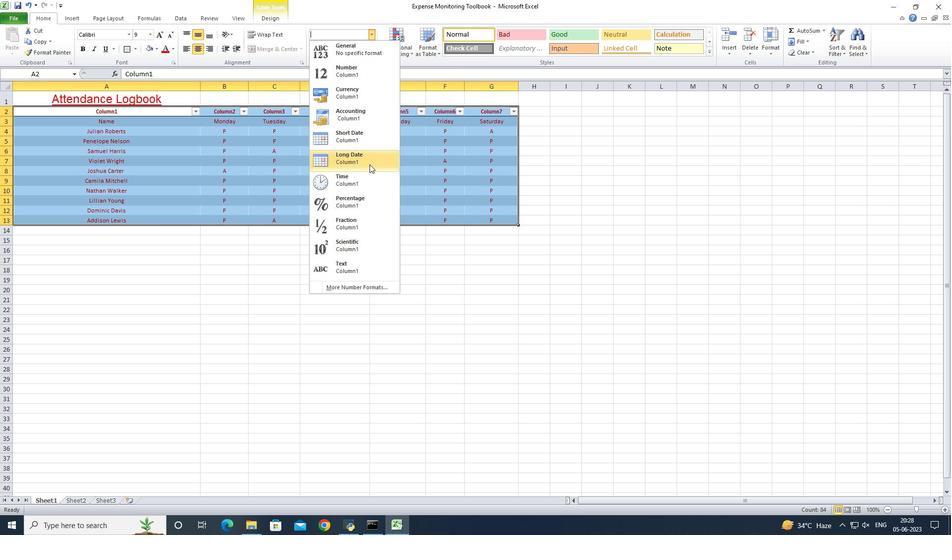 
Action: Mouse scrolled (368, 169) with delta (0, 0)
Screenshot: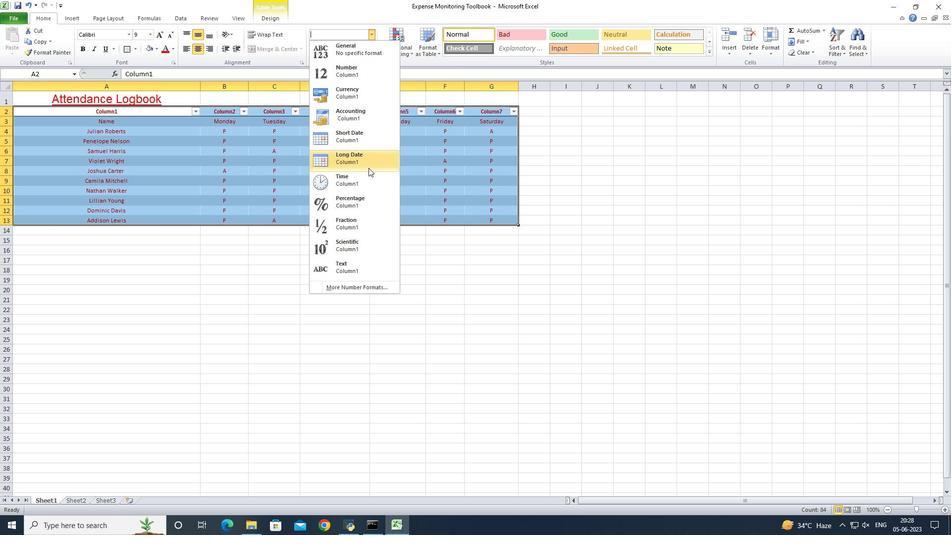 
Action: Mouse moved to (368, 169)
Screenshot: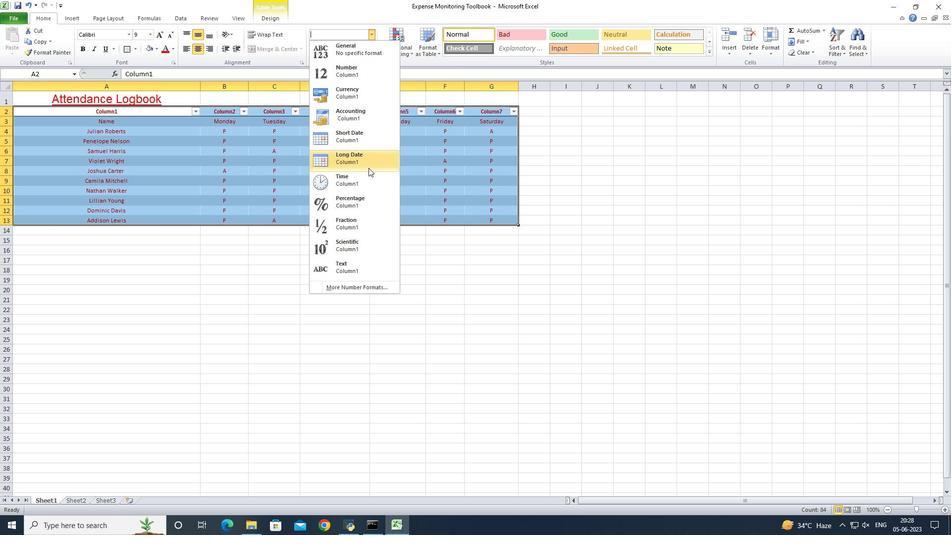 
Action: Mouse scrolled (368, 169) with delta (0, 0)
Screenshot: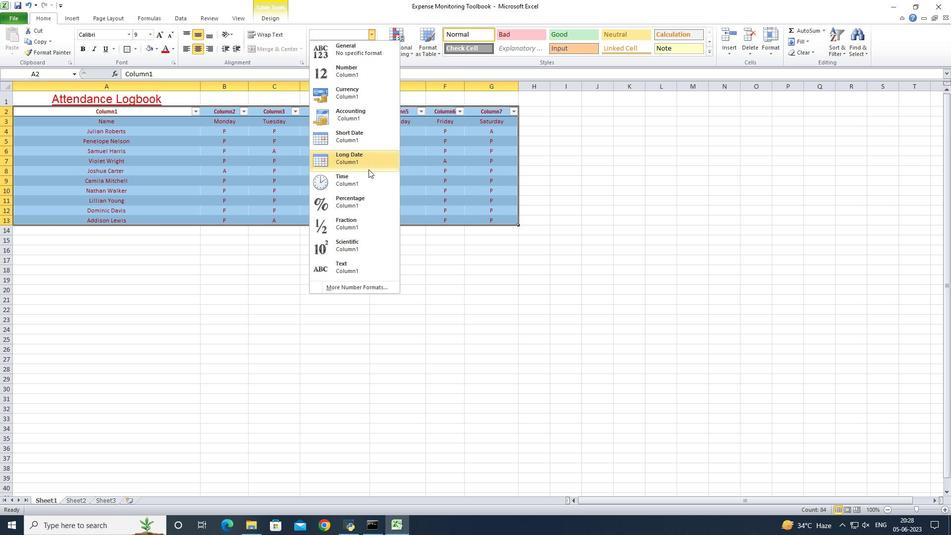 
Action: Mouse moved to (368, 171)
Screenshot: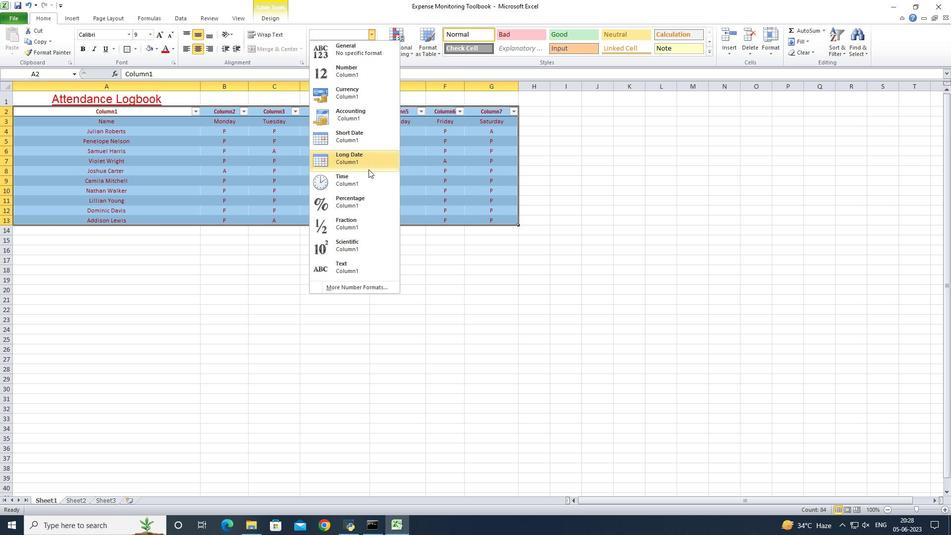 
Action: Mouse scrolled (368, 170) with delta (0, 0)
Screenshot: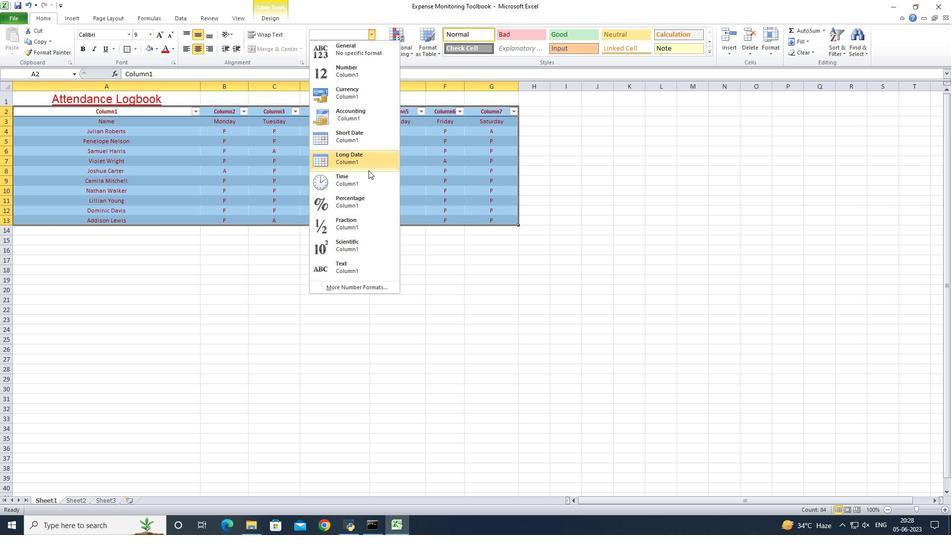 
Action: Mouse moved to (369, 172)
Screenshot: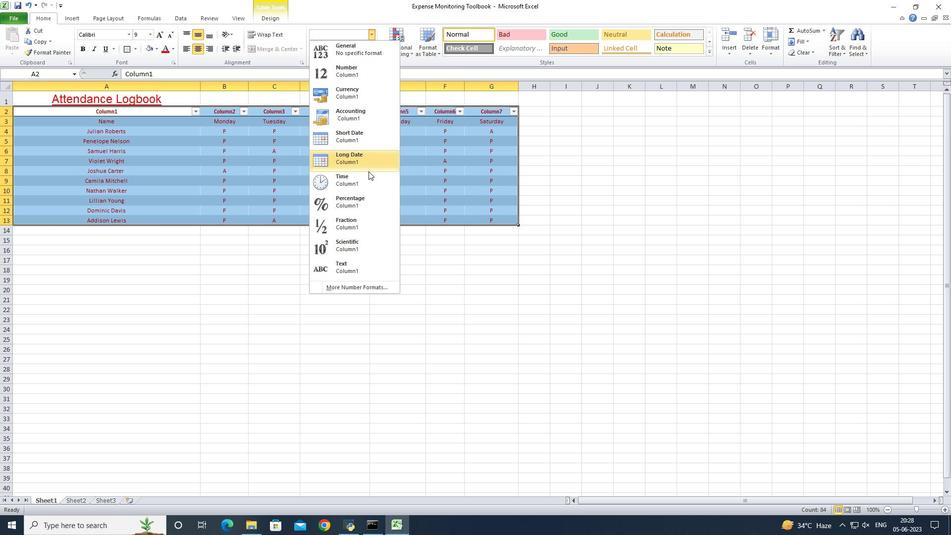 
Action: Mouse scrolled (369, 171) with delta (0, 0)
Screenshot: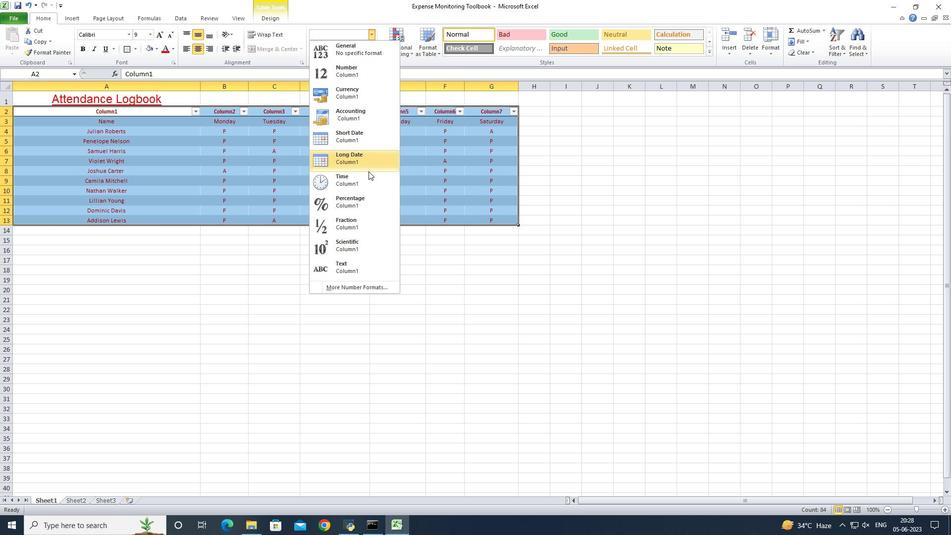 
Action: Mouse moved to (598, 141)
Screenshot: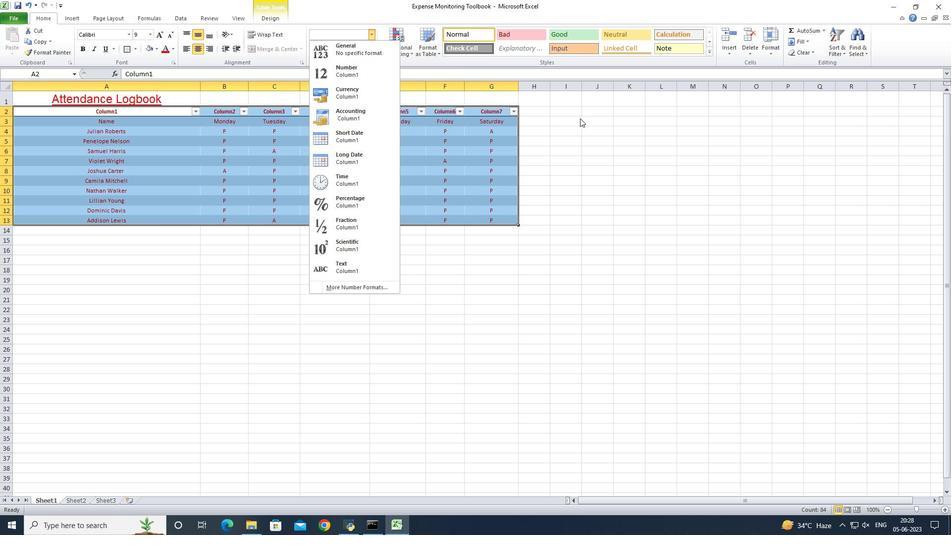 
Action: Mouse pressed left at (598, 141)
Screenshot: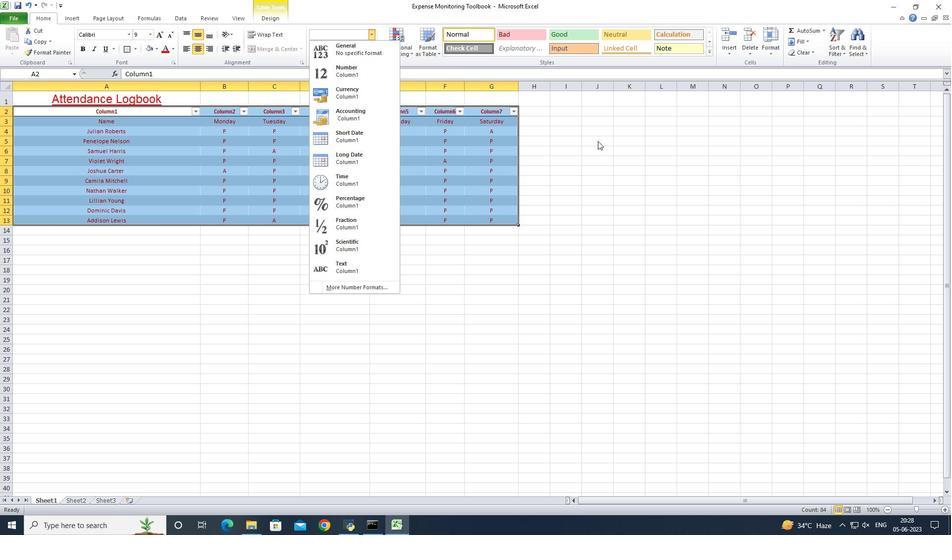 
Action: Mouse moved to (108, 15)
Screenshot: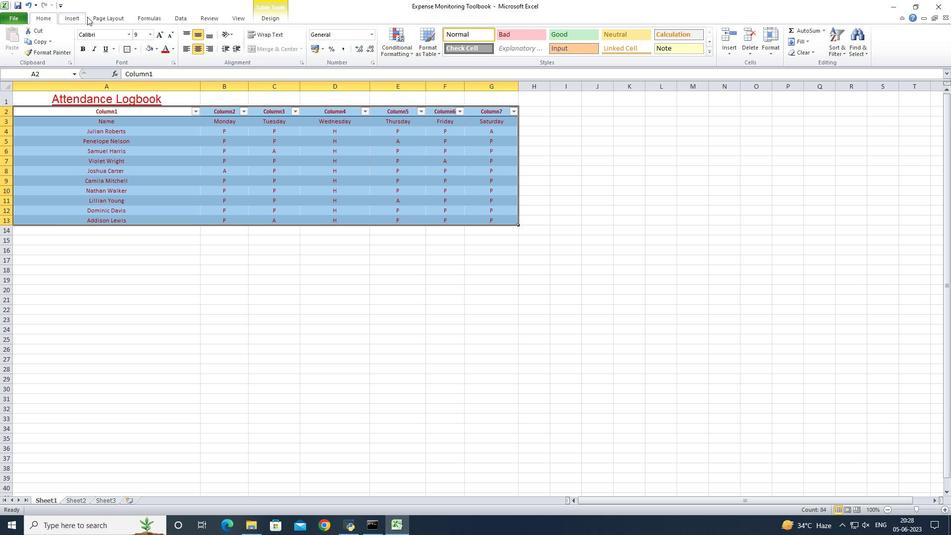 
Action: Mouse pressed left at (108, 15)
Screenshot: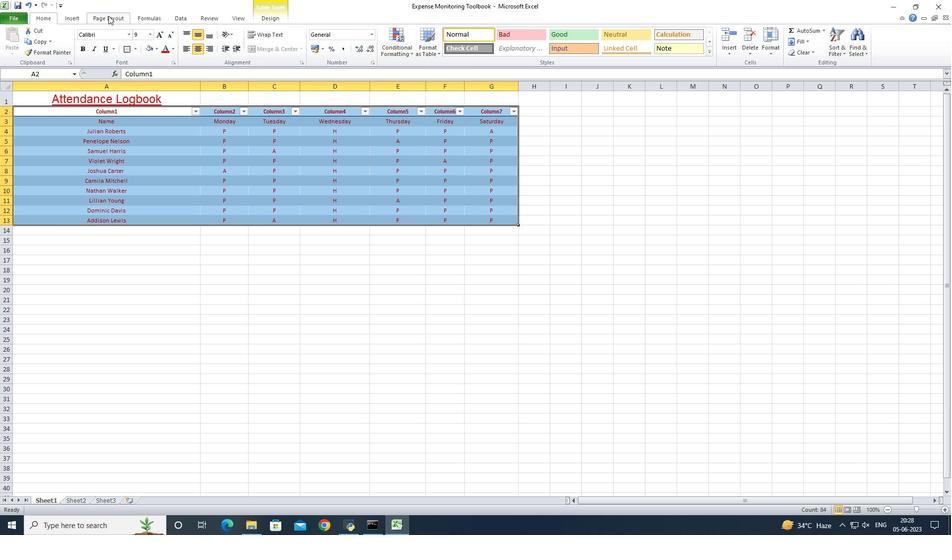 
Action: Mouse moved to (305, 32)
Screenshot: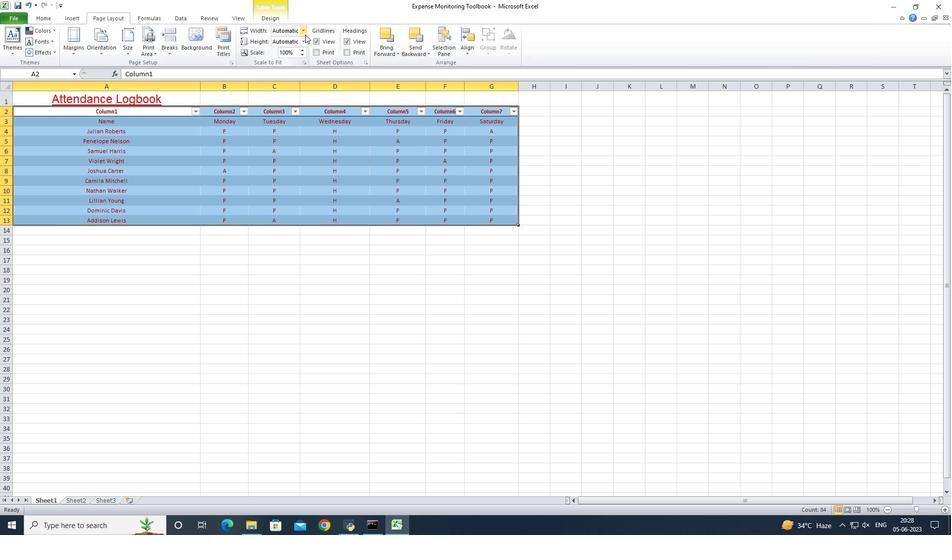 
Action: Mouse pressed left at (305, 32)
Screenshot: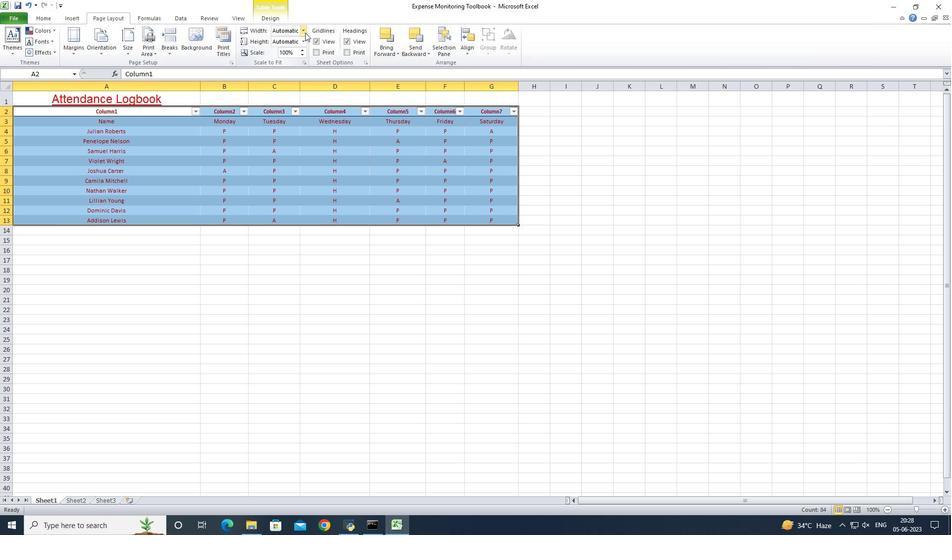 
Action: Mouse moved to (292, 30)
Screenshot: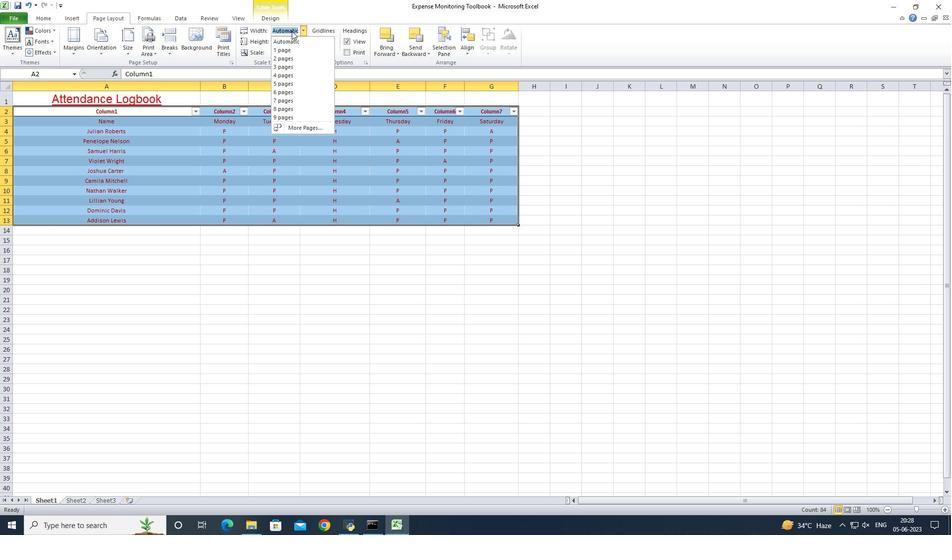 
Action: Key pressed 15<Key.enter>
Screenshot: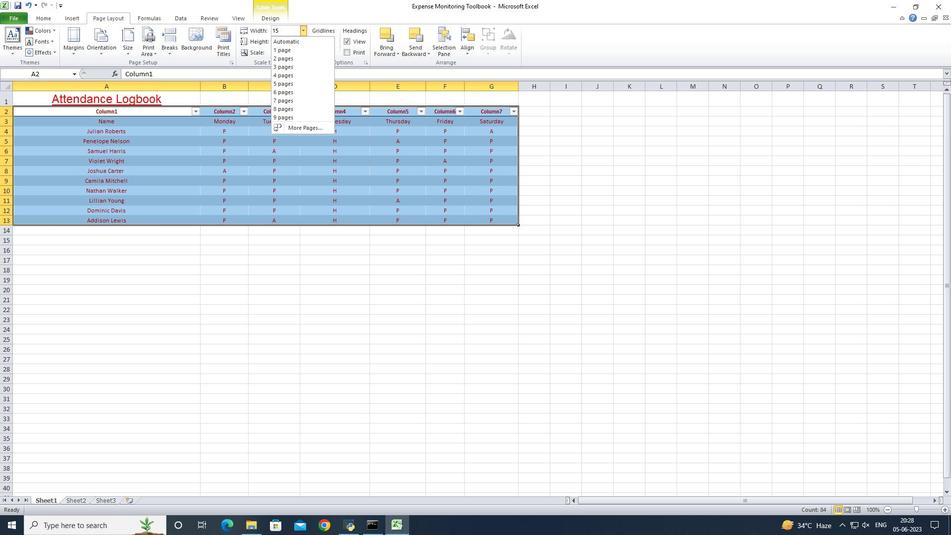 
Action: Mouse moved to (302, 32)
Screenshot: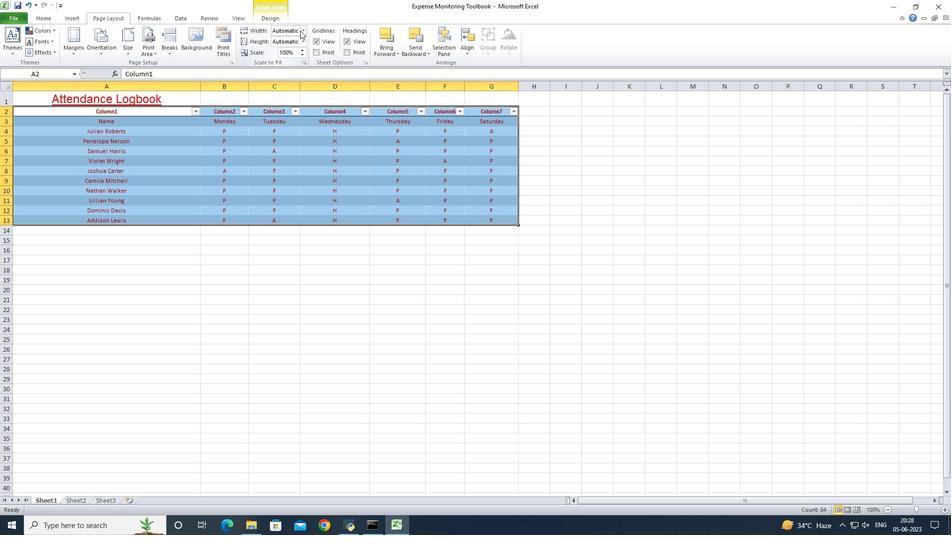 
Action: Mouse pressed left at (302, 32)
Screenshot: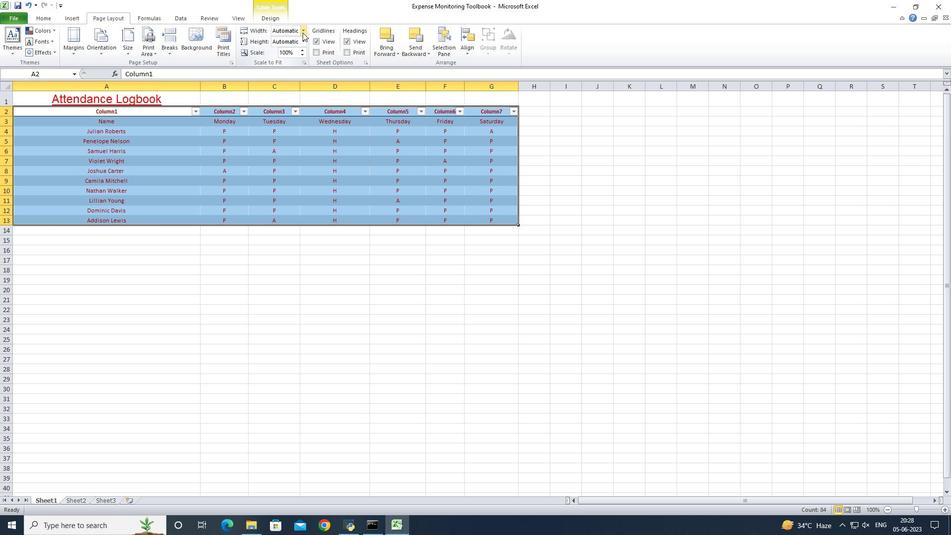 
Action: Mouse moved to (305, 119)
Screenshot: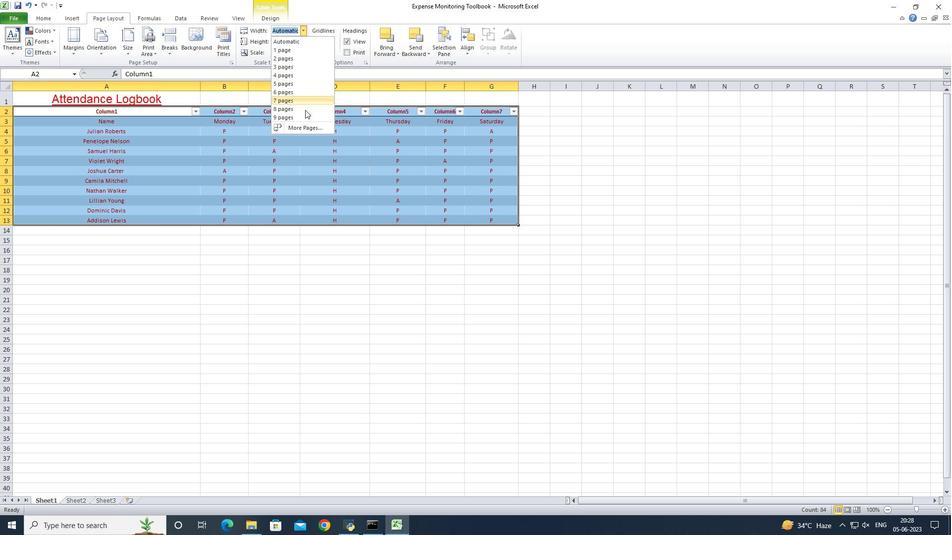 
Action: Mouse scrolled (305, 118) with delta (0, 0)
Screenshot: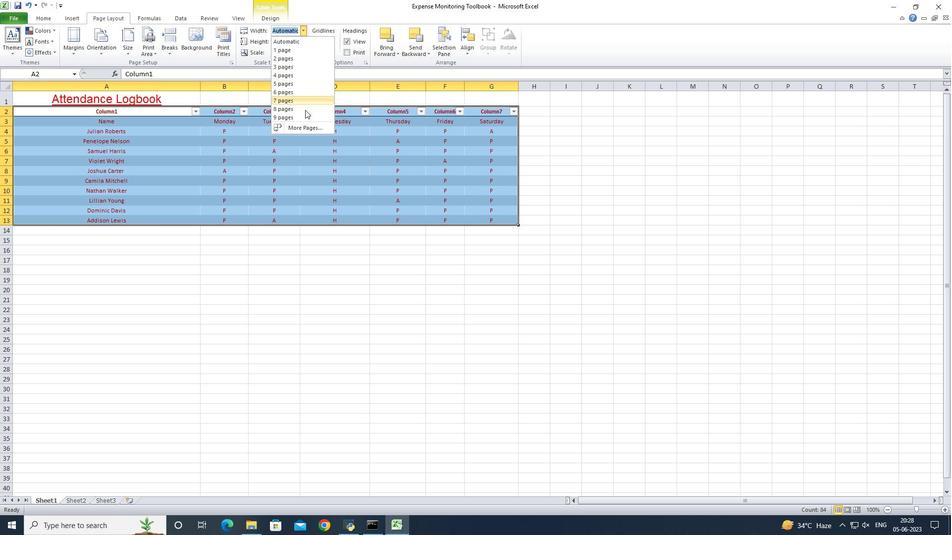 
Action: Mouse scrolled (305, 118) with delta (0, 0)
Screenshot: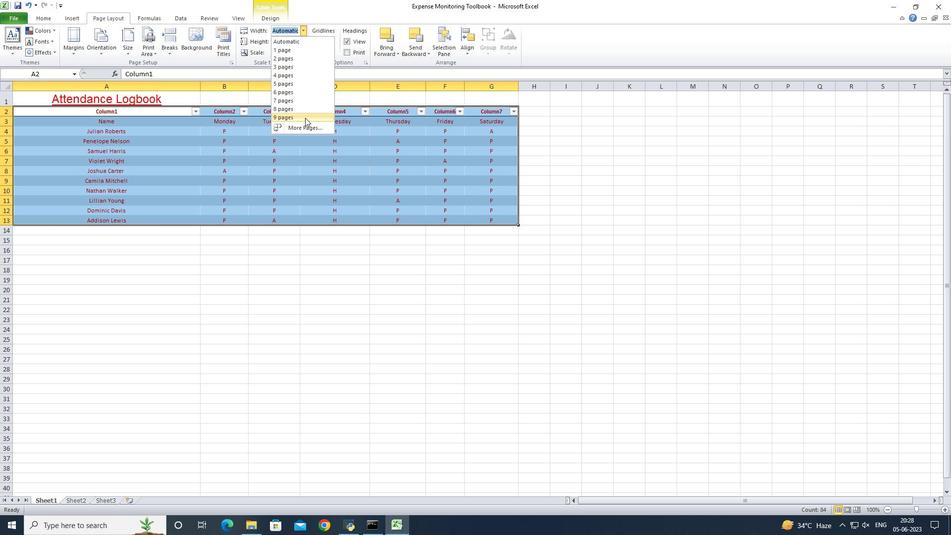 
Action: Mouse scrolled (305, 118) with delta (0, 0)
Screenshot: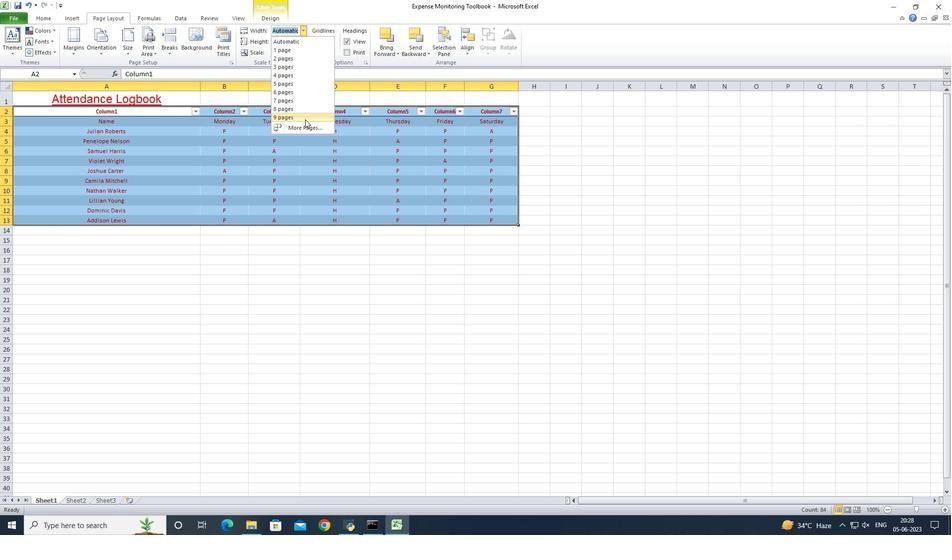 
Action: Mouse scrolled (305, 118) with delta (0, 0)
Screenshot: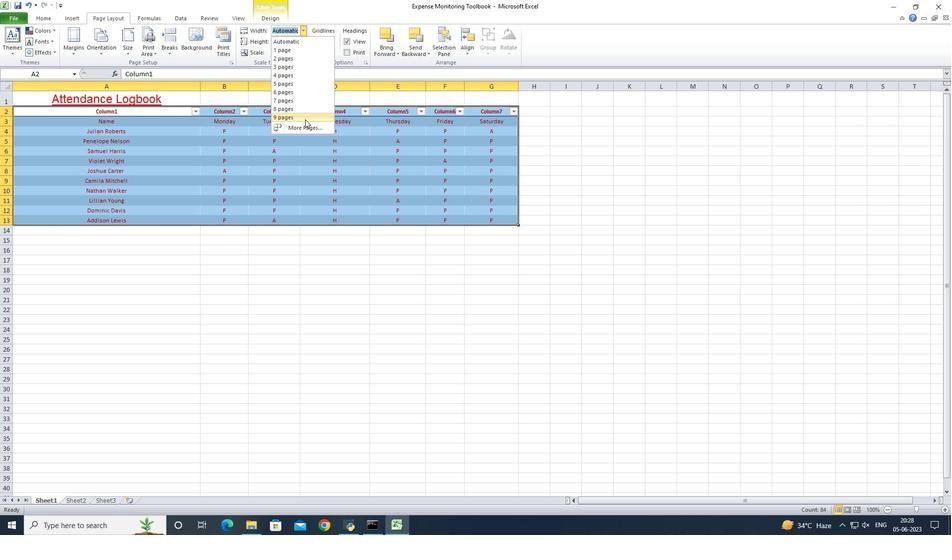 
Action: Mouse scrolled (305, 118) with delta (0, 0)
Screenshot: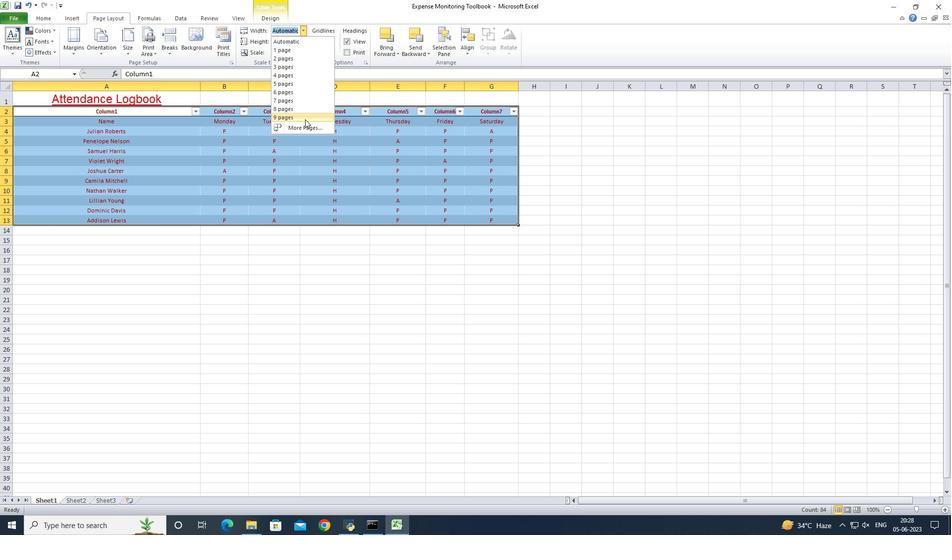 
Action: Mouse moved to (302, 129)
Screenshot: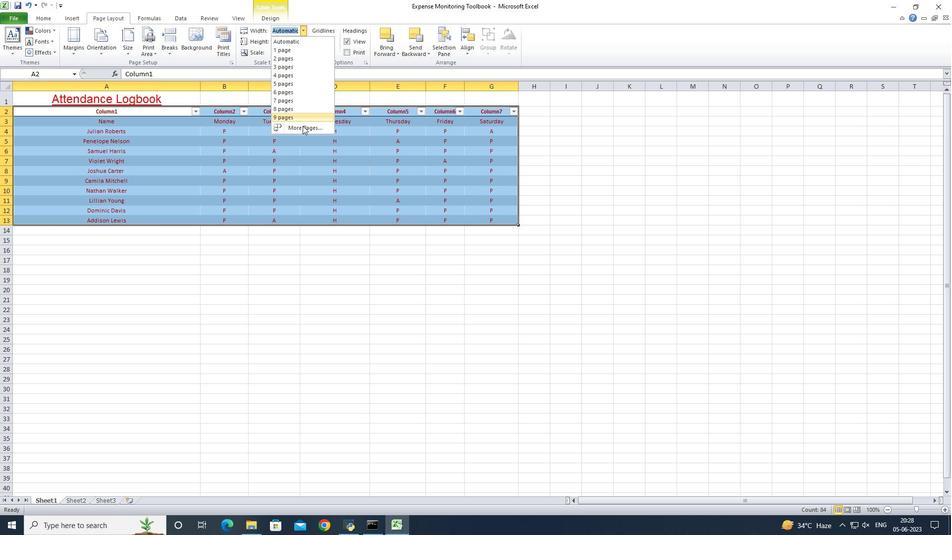 
Action: Mouse pressed left at (302, 129)
Screenshot: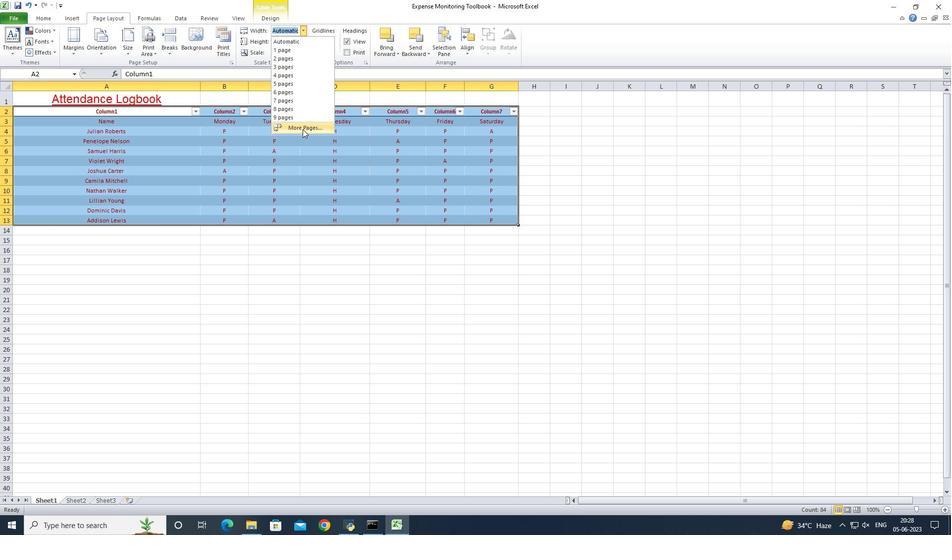 
Action: Mouse moved to (213, 212)
Screenshot: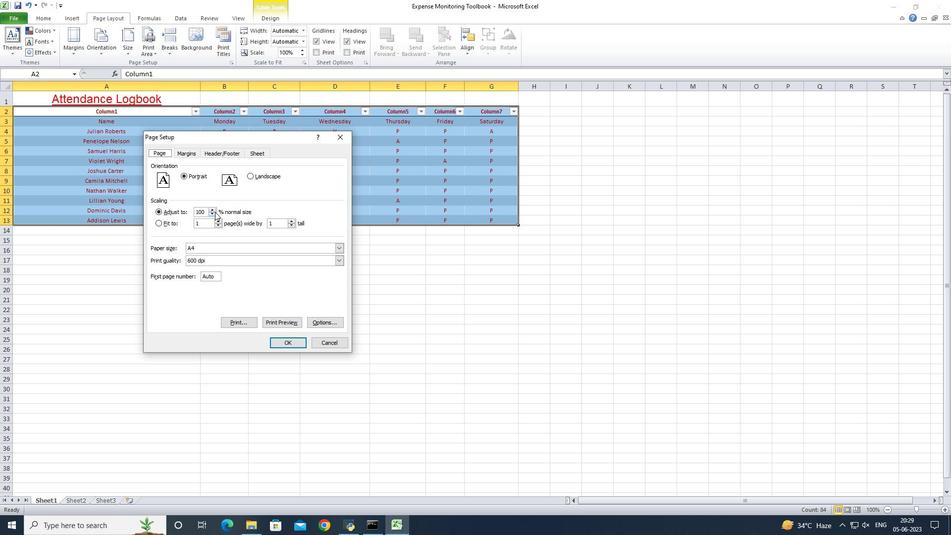 
Action: Mouse pressed left at (213, 212)
Screenshot: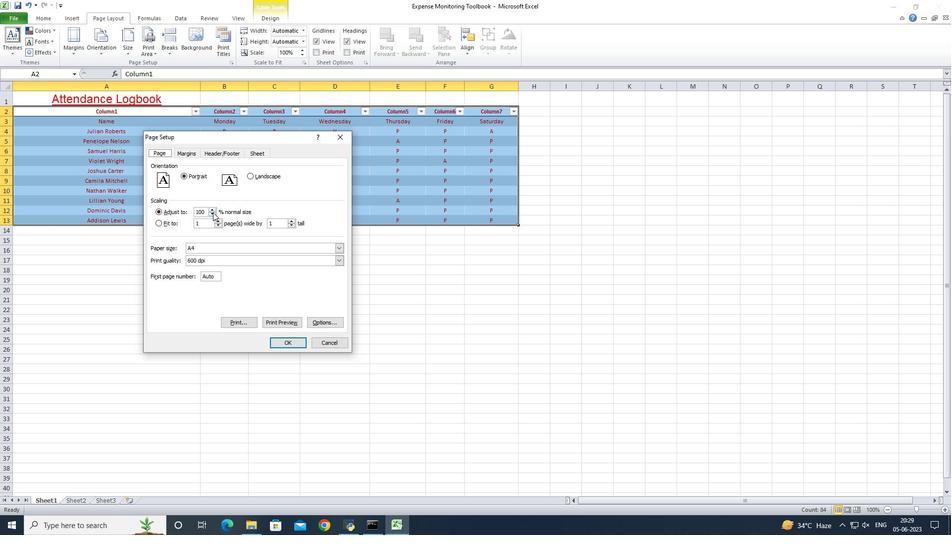 
Action: Mouse moved to (212, 212)
Screenshot: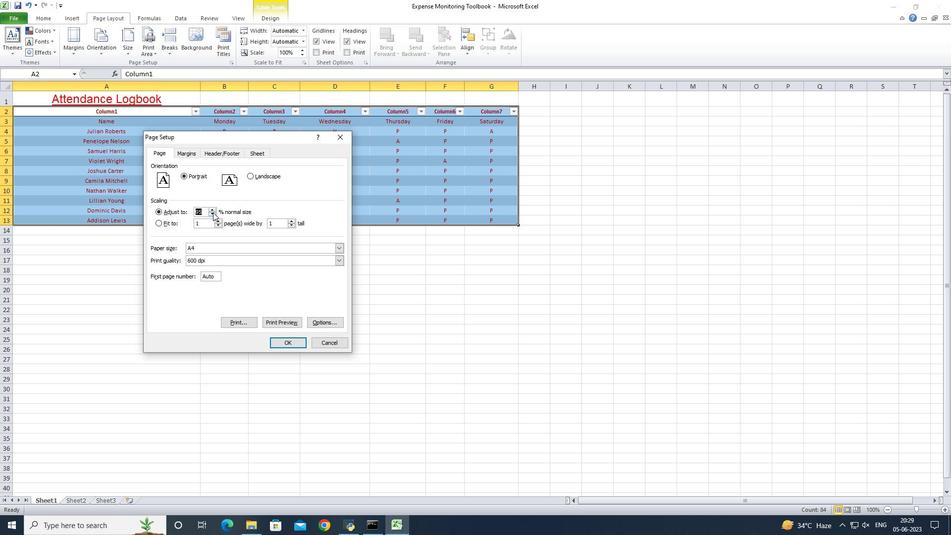
Action: Mouse pressed left at (212, 212)
Screenshot: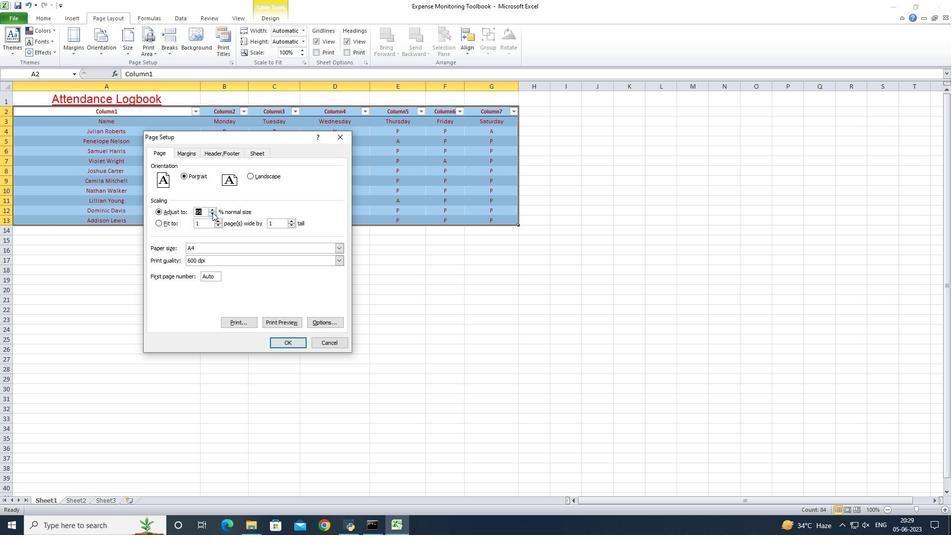 
Action: Mouse pressed left at (212, 212)
Screenshot: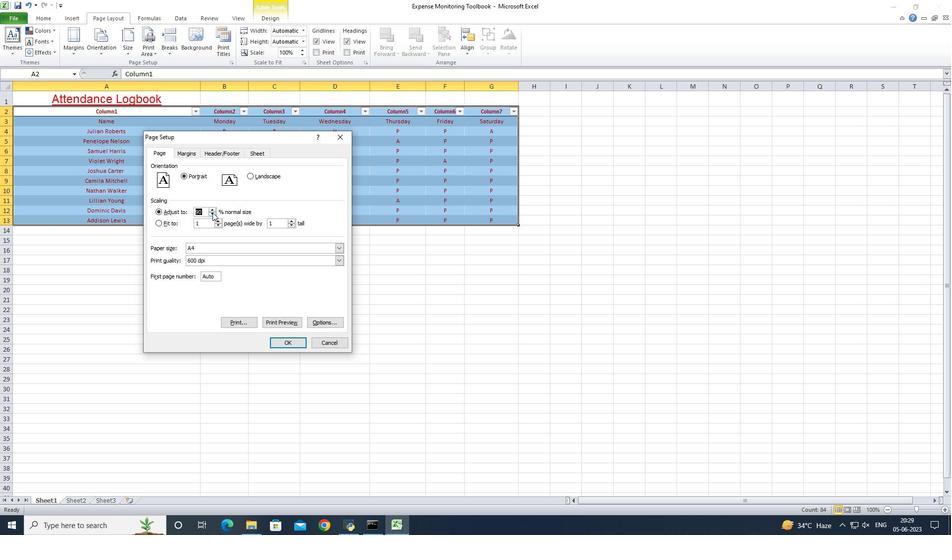 
Action: Mouse pressed left at (212, 212)
Screenshot: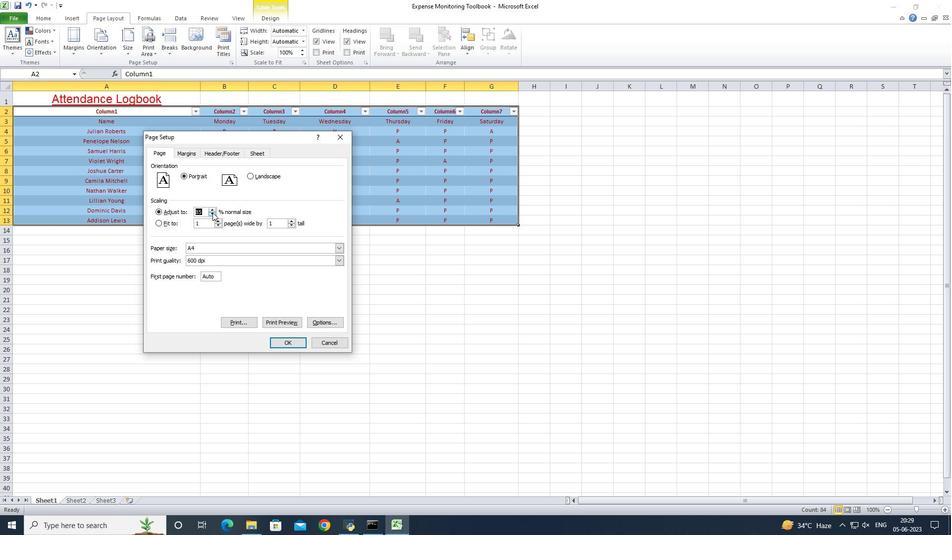 
Action: Mouse pressed left at (212, 212)
Screenshot: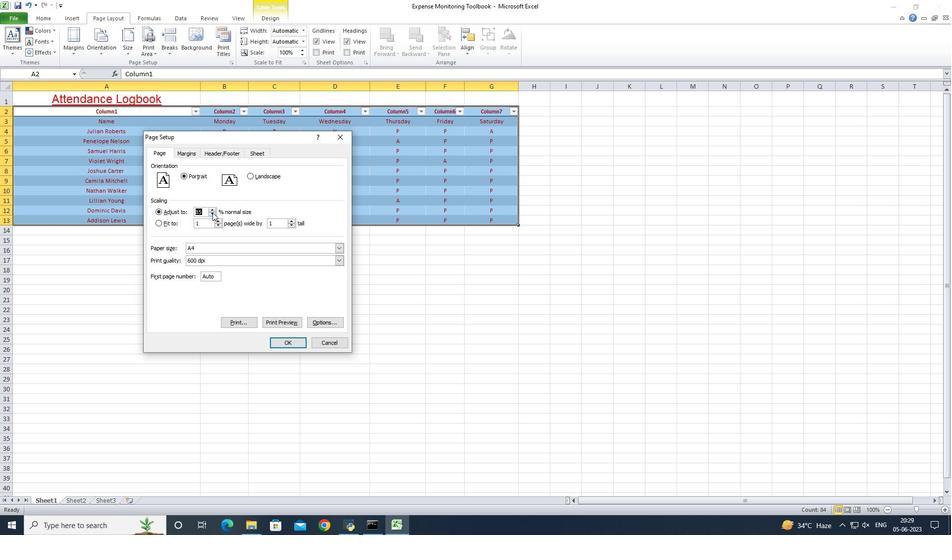 
Action: Mouse pressed left at (212, 212)
Screenshot: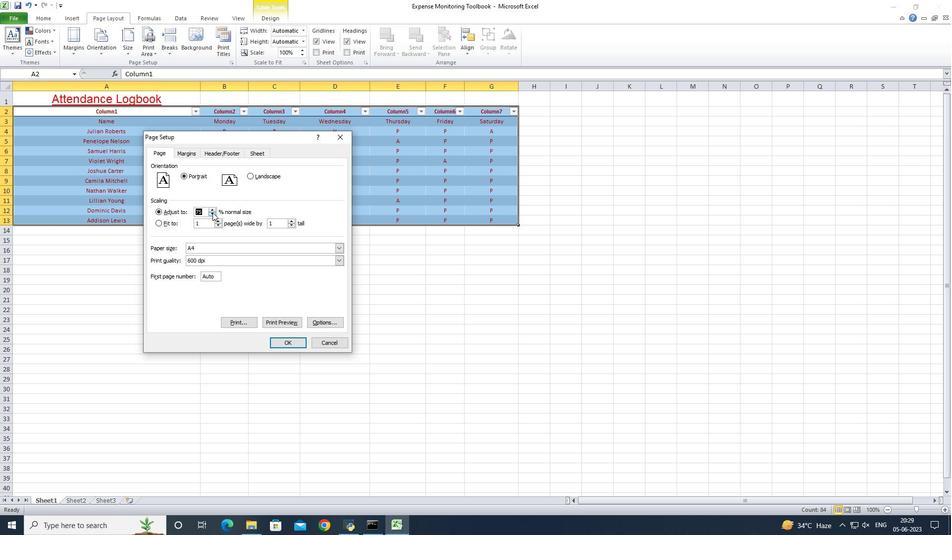 
Action: Mouse pressed left at (212, 212)
Screenshot: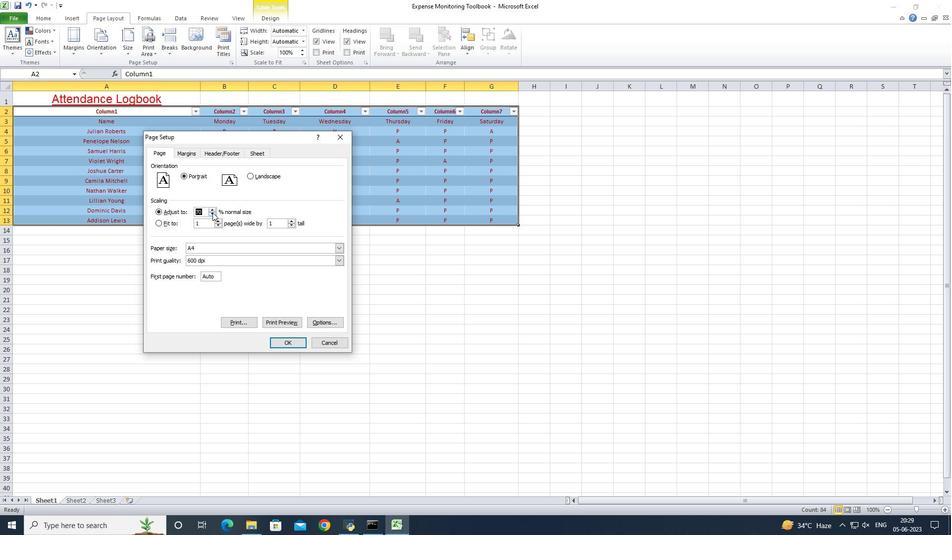 
Action: Mouse pressed left at (212, 212)
Screenshot: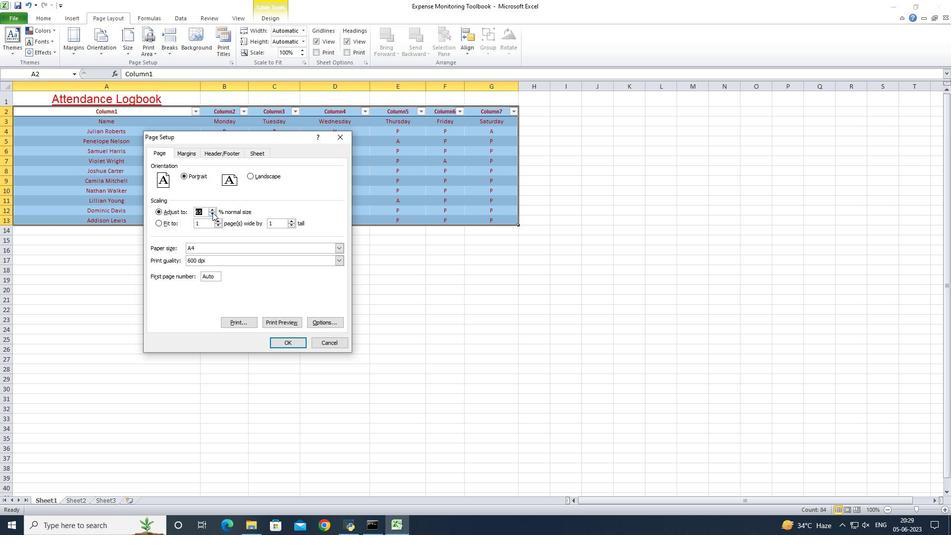 
Action: Mouse pressed left at (212, 212)
Screenshot: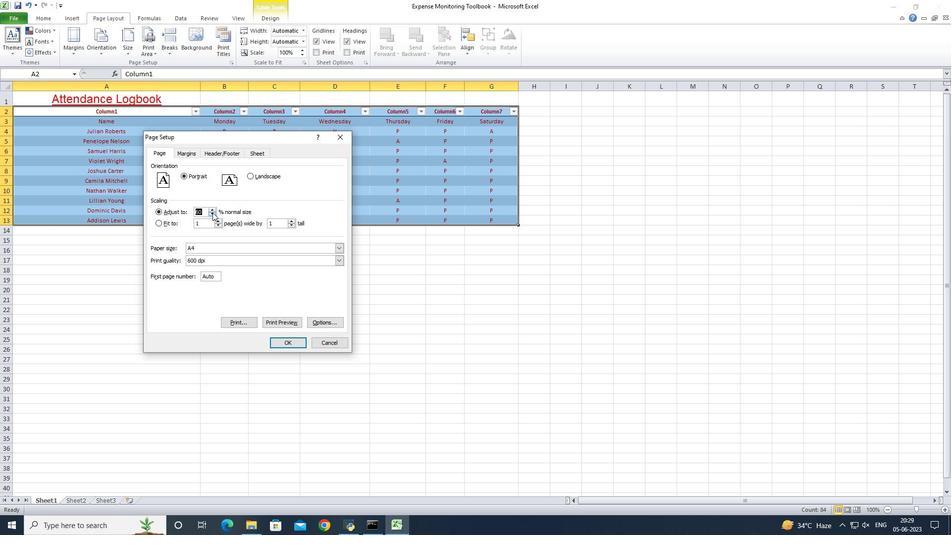 
Action: Mouse pressed left at (212, 212)
Screenshot: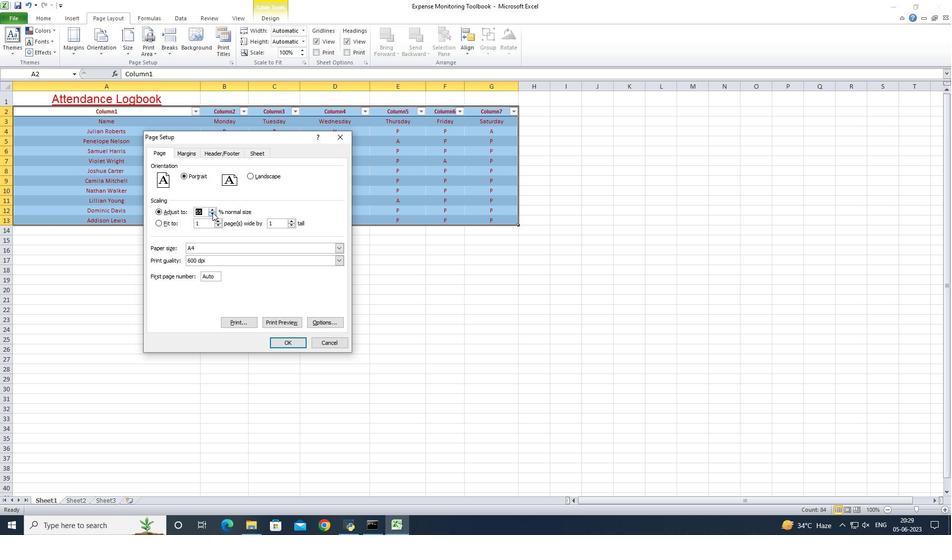 
Action: Mouse pressed left at (212, 212)
Screenshot: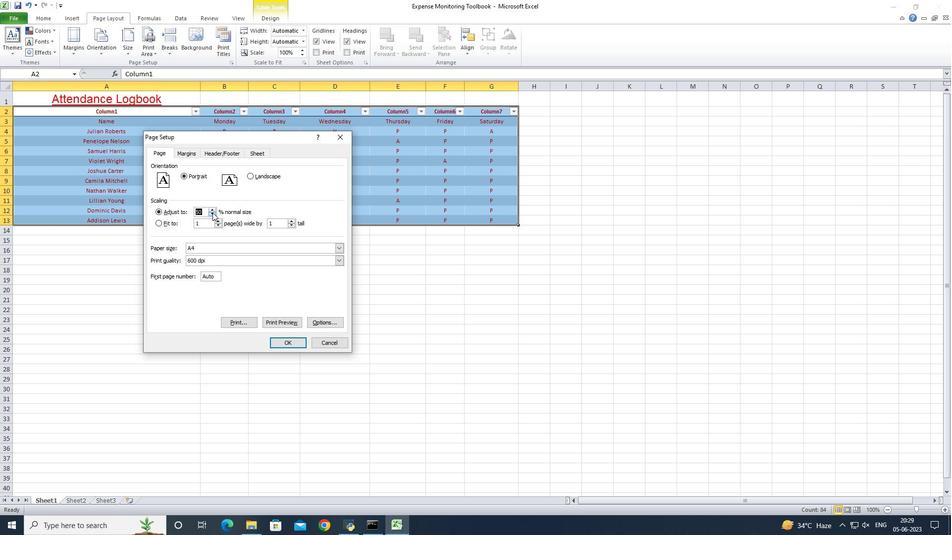 
Action: Mouse pressed left at (212, 212)
Screenshot: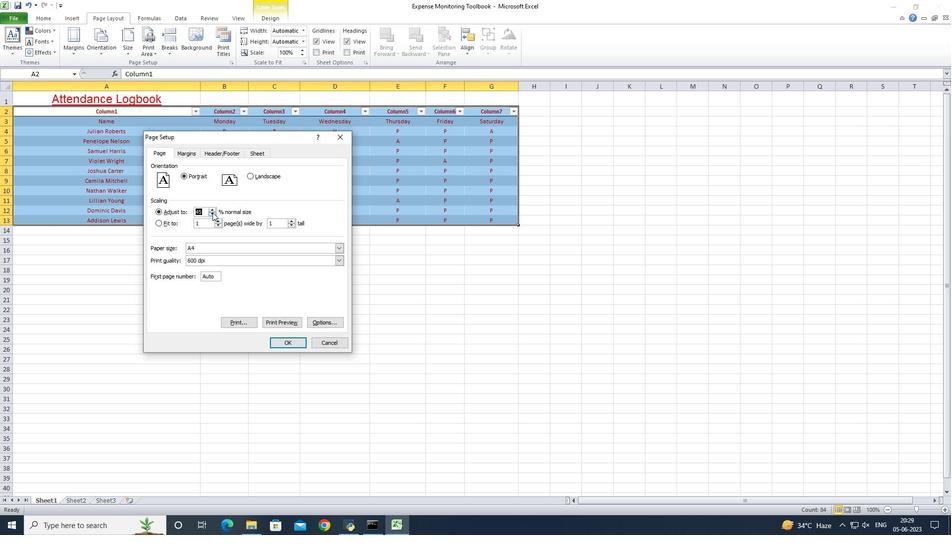 
Action: Mouse pressed left at (212, 212)
Screenshot: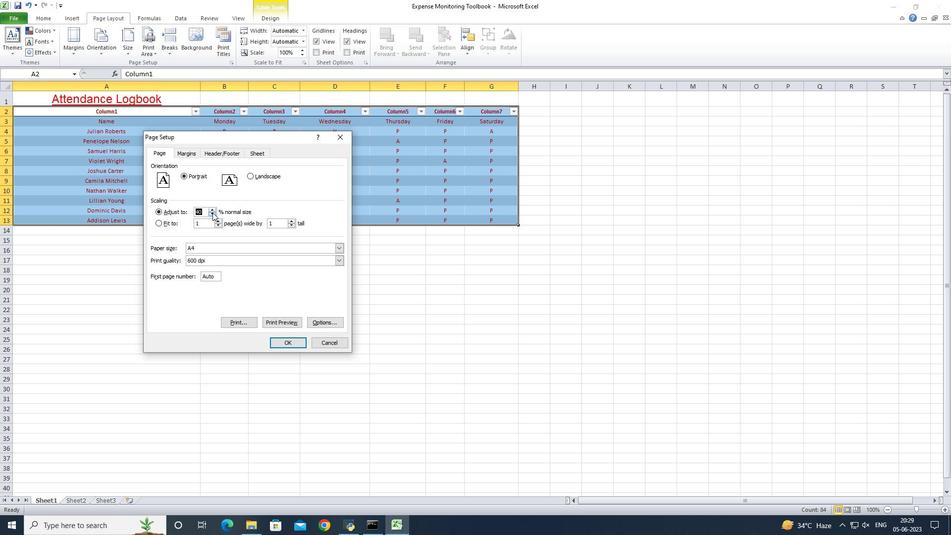 
Action: Mouse pressed left at (212, 212)
Screenshot: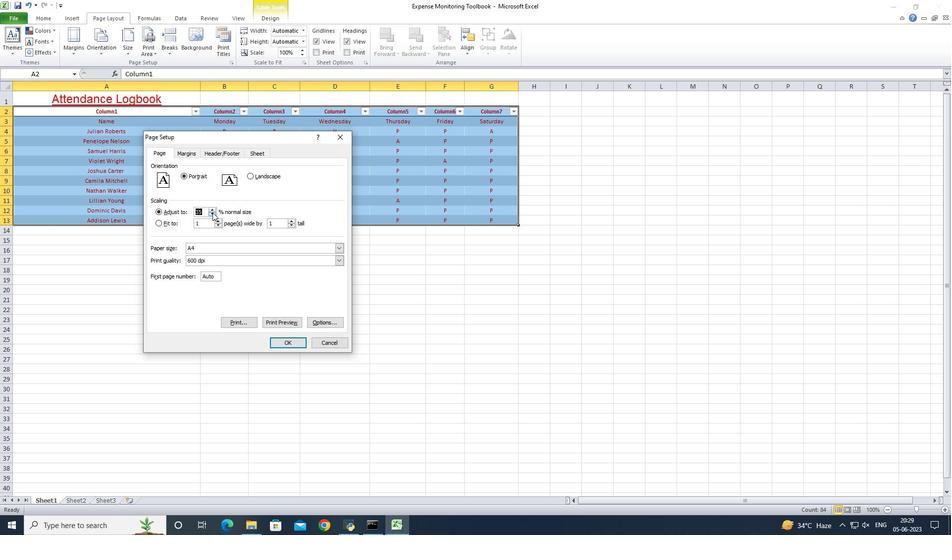 
Action: Mouse pressed left at (212, 212)
Screenshot: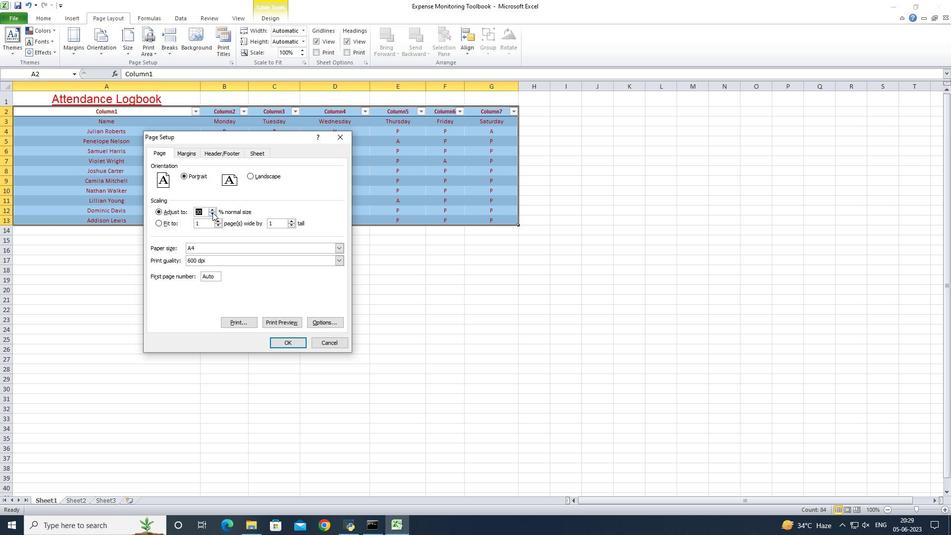 
Action: Mouse pressed left at (212, 212)
Screenshot: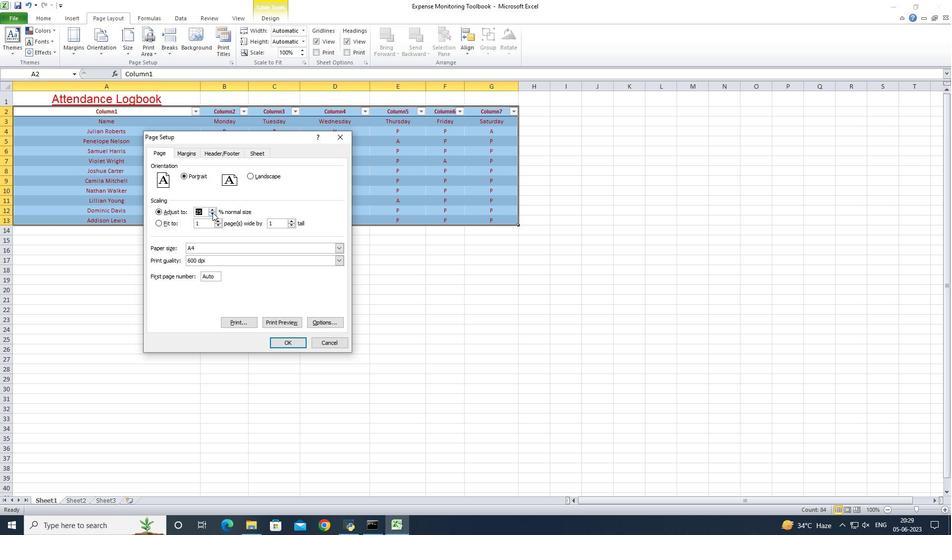 
Action: Mouse pressed left at (212, 212)
Screenshot: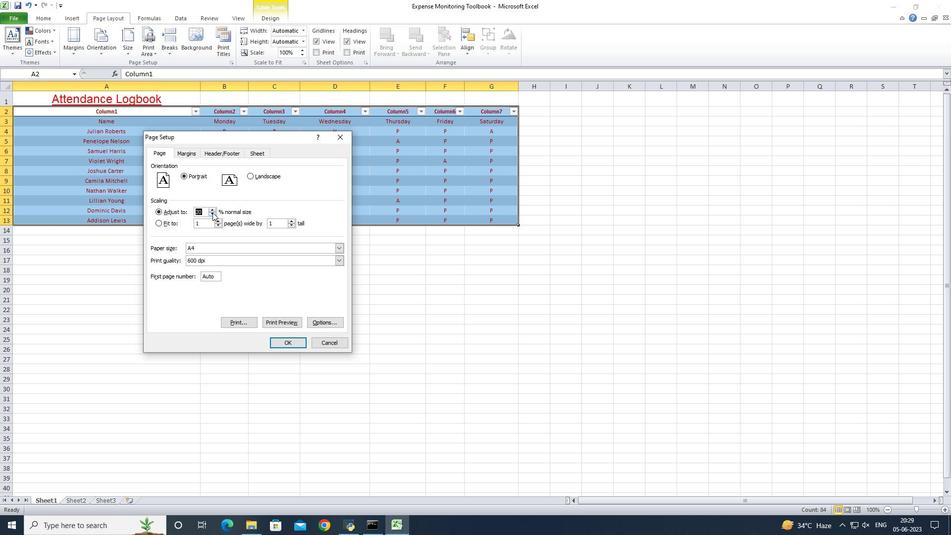 
Action: Mouse moved to (282, 346)
Screenshot: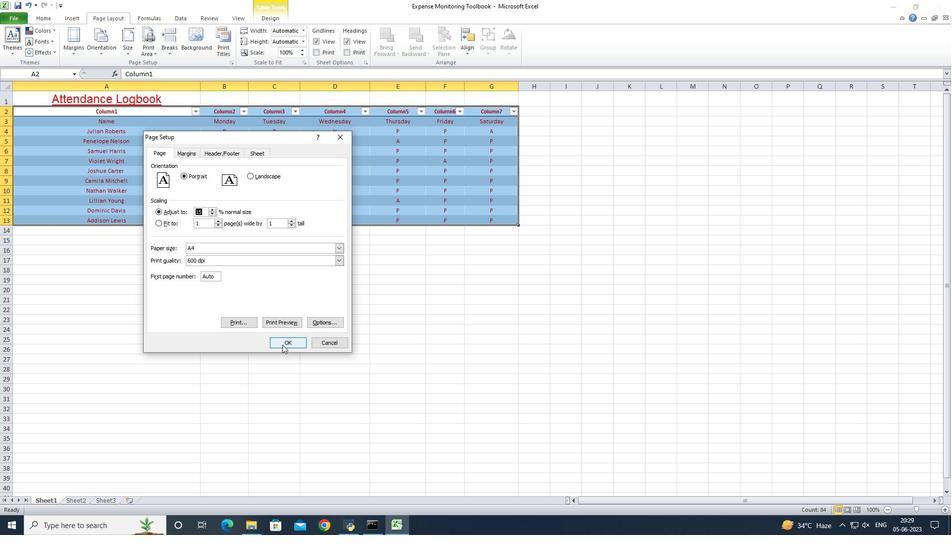 
Action: Mouse pressed left at (282, 346)
Screenshot: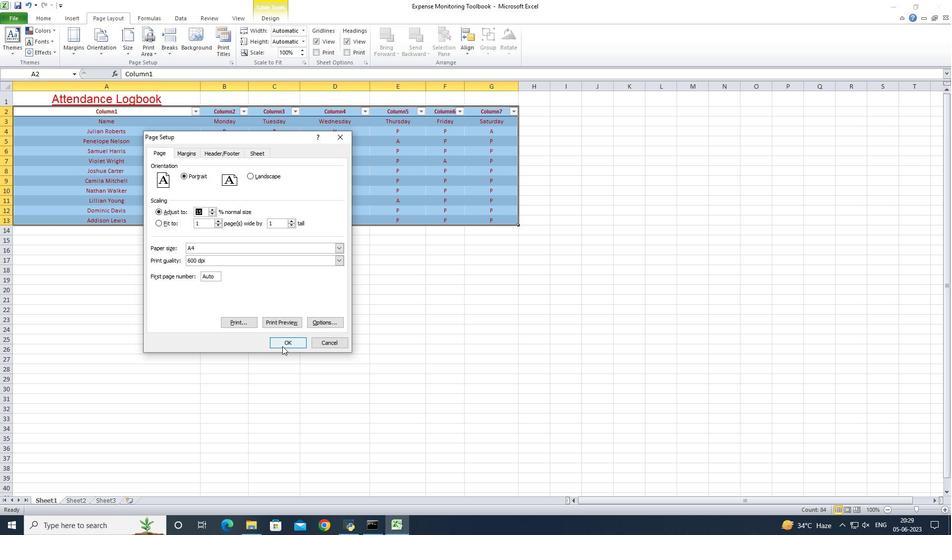 
Action: Mouse moved to (212, 312)
Screenshot: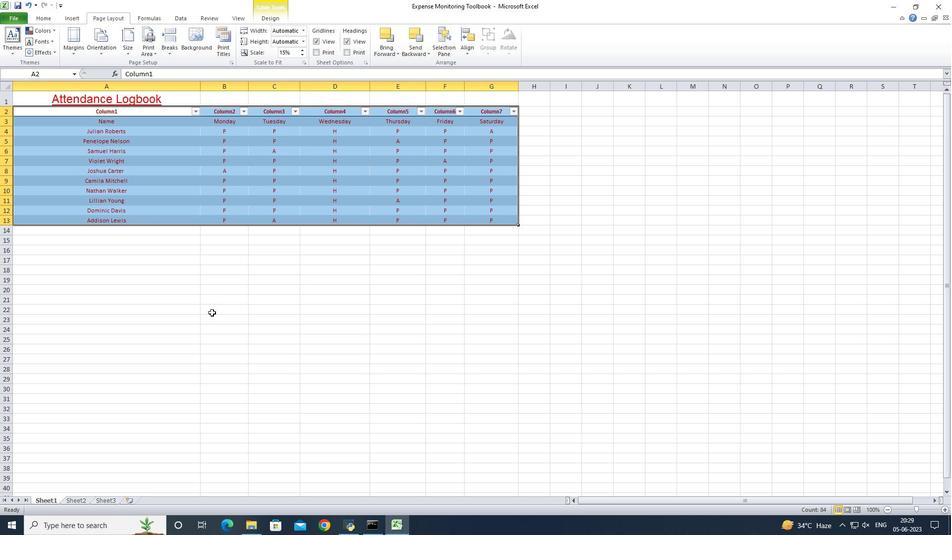 
Action: Key pressed ctrl+S
Screenshot: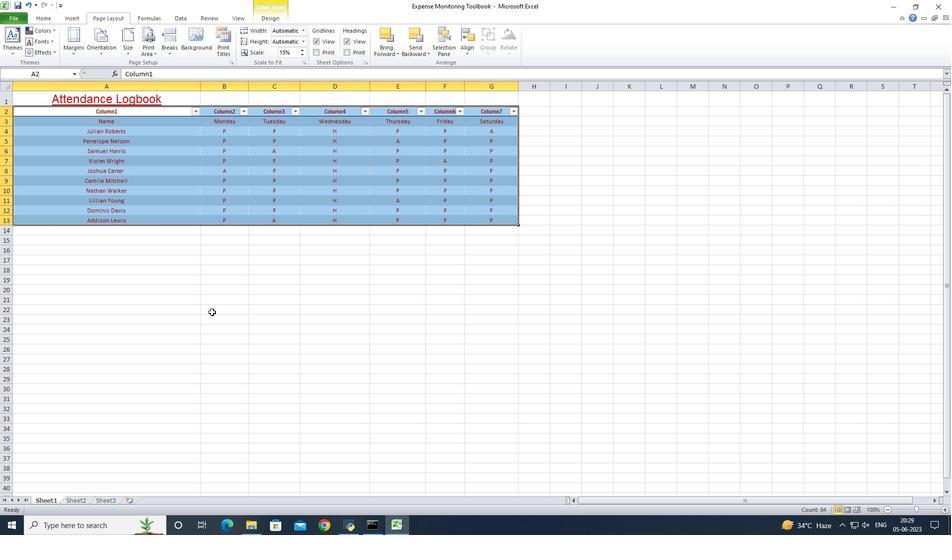 
Action: Mouse moved to (231, 227)
Screenshot: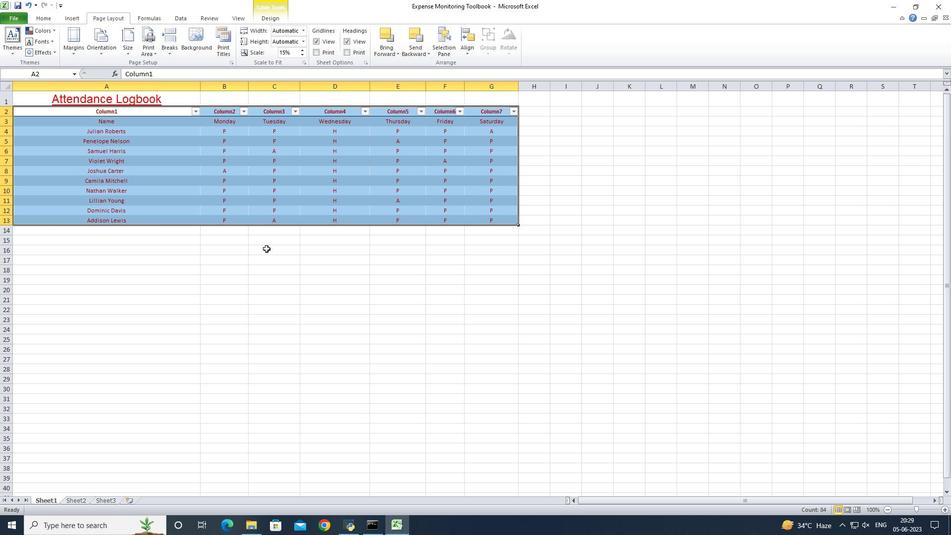 
